 Task: Search one way flight ticket for 3 adults, 3 children in premium economy from Obyan,saipan Island: Saipan International Airport (francisco C. Ada) to Jackson: Jackson Hole Airport on 5-2-2023. Choice of flights is Frontier. Number of bags: 1 carry on bag. Price is upto 42000. Outbound departure time preference is 14:45.
Action: Mouse moved to (419, 346)
Screenshot: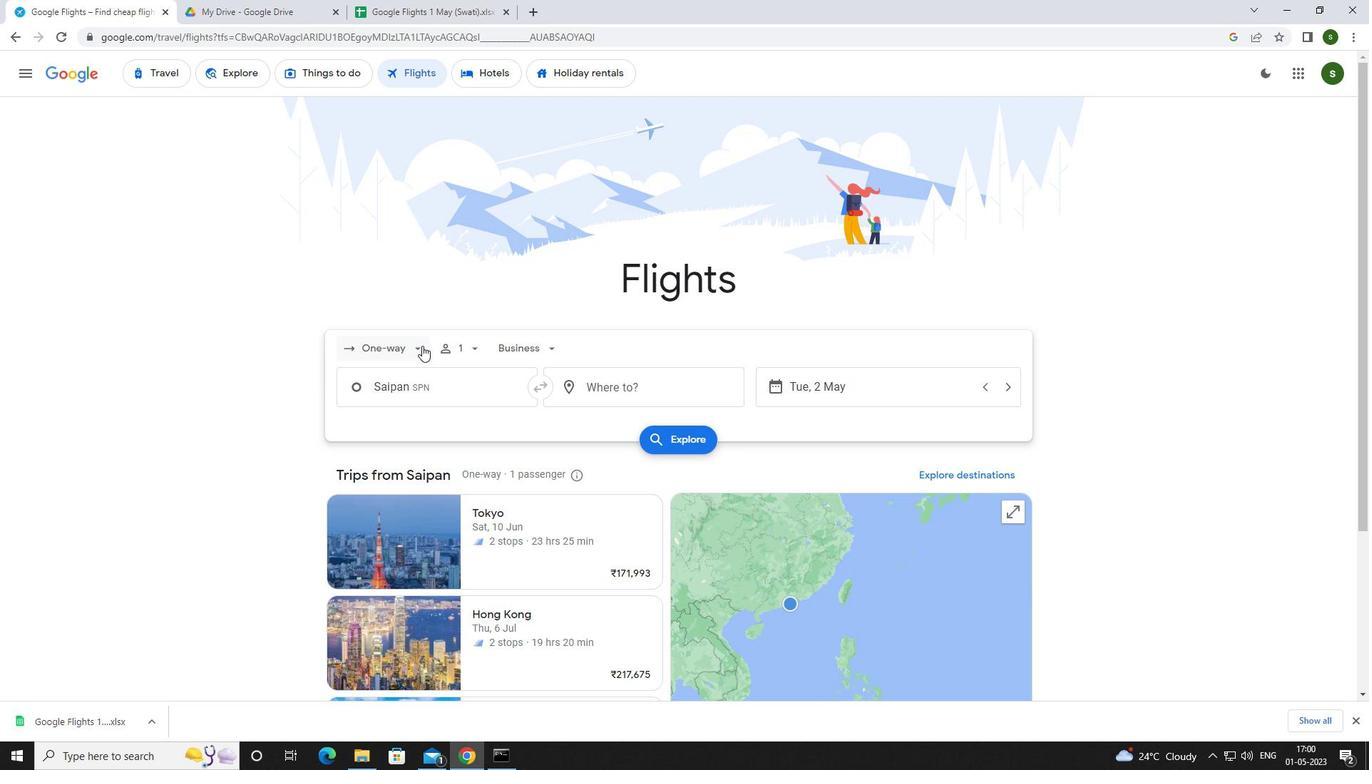 
Action: Mouse pressed left at (419, 346)
Screenshot: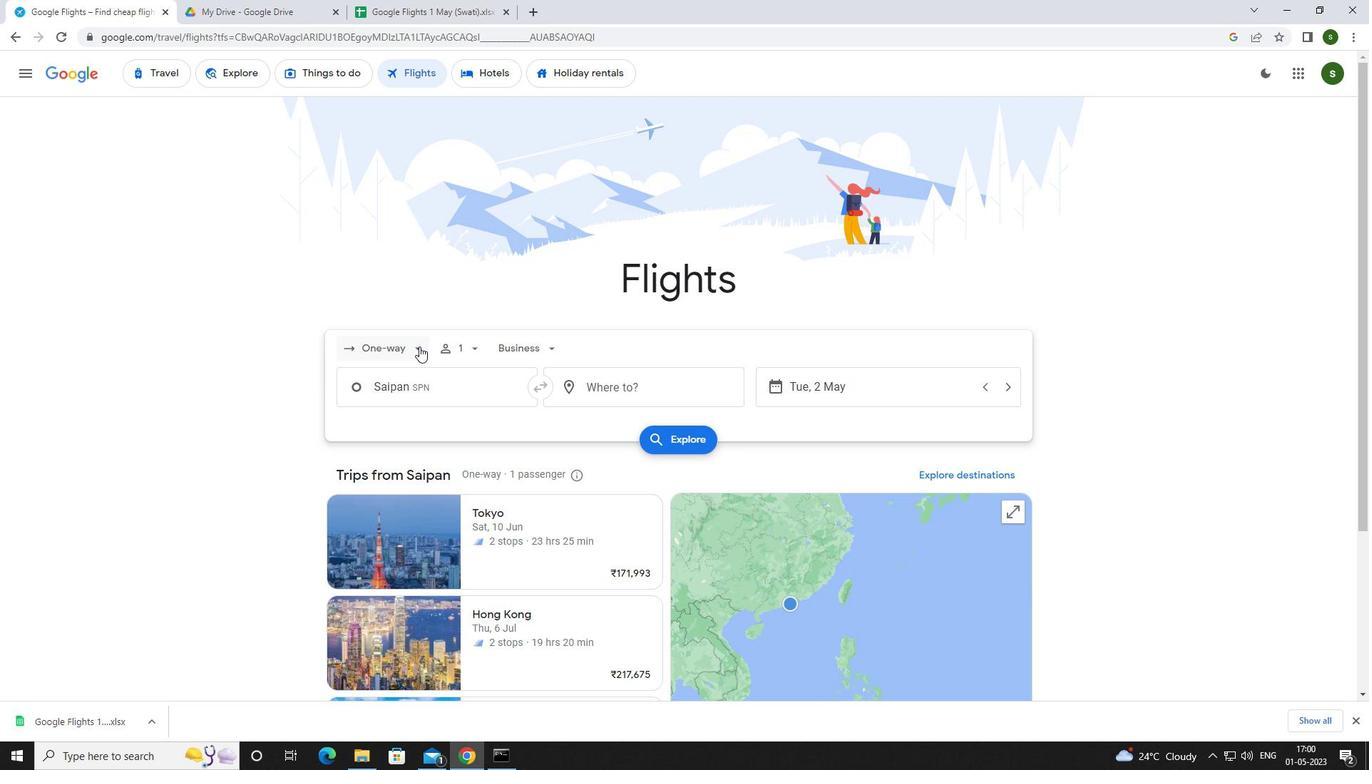 
Action: Mouse moved to (397, 415)
Screenshot: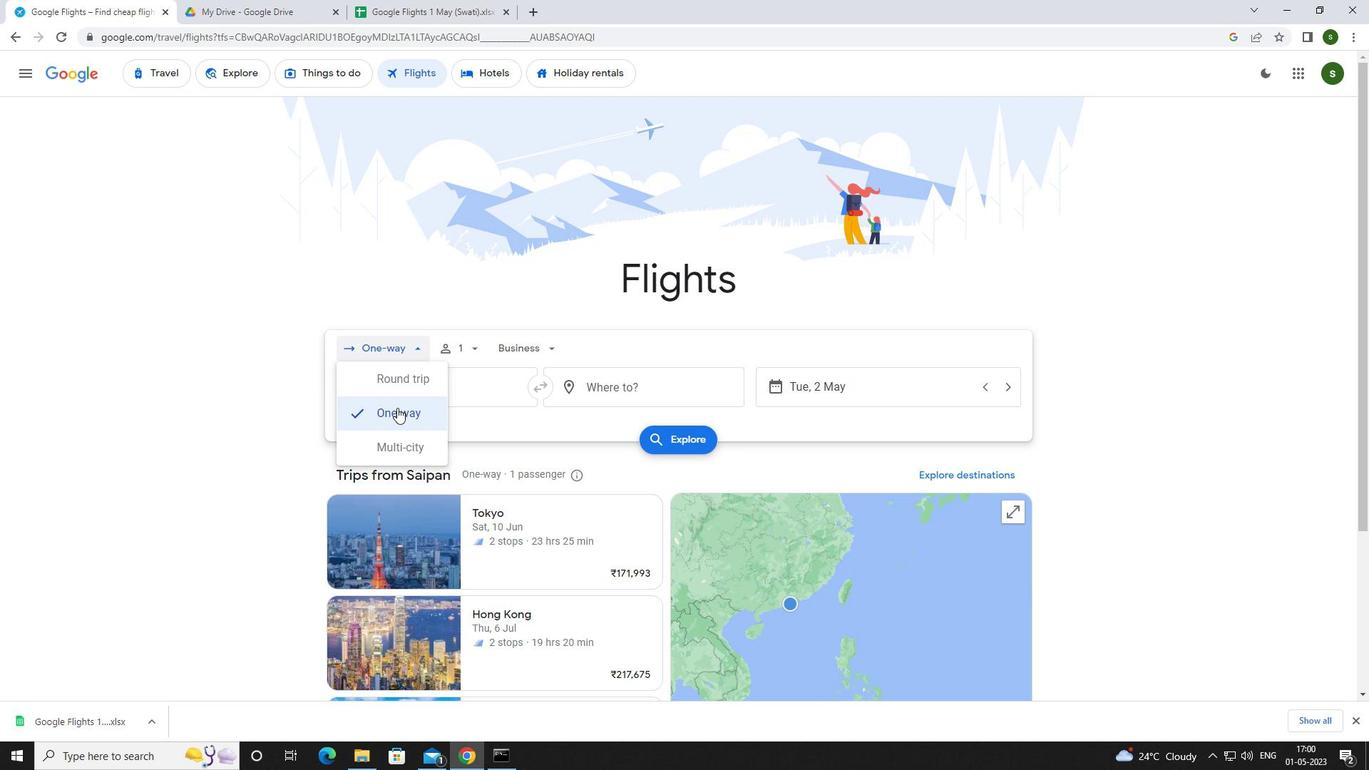 
Action: Mouse pressed left at (397, 415)
Screenshot: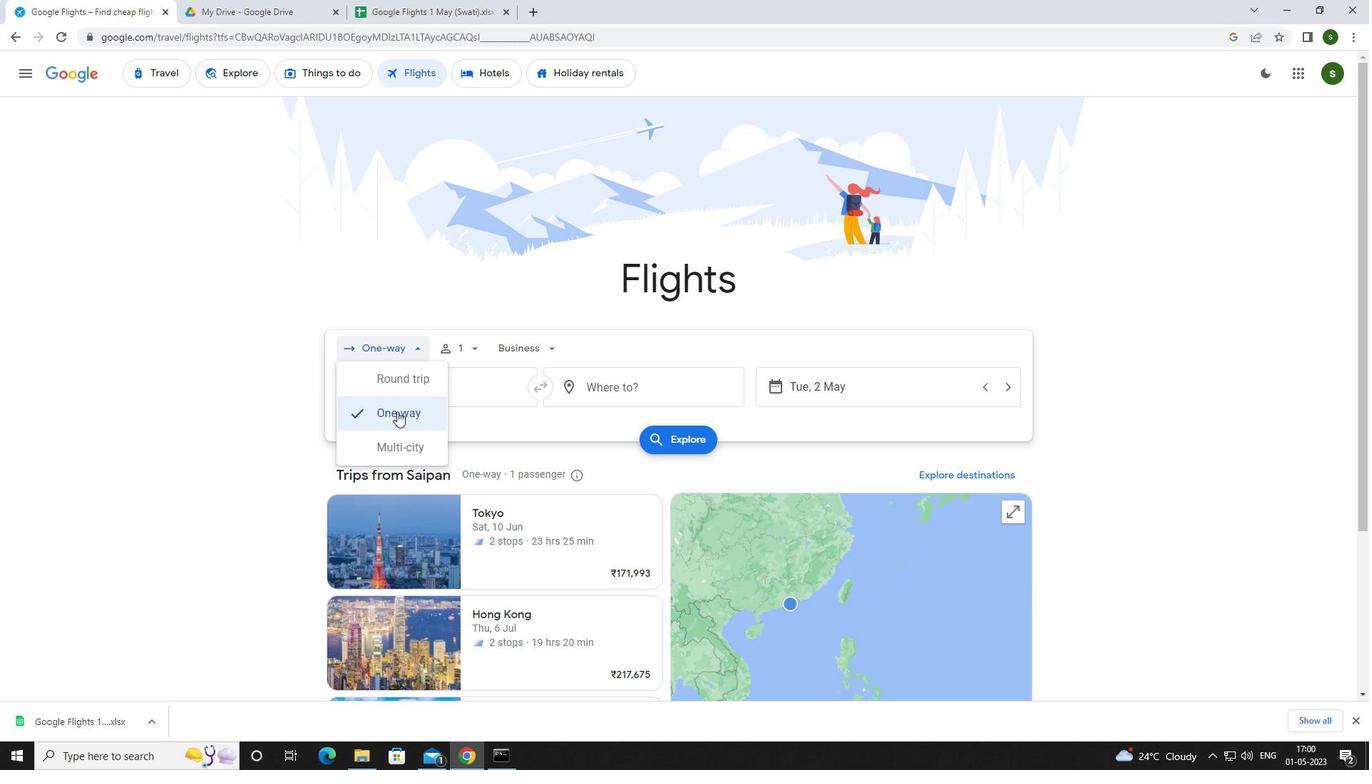 
Action: Mouse moved to (470, 349)
Screenshot: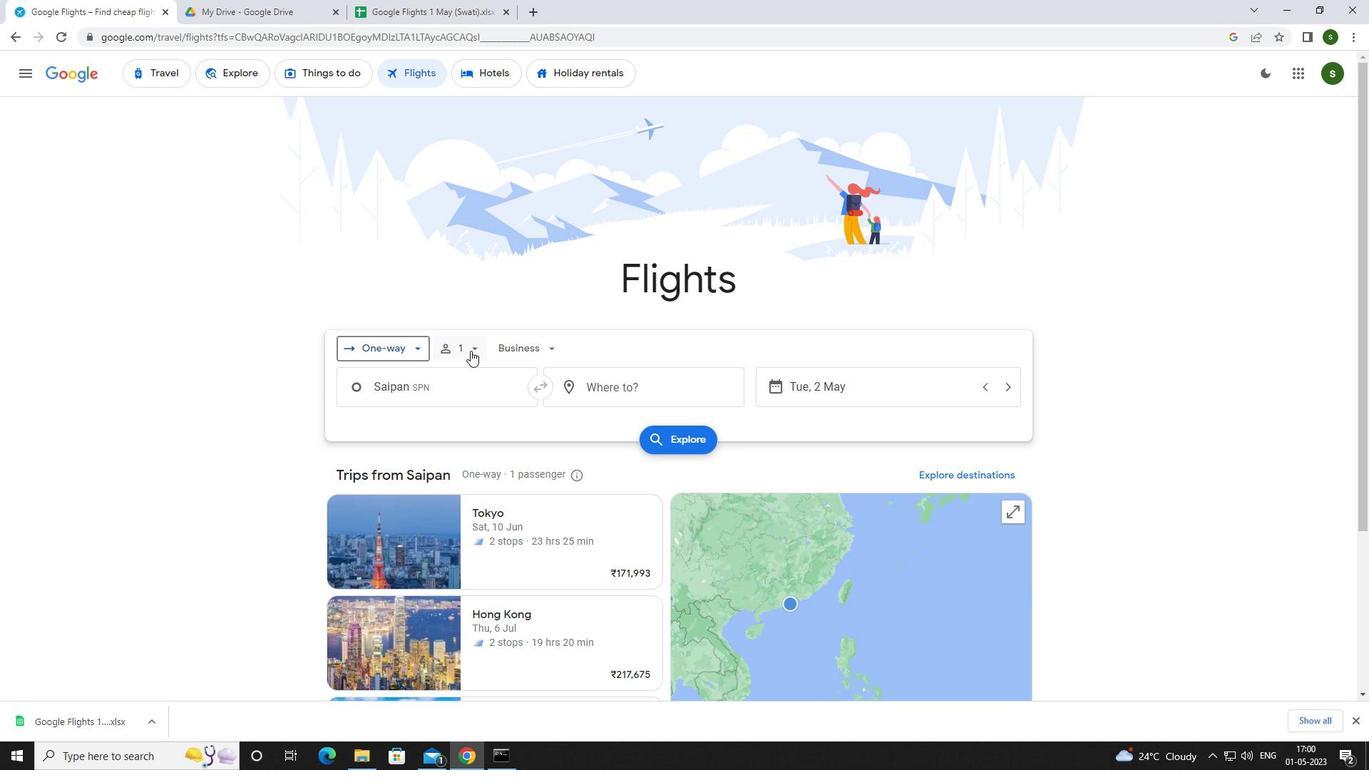 
Action: Mouse pressed left at (470, 349)
Screenshot: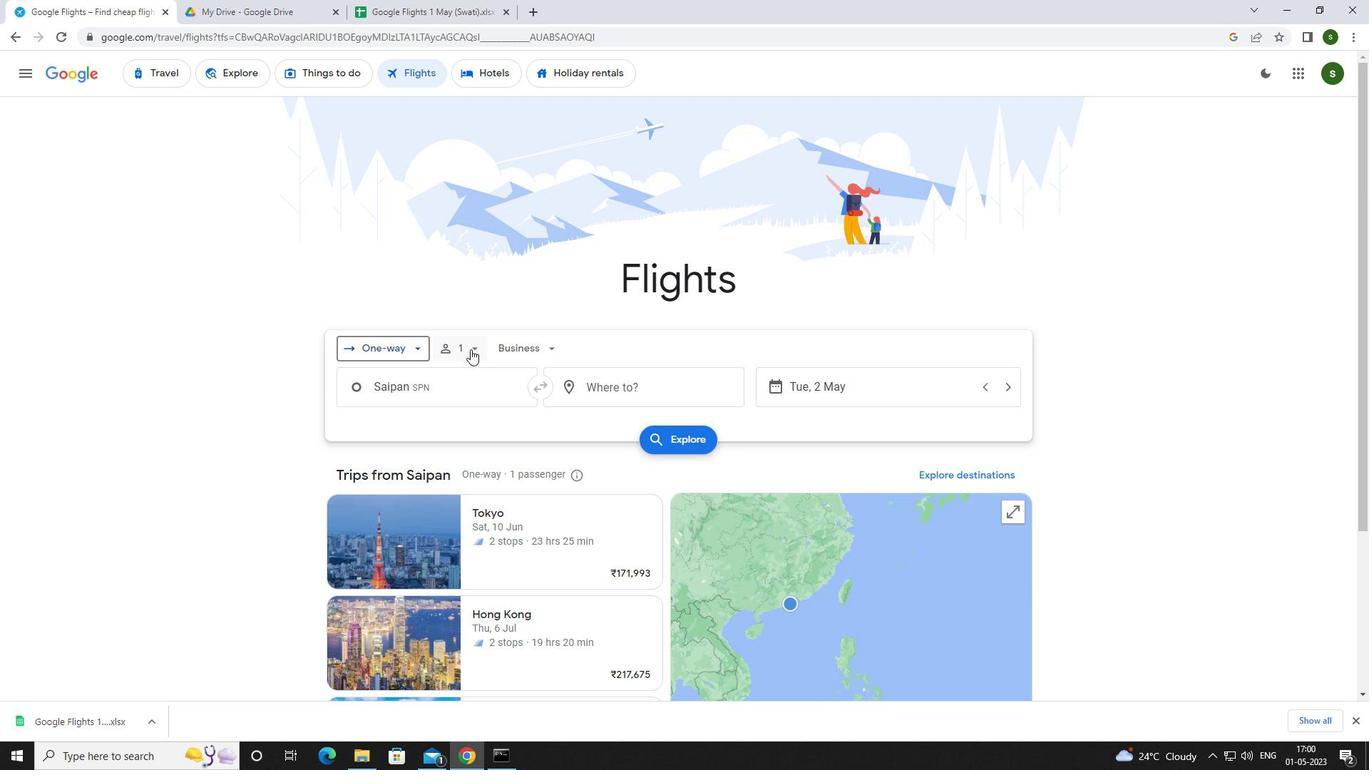 
Action: Mouse moved to (576, 383)
Screenshot: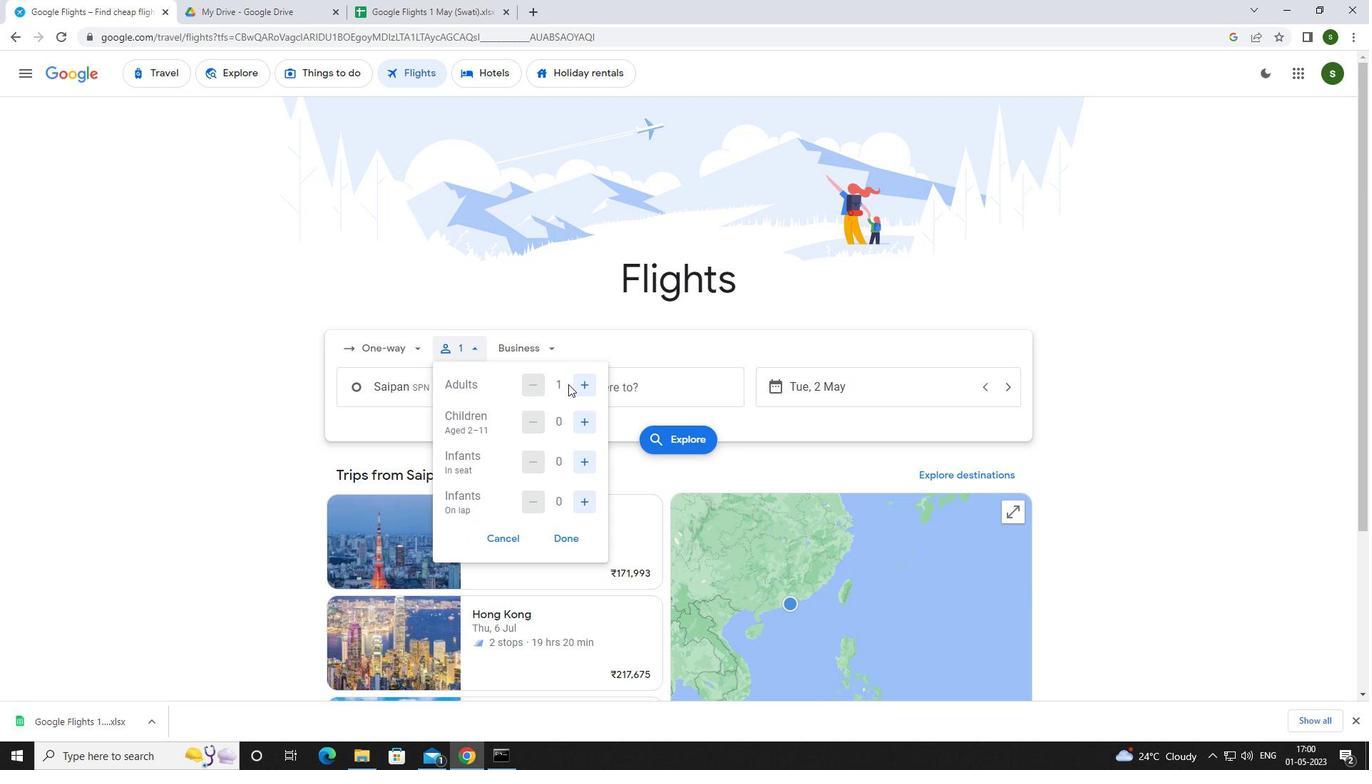 
Action: Mouse pressed left at (576, 383)
Screenshot: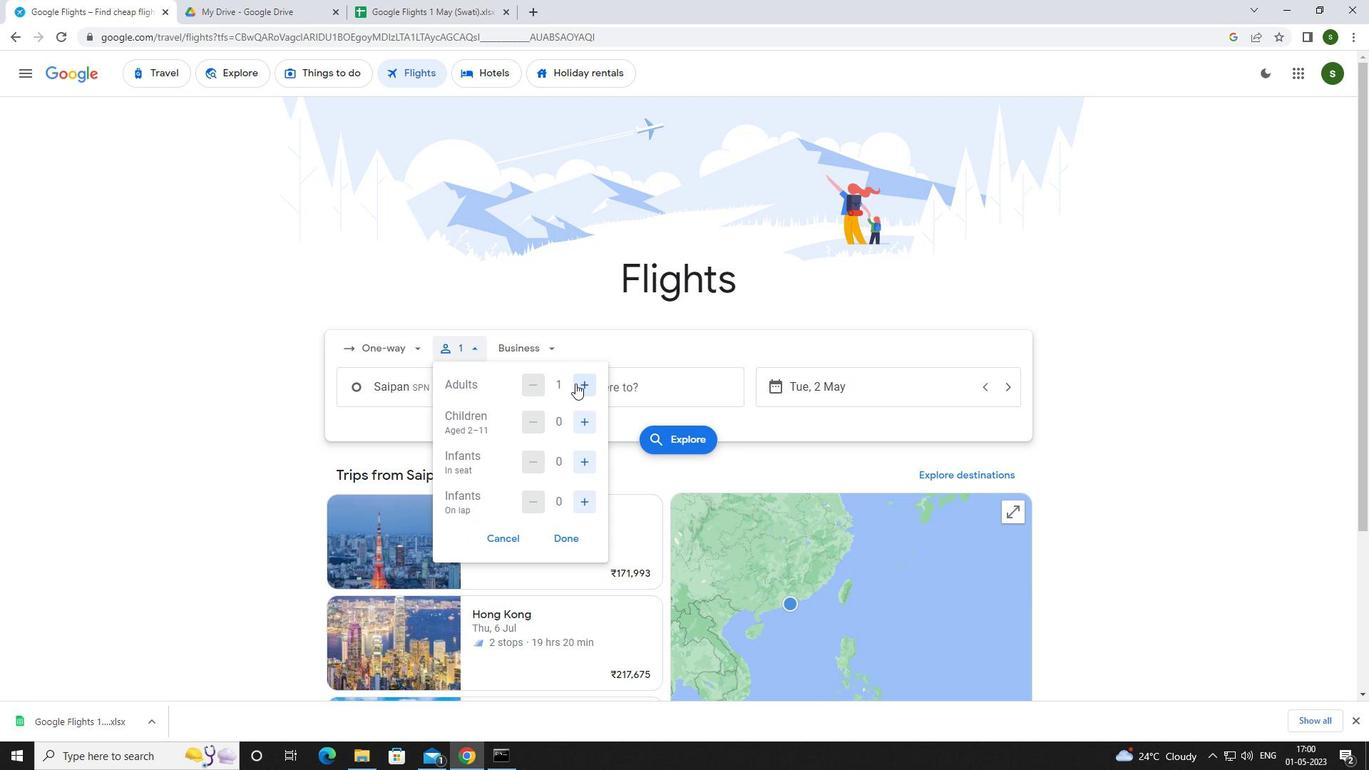 
Action: Mouse pressed left at (576, 383)
Screenshot: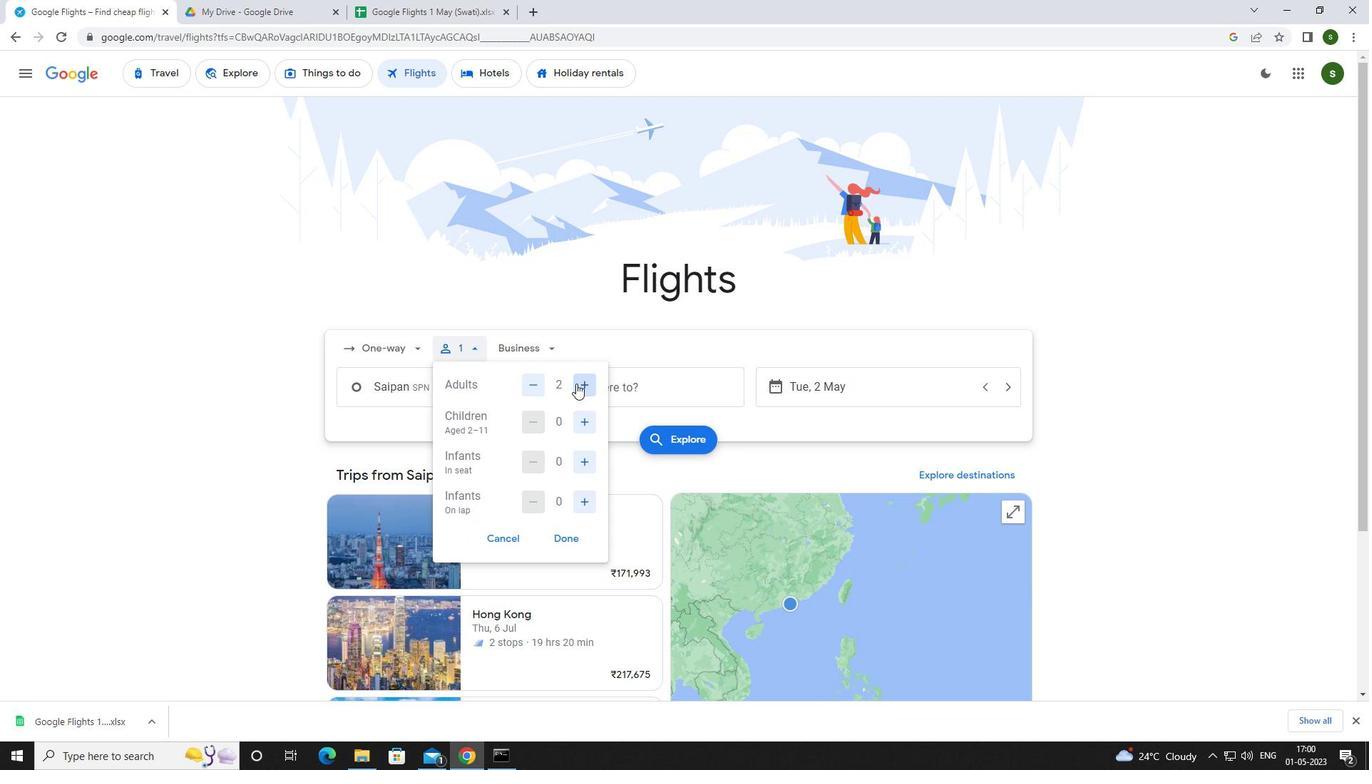 
Action: Mouse moved to (584, 420)
Screenshot: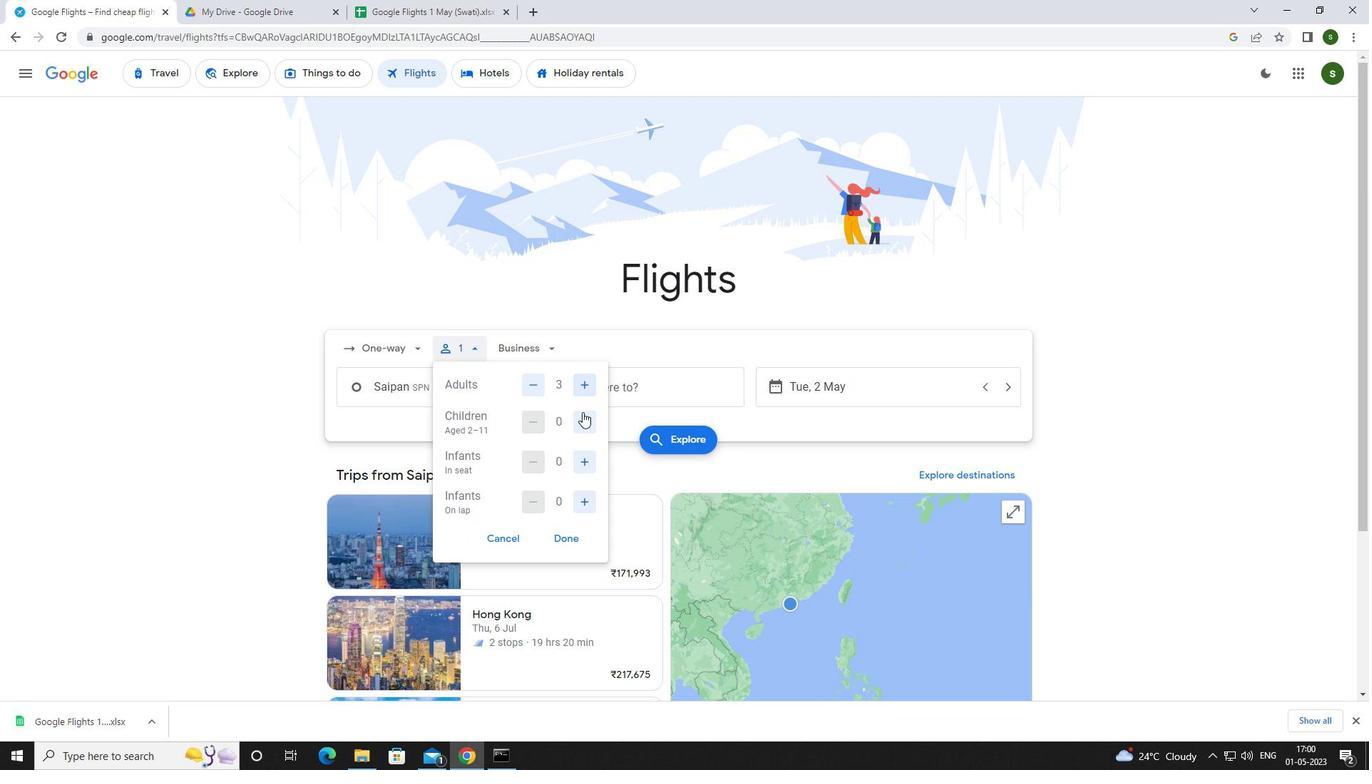 
Action: Mouse pressed left at (584, 420)
Screenshot: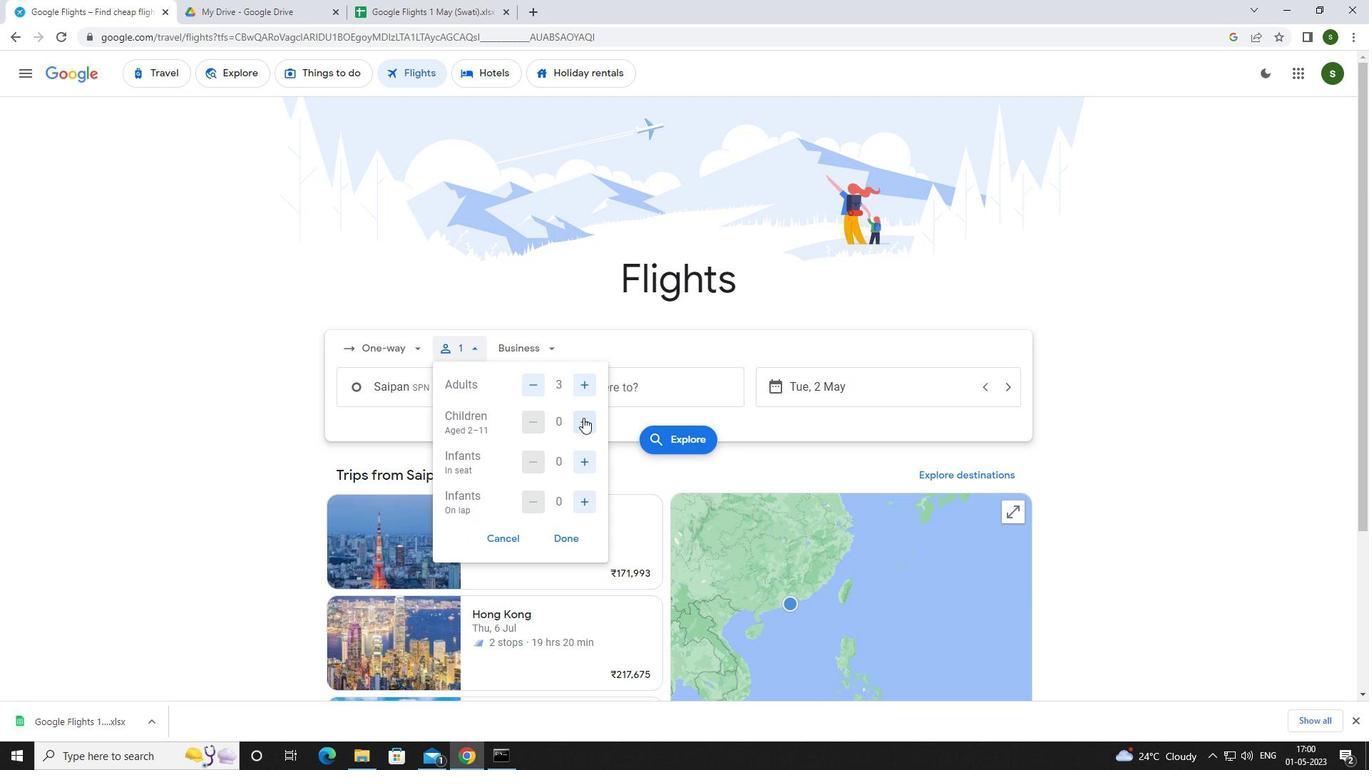 
Action: Mouse pressed left at (584, 420)
Screenshot: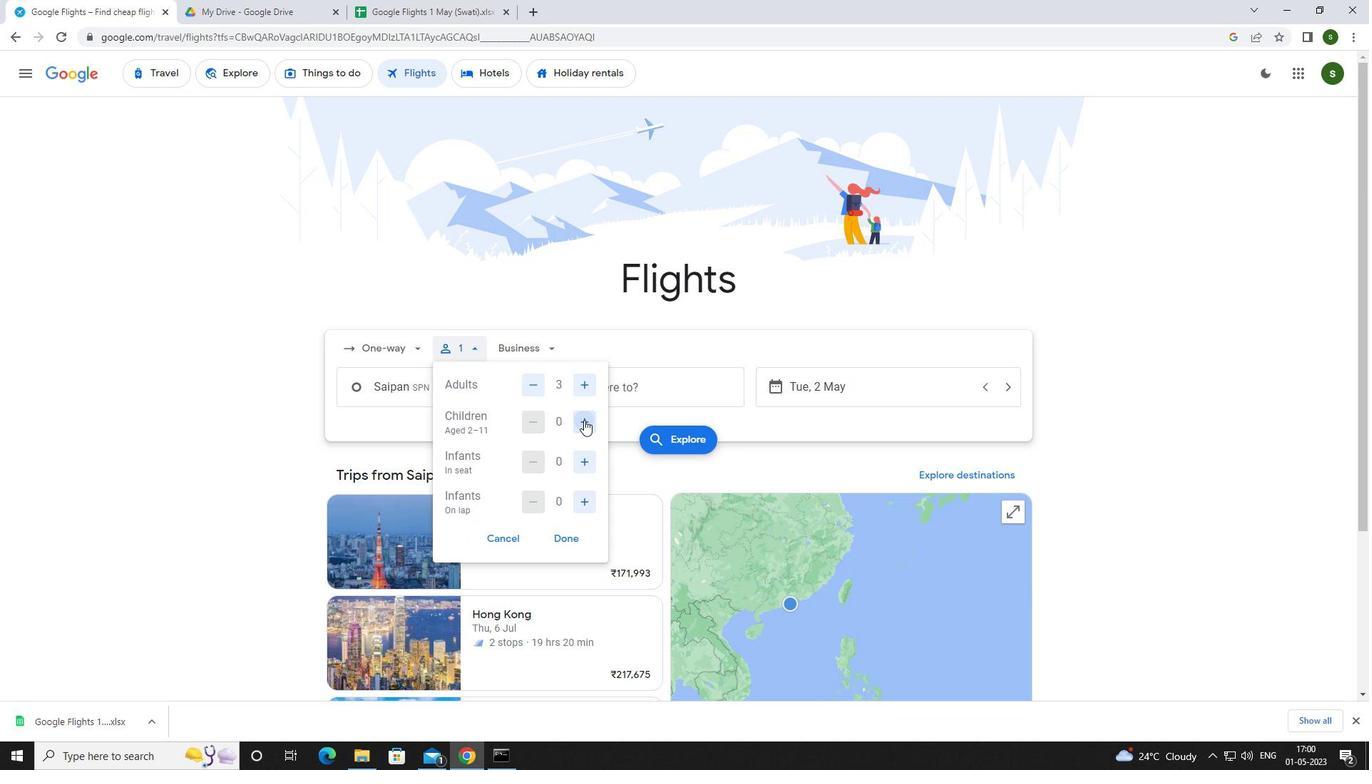 
Action: Mouse pressed left at (584, 420)
Screenshot: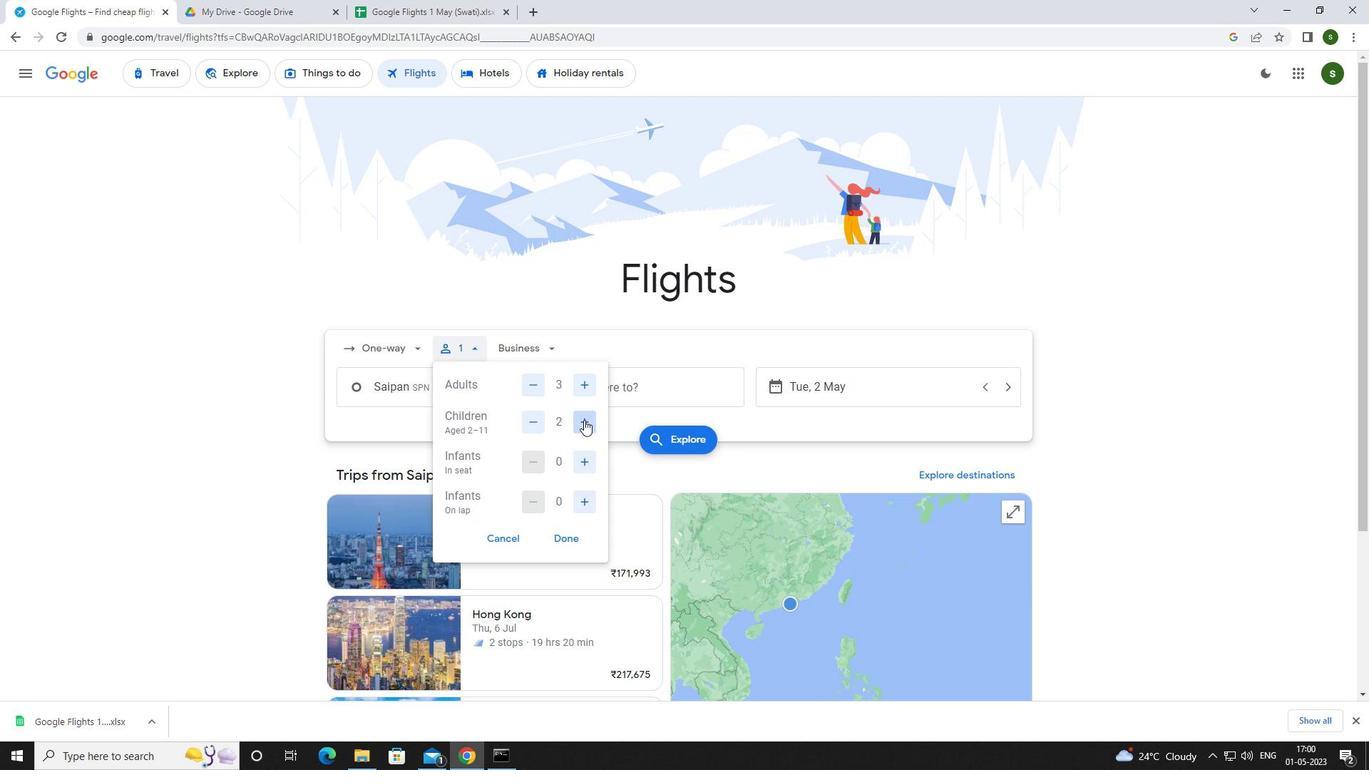 
Action: Mouse moved to (537, 347)
Screenshot: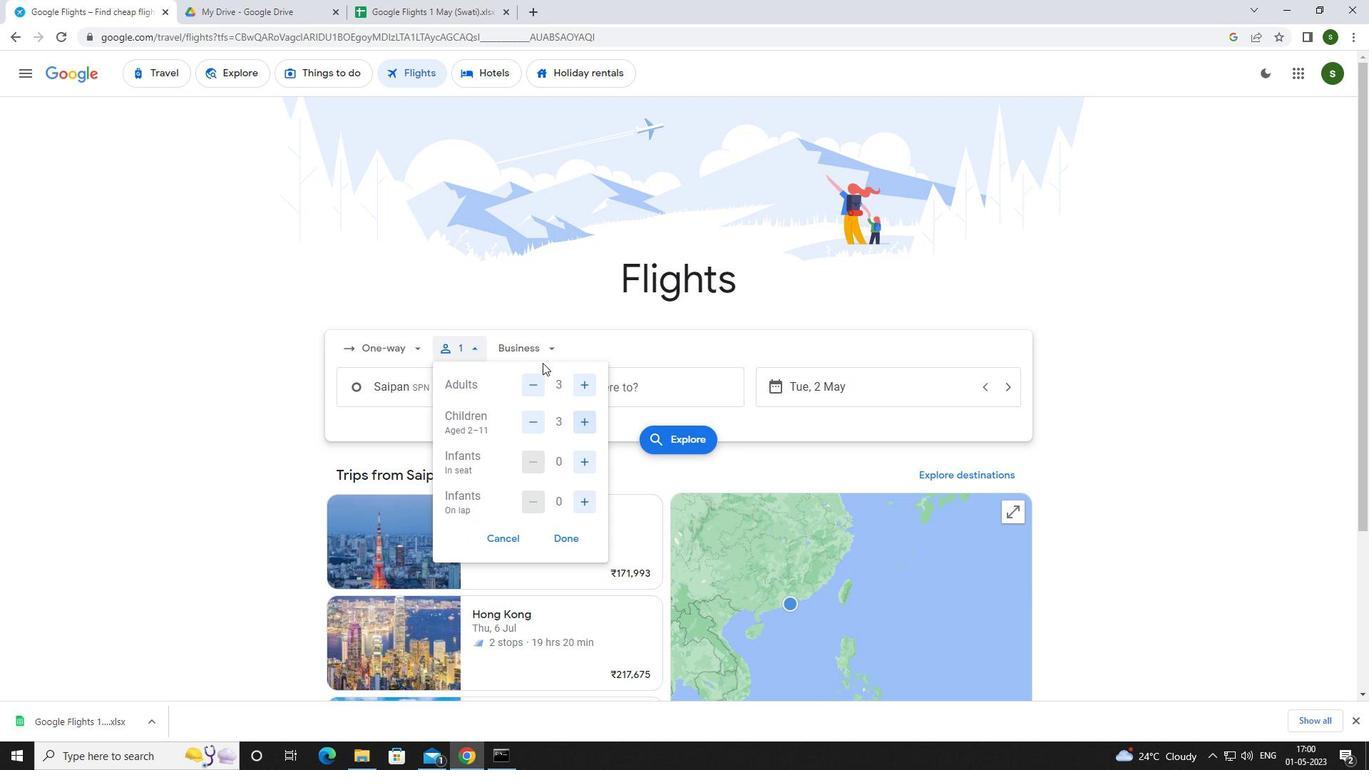 
Action: Mouse pressed left at (537, 347)
Screenshot: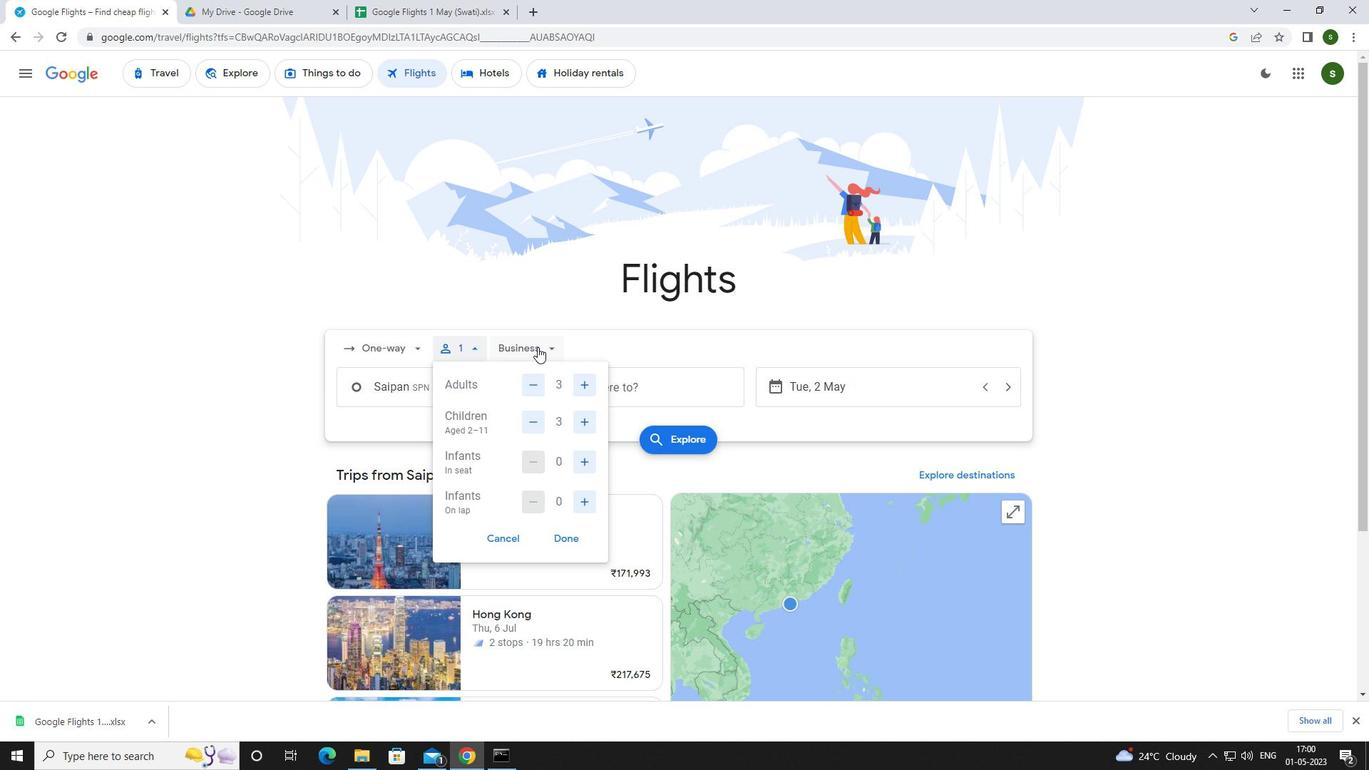 
Action: Mouse moved to (564, 411)
Screenshot: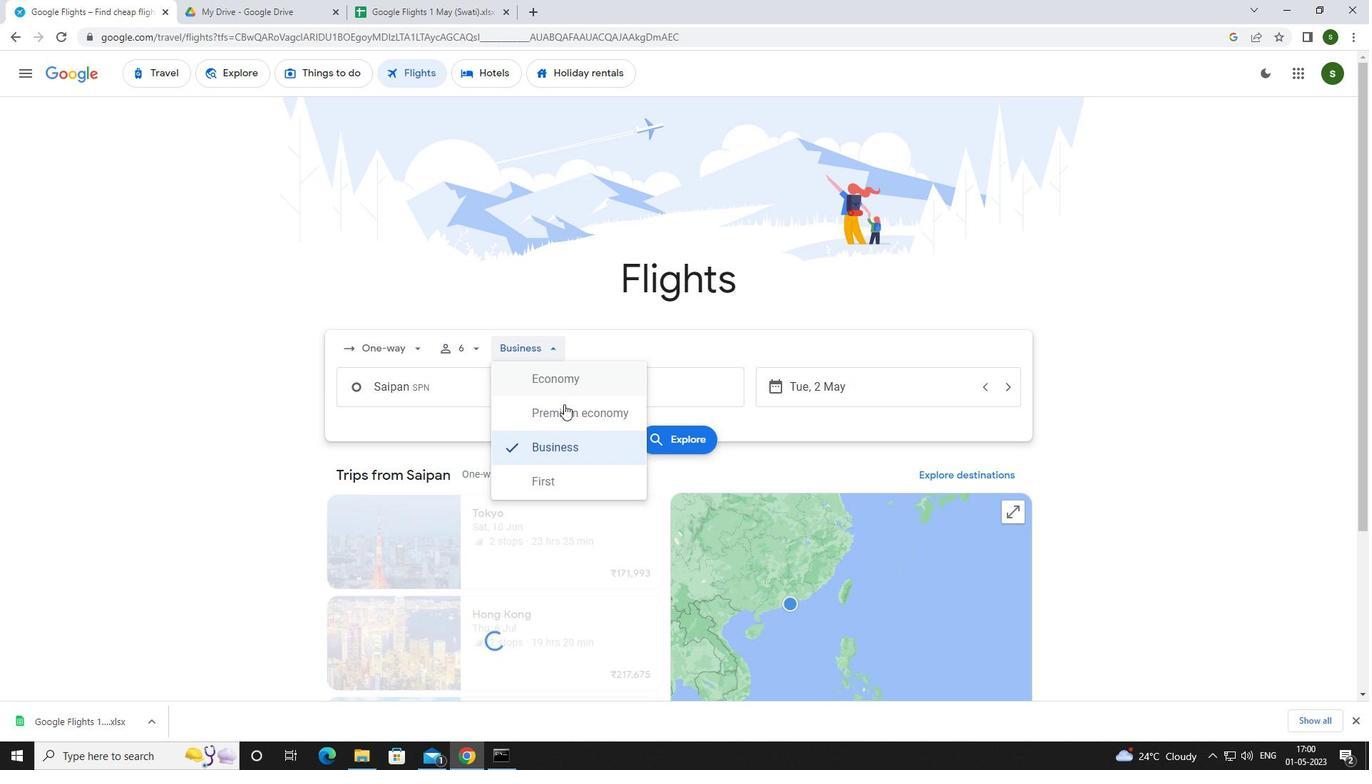 
Action: Mouse pressed left at (564, 411)
Screenshot: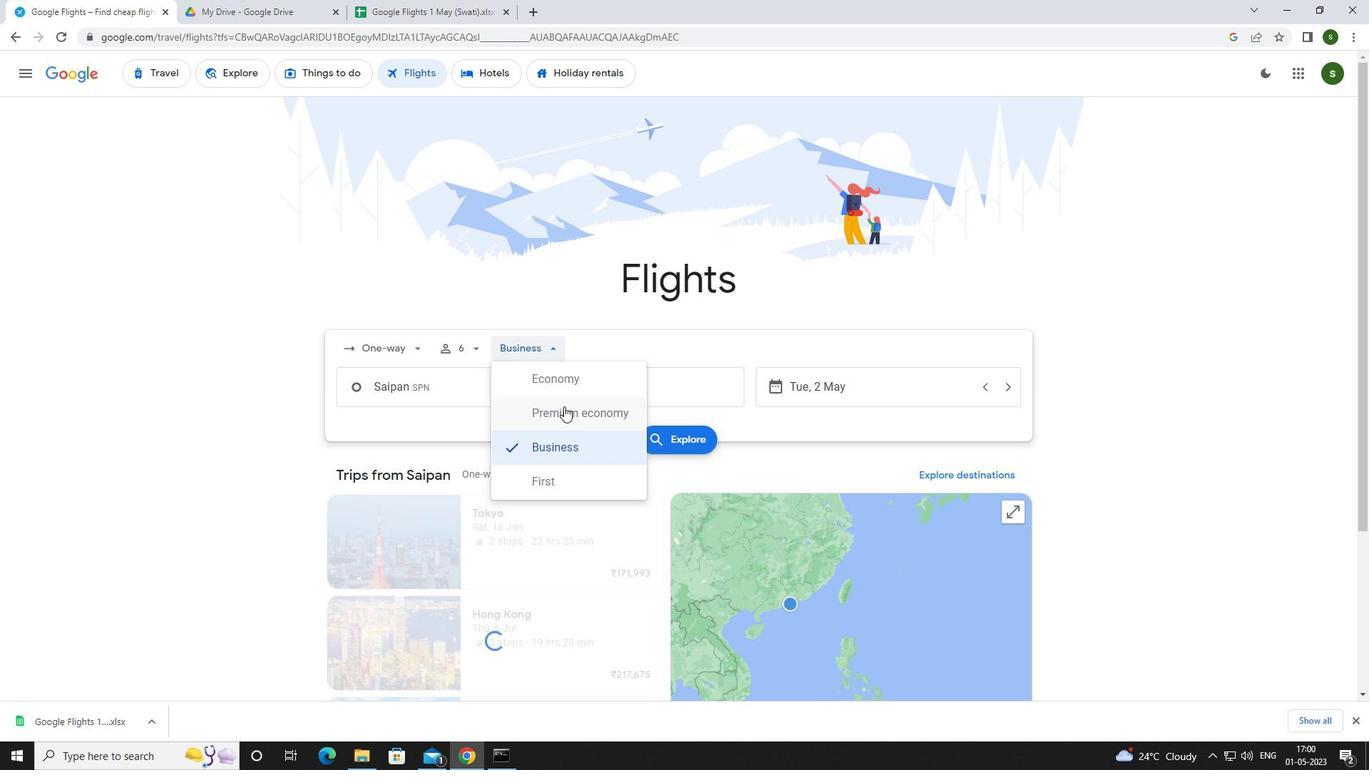 
Action: Mouse moved to (446, 388)
Screenshot: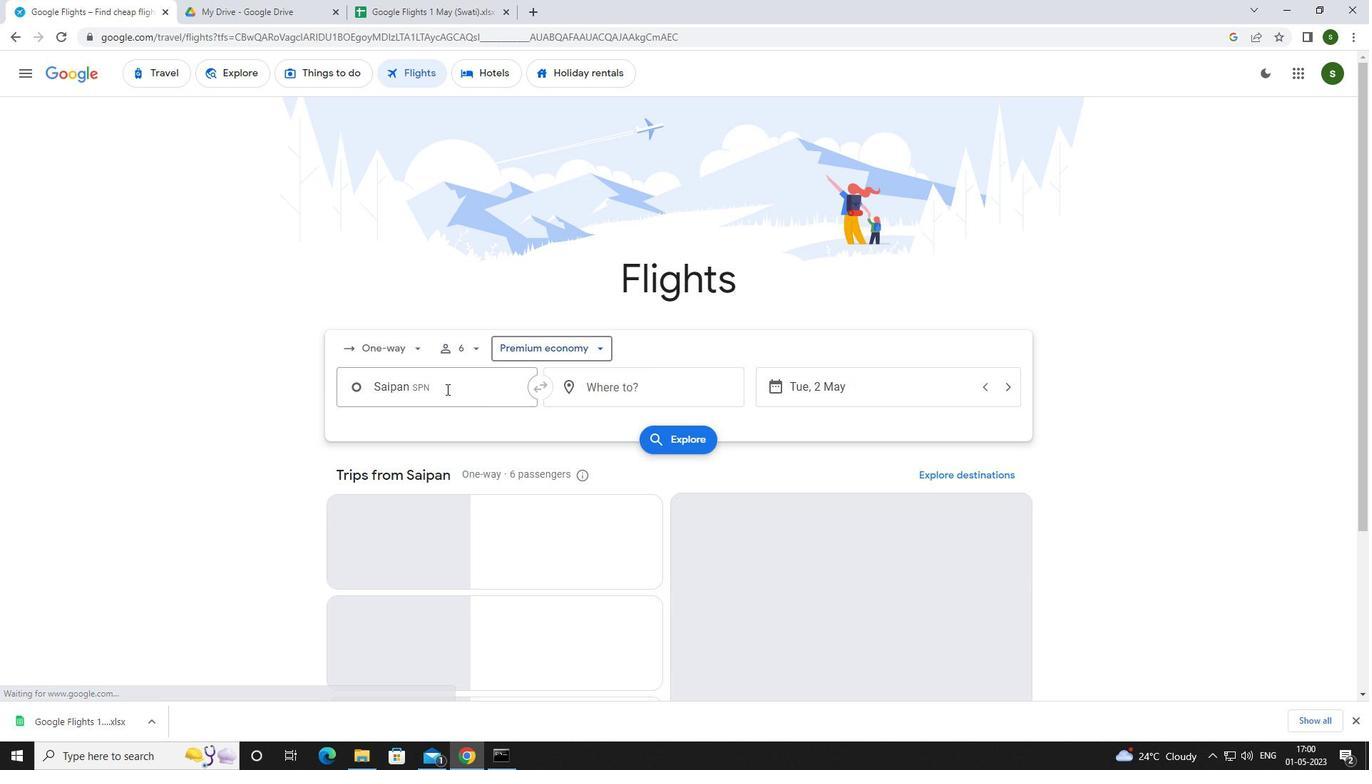 
Action: Mouse pressed left at (446, 388)
Screenshot: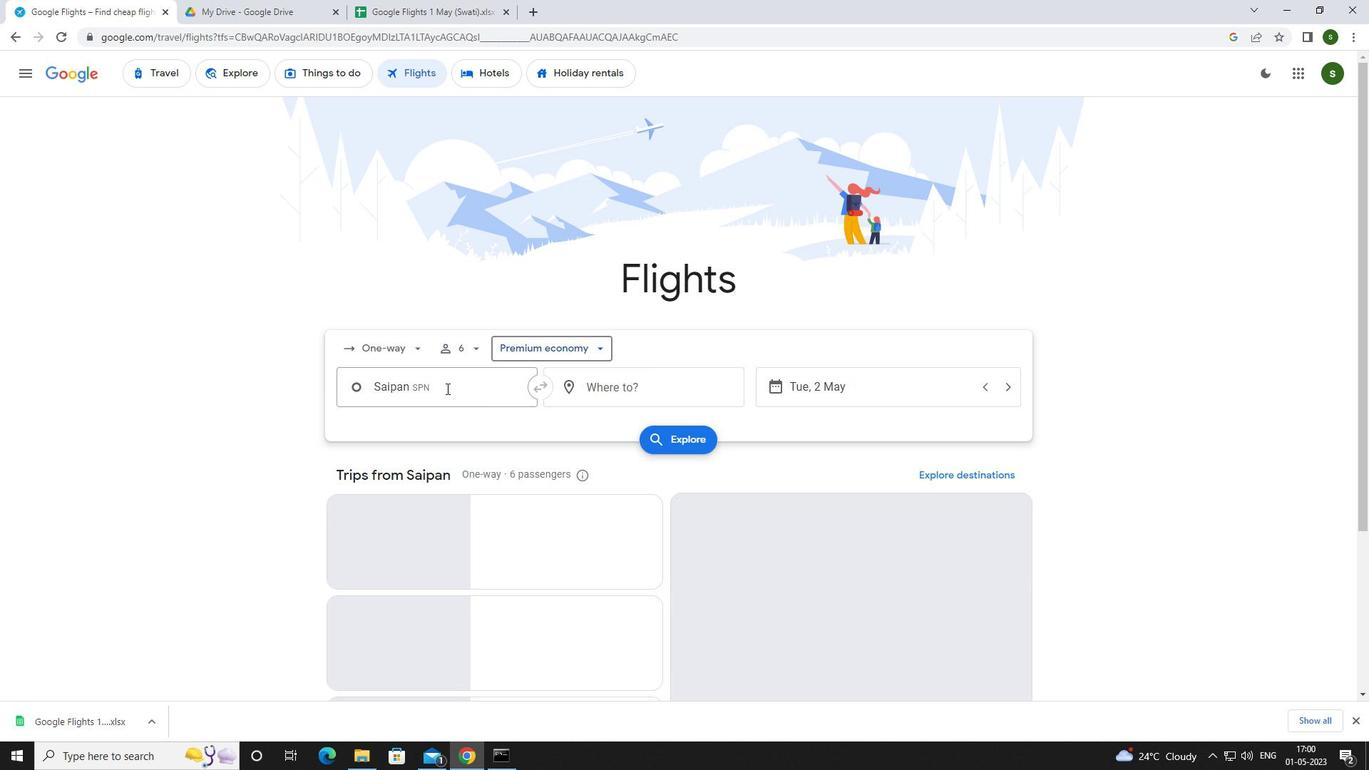 
Action: Mouse moved to (385, 407)
Screenshot: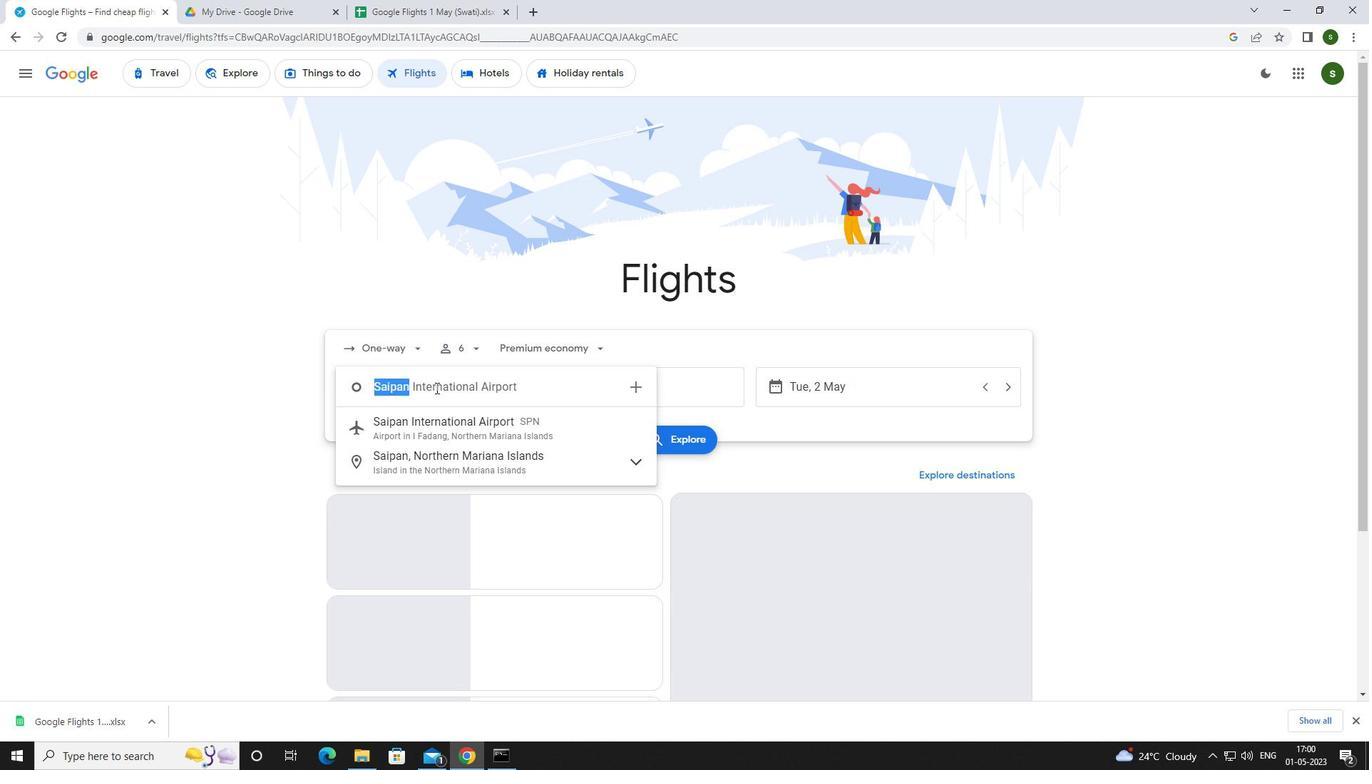
Action: Key pressed <Key.caps_lock>o<Key.caps_lock>byan
Screenshot: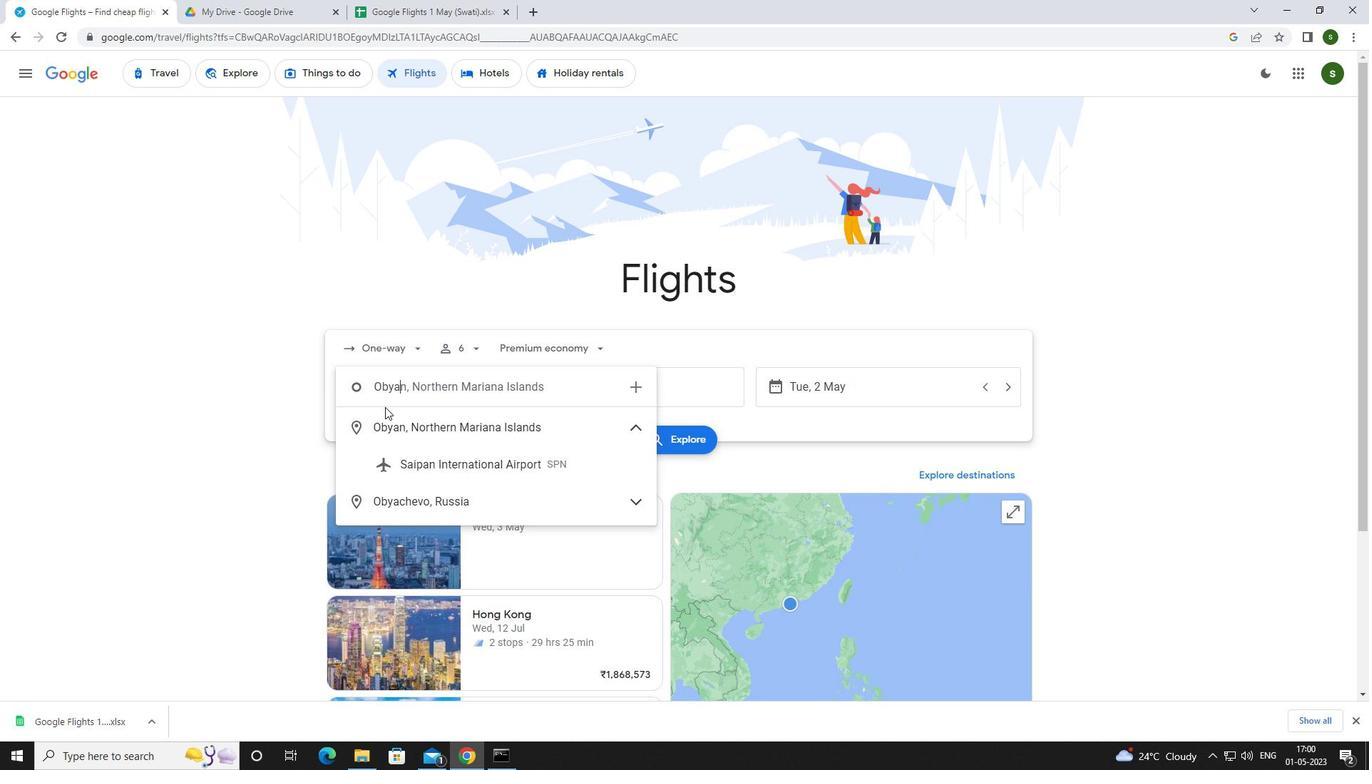 
Action: Mouse moved to (430, 465)
Screenshot: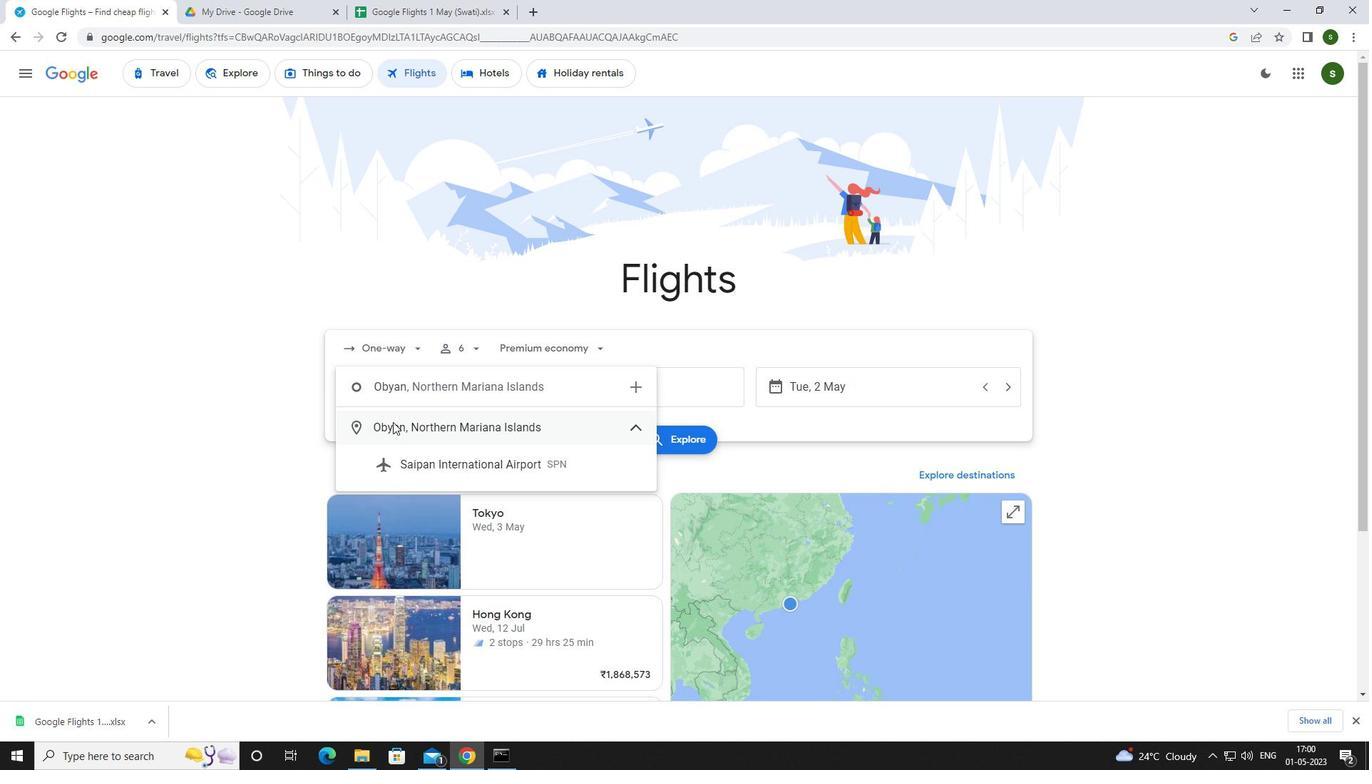 
Action: Mouse pressed left at (430, 465)
Screenshot: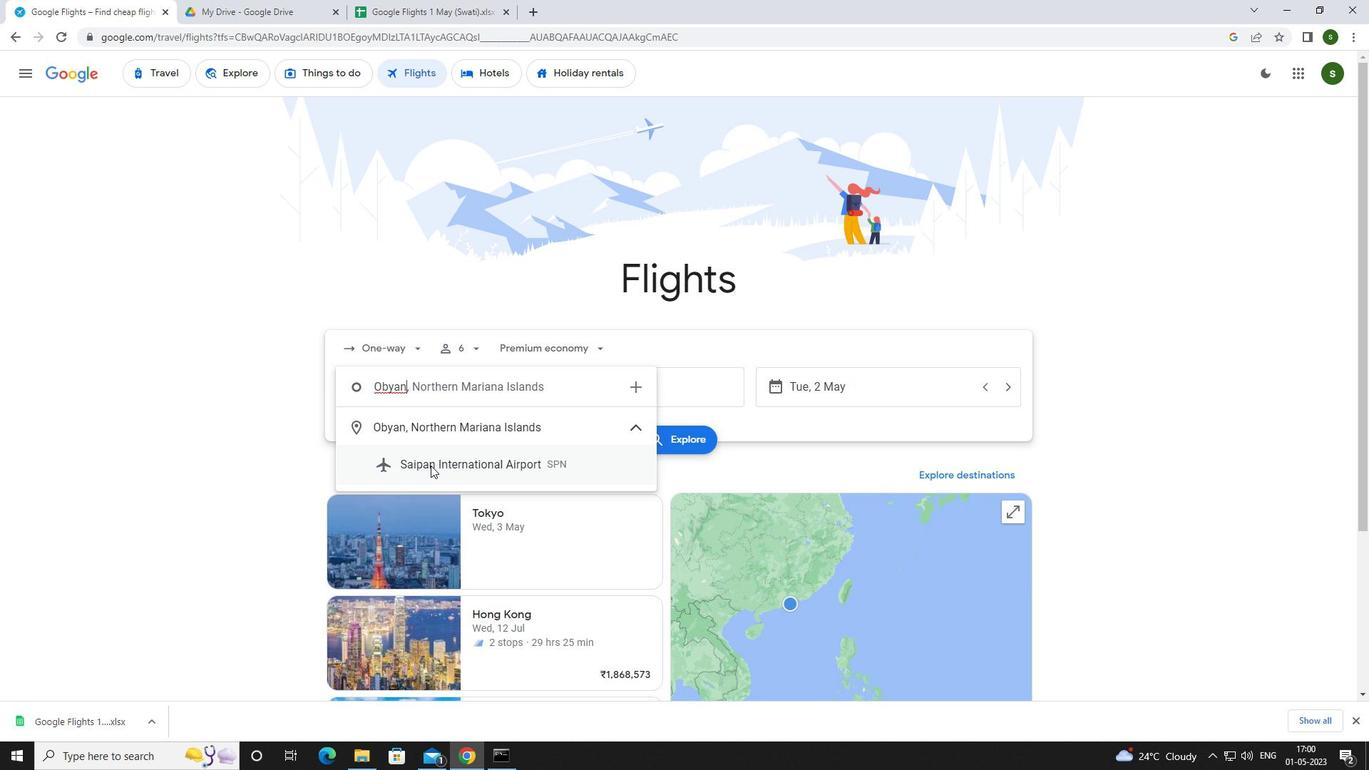 
Action: Mouse moved to (642, 391)
Screenshot: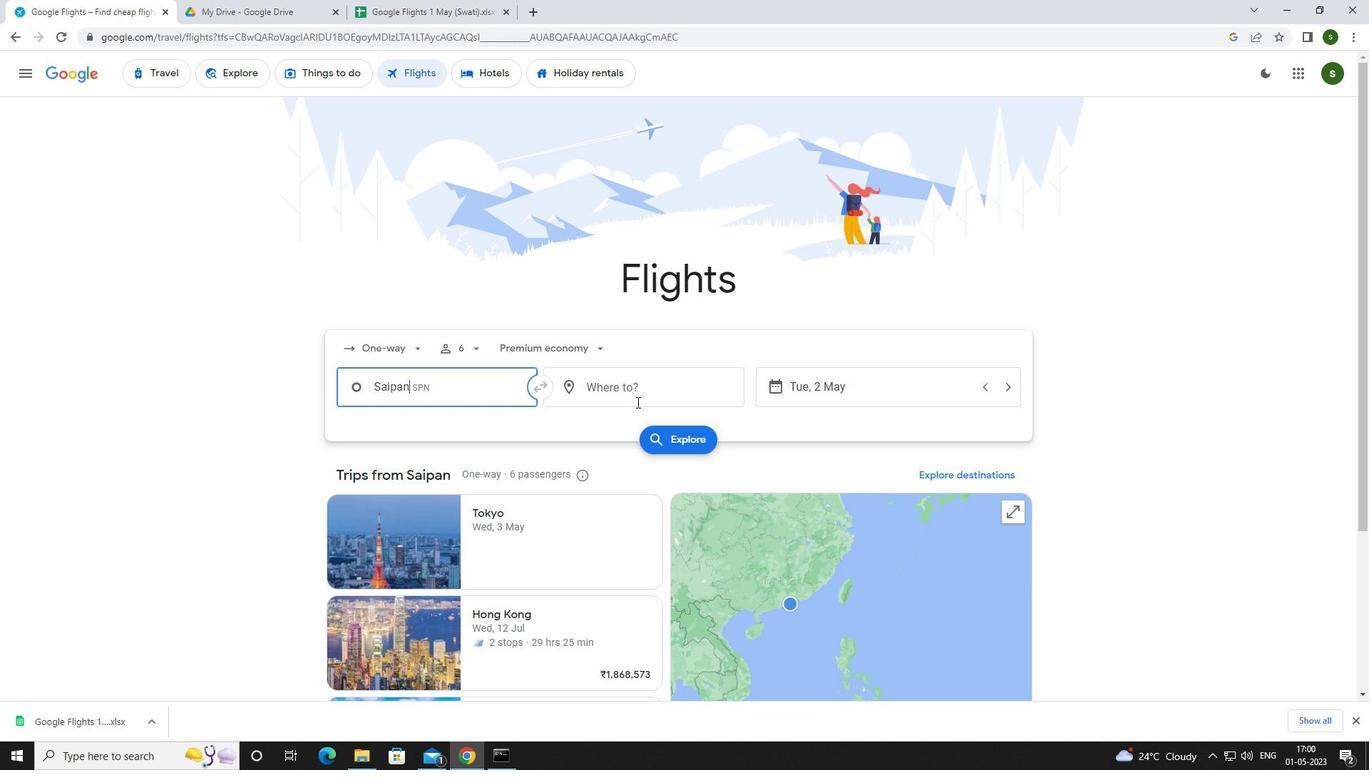 
Action: Mouse pressed left at (642, 391)
Screenshot: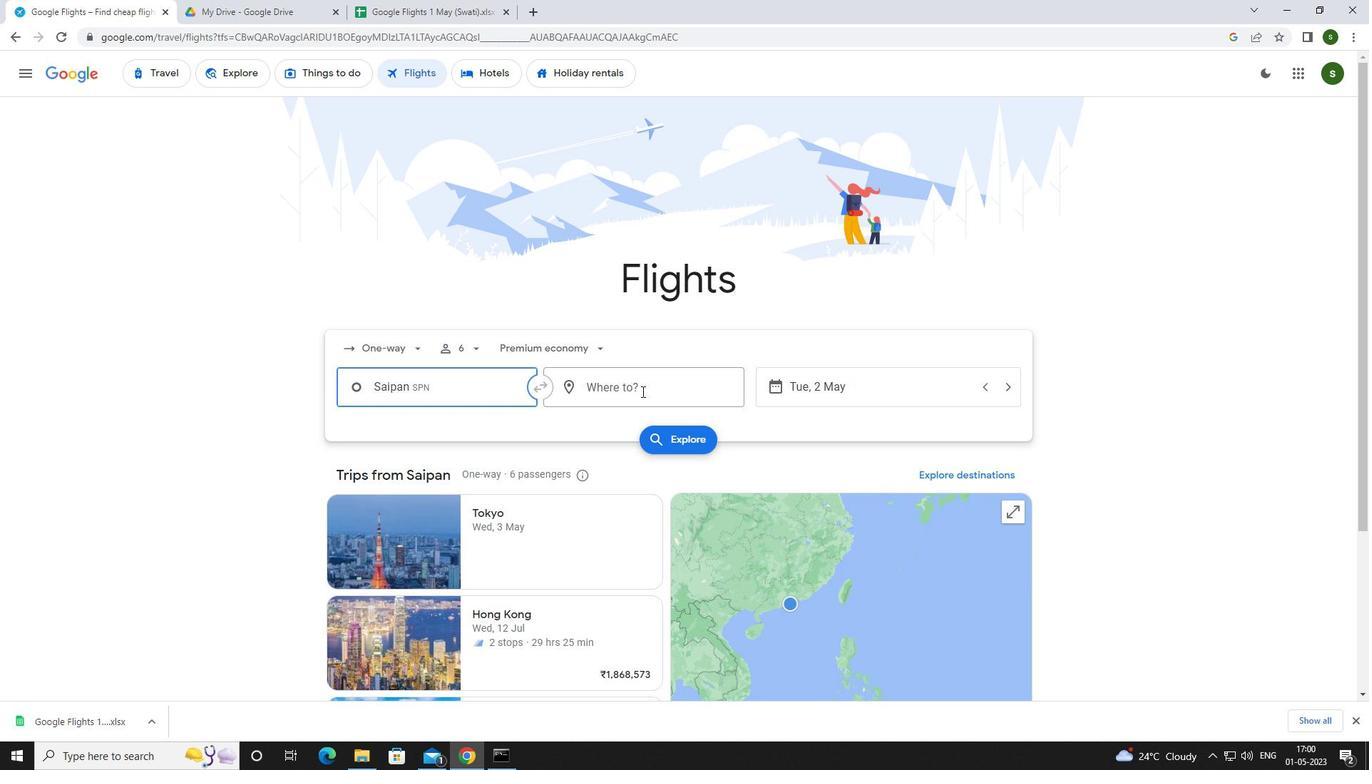 
Action: Mouse moved to (472, 437)
Screenshot: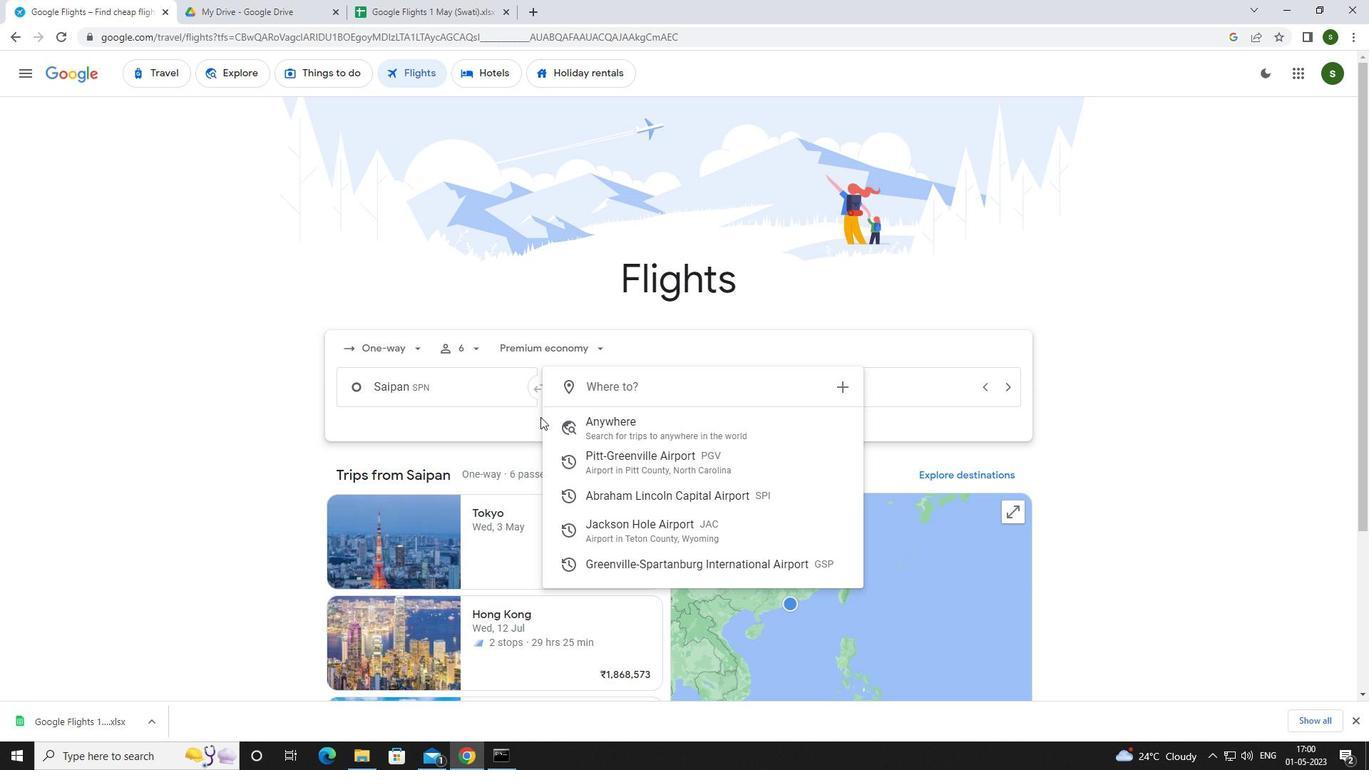 
Action: Key pressed <Key.caps_lock>j<Key.caps_lock>ackson<Key.space><Key.caps_lock>h<Key.caps_lock>
Screenshot: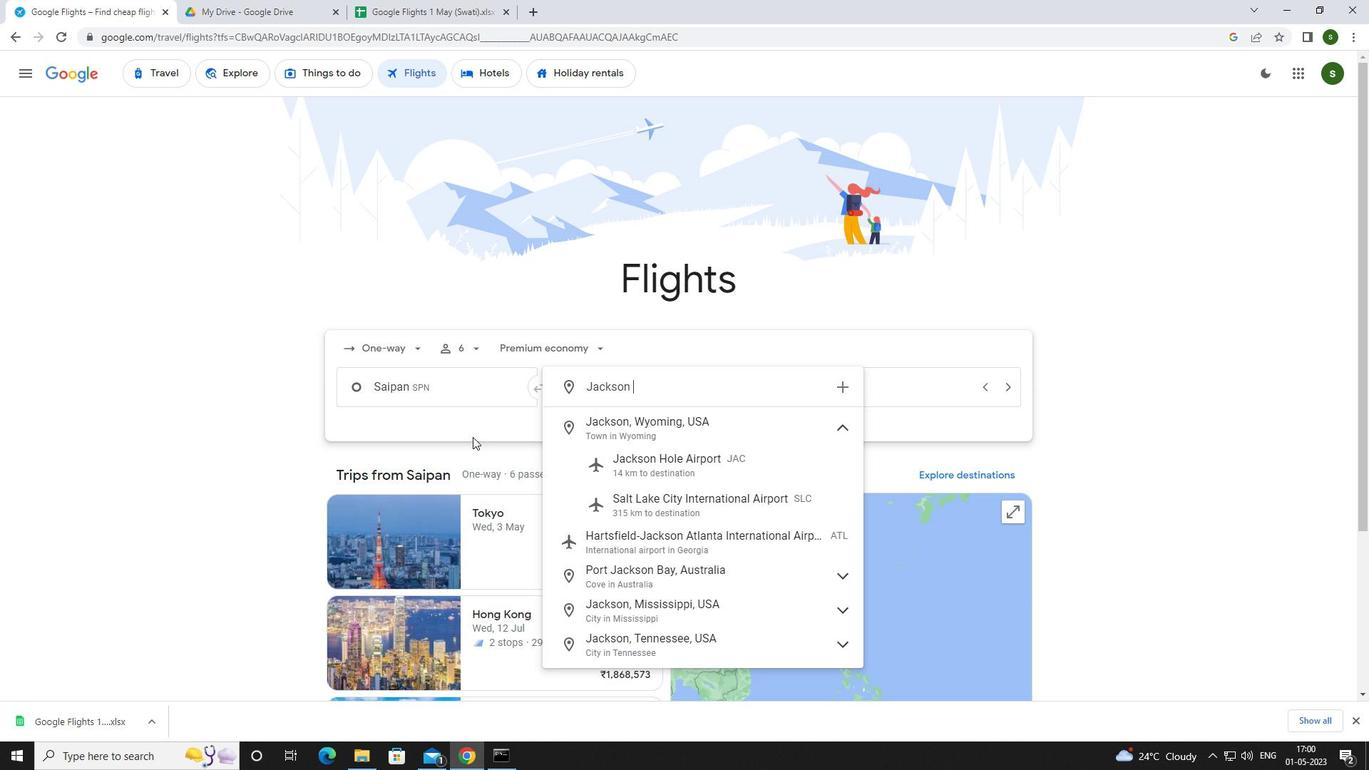 
Action: Mouse moved to (618, 457)
Screenshot: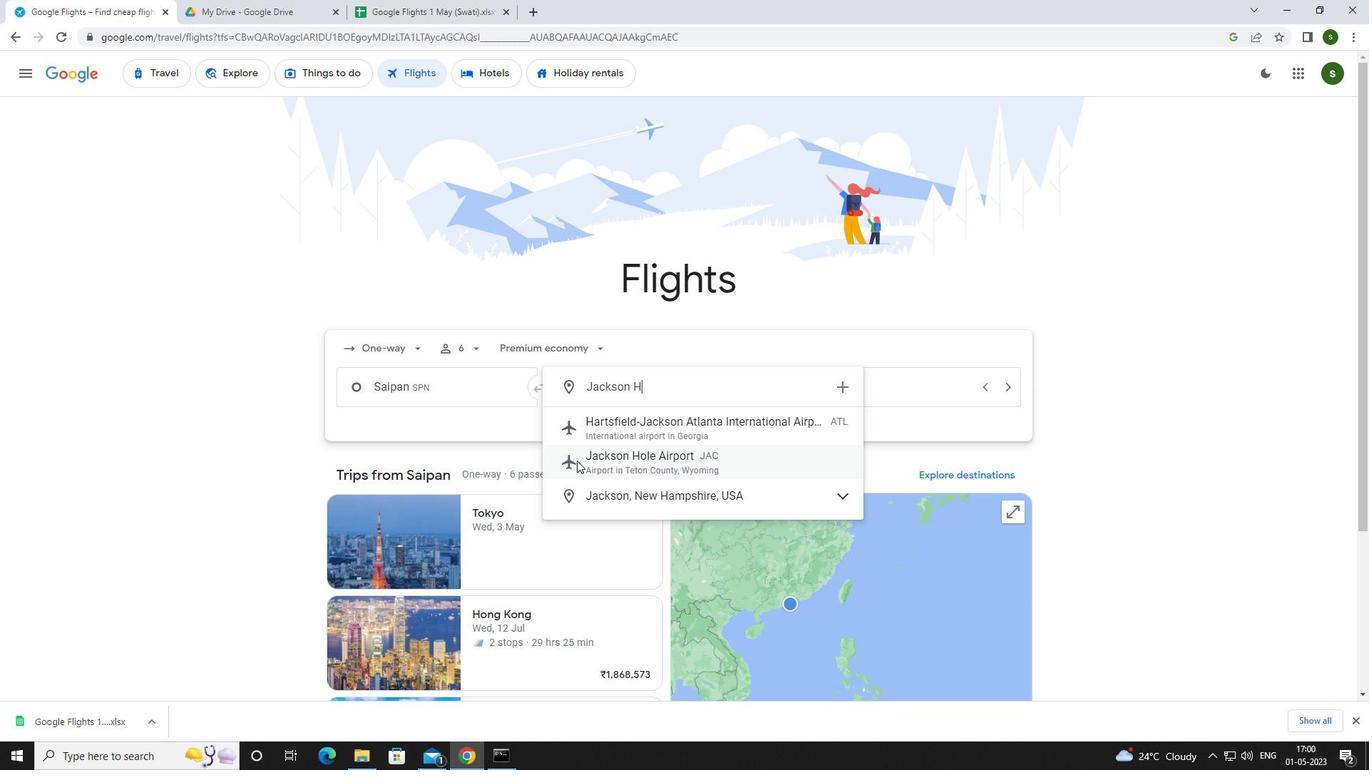 
Action: Mouse pressed left at (618, 457)
Screenshot: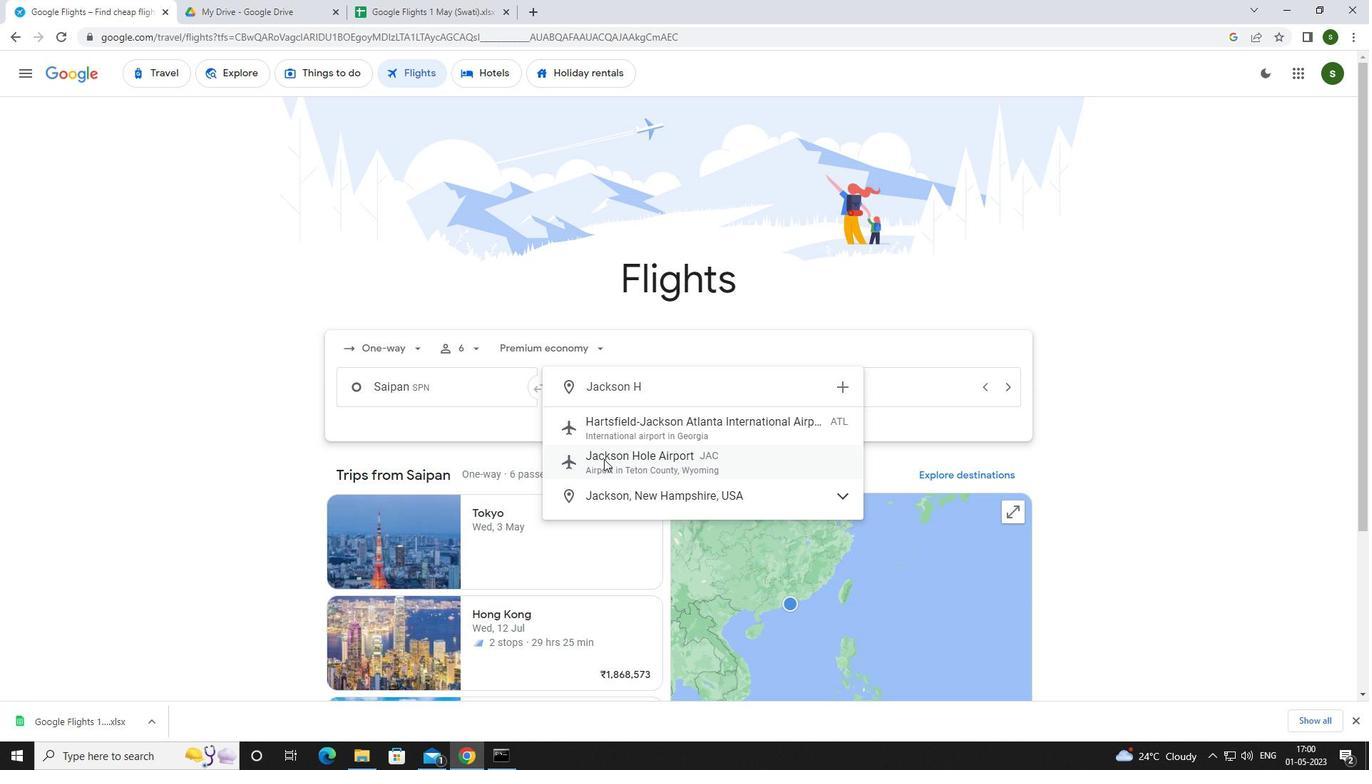 
Action: Mouse moved to (852, 391)
Screenshot: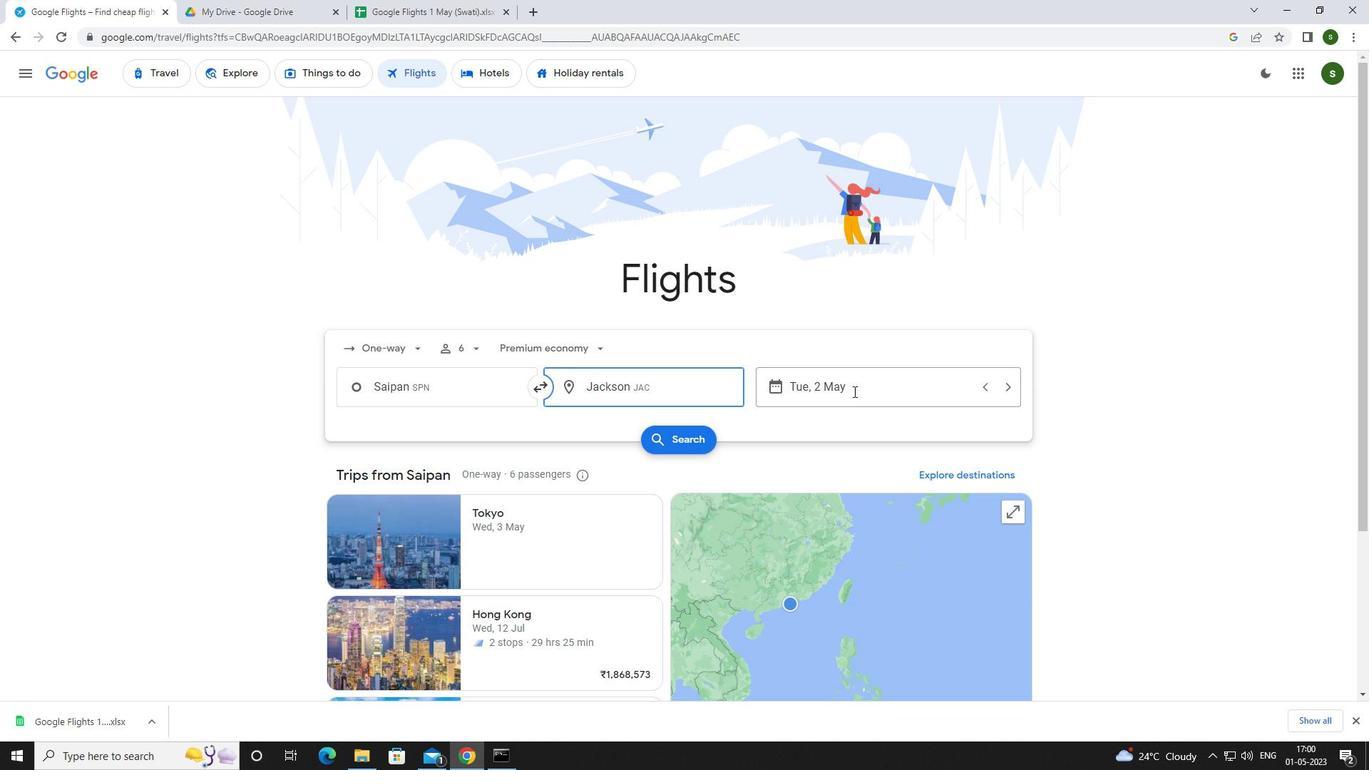 
Action: Mouse pressed left at (852, 391)
Screenshot: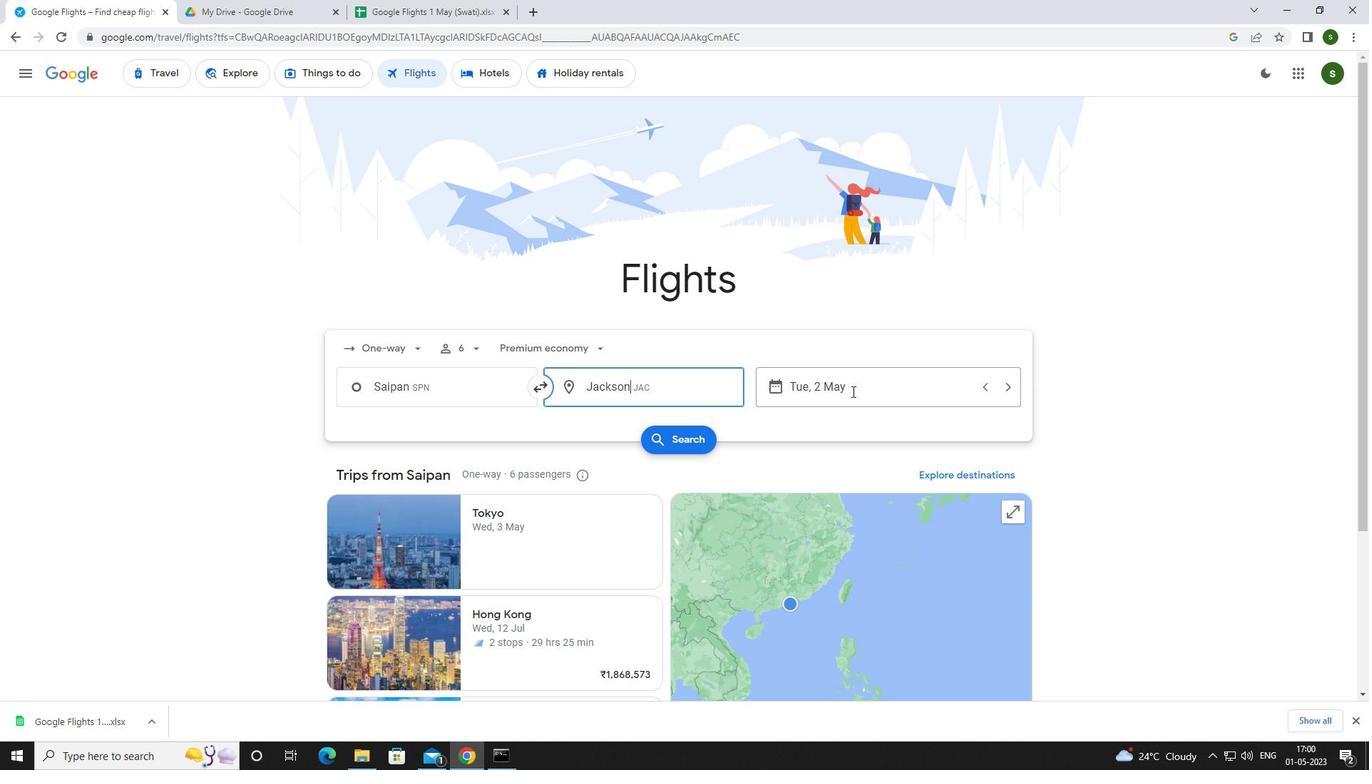 
Action: Mouse moved to (589, 448)
Screenshot: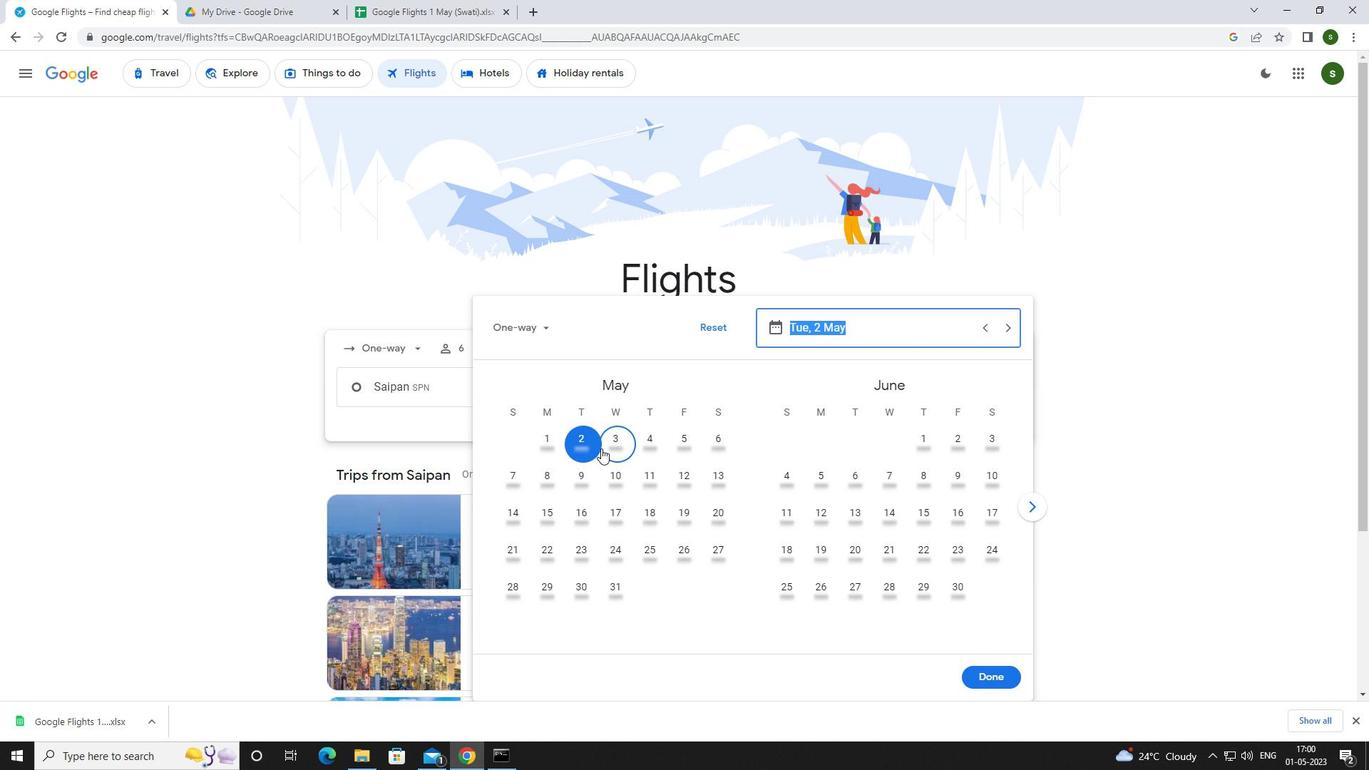 
Action: Mouse pressed left at (589, 448)
Screenshot: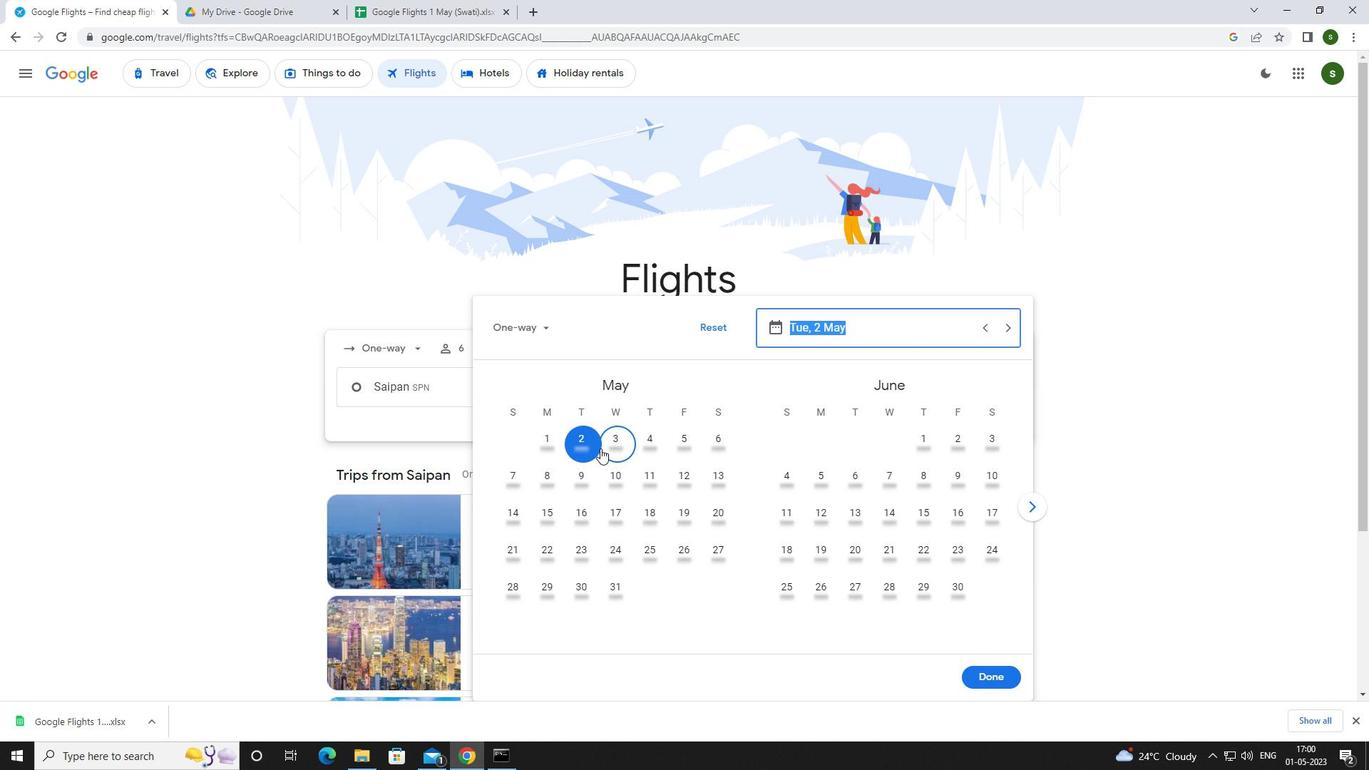 
Action: Mouse moved to (979, 675)
Screenshot: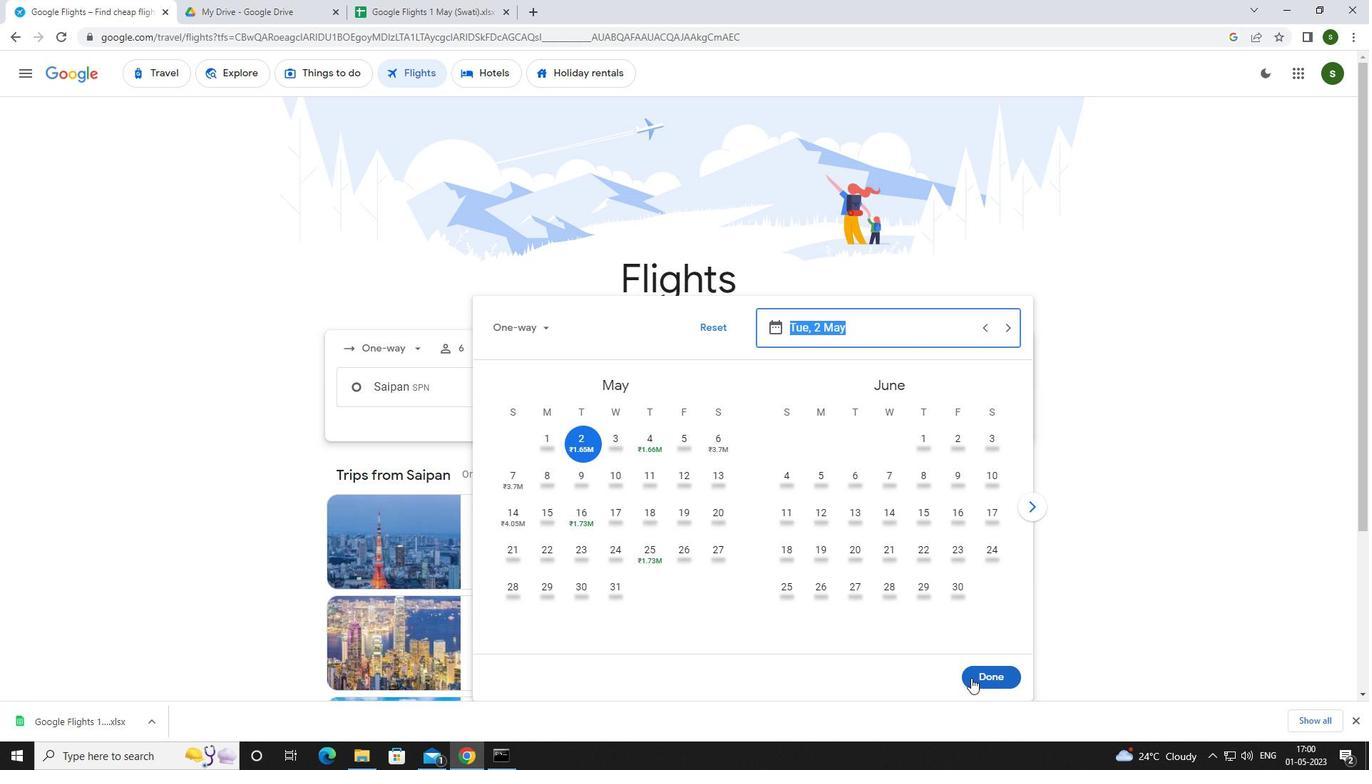 
Action: Mouse pressed left at (979, 675)
Screenshot: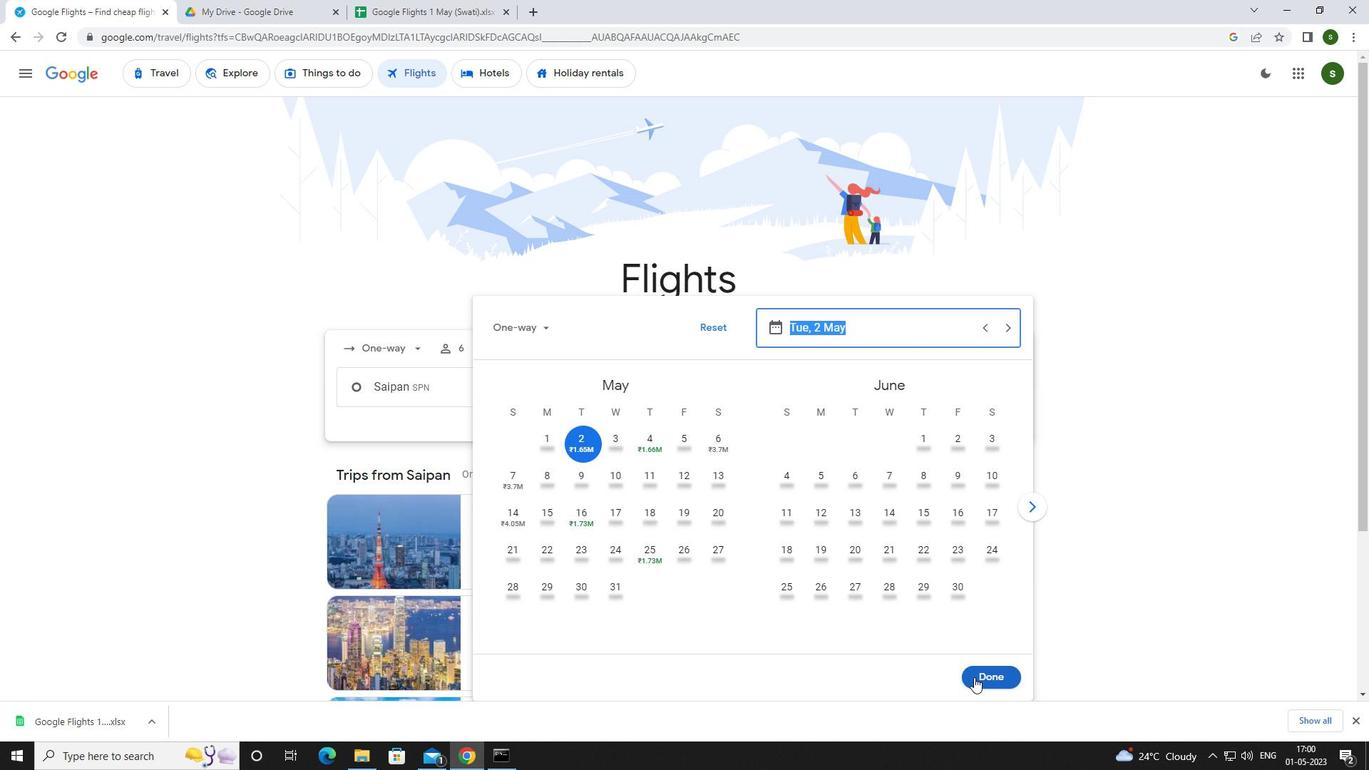 
Action: Mouse moved to (675, 440)
Screenshot: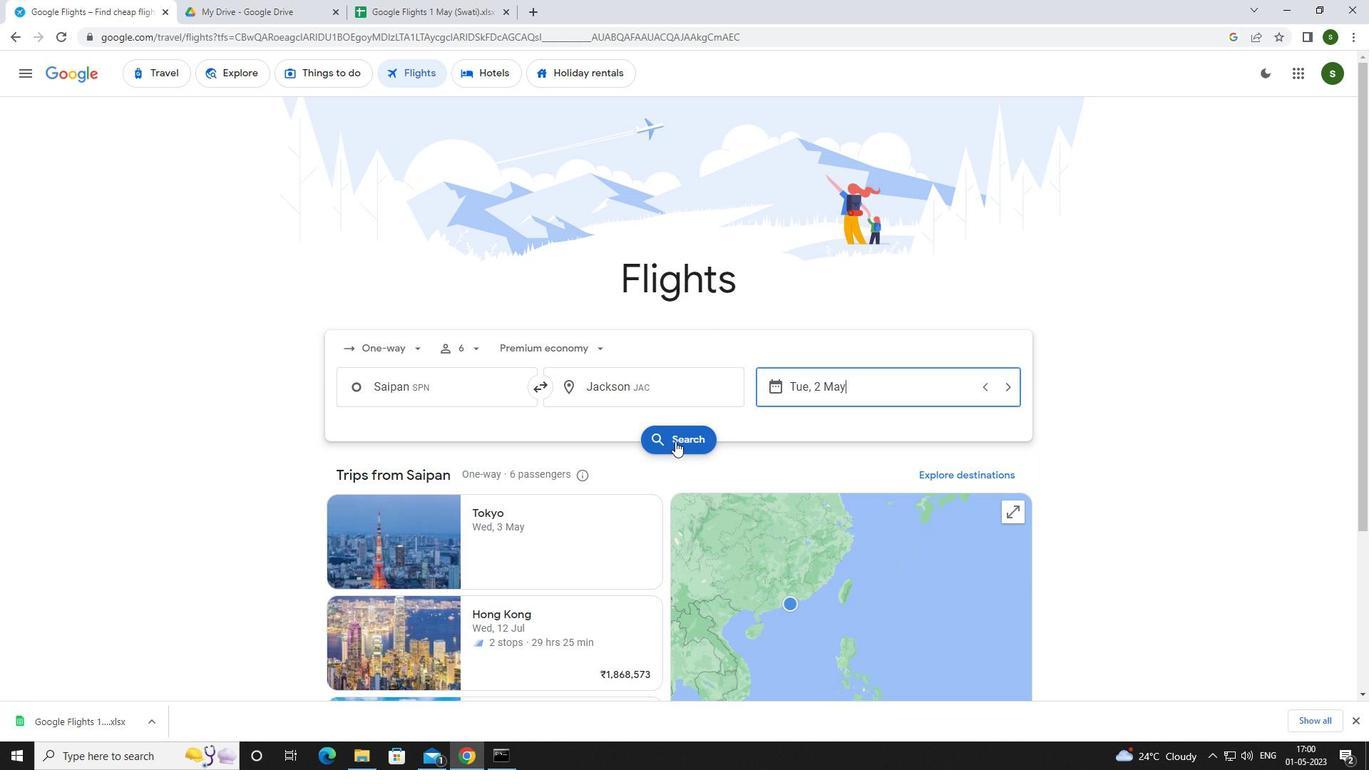 
Action: Mouse pressed left at (675, 440)
Screenshot: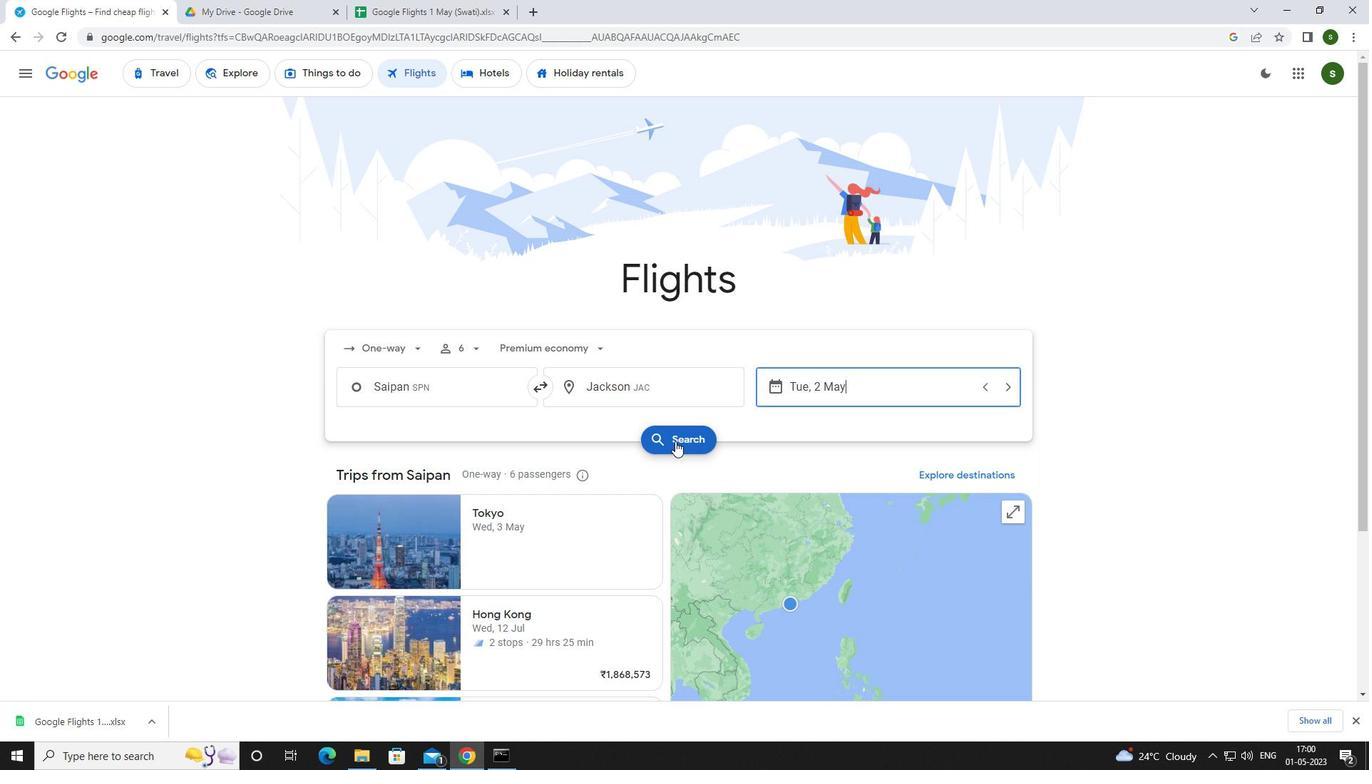 
Action: Mouse moved to (377, 199)
Screenshot: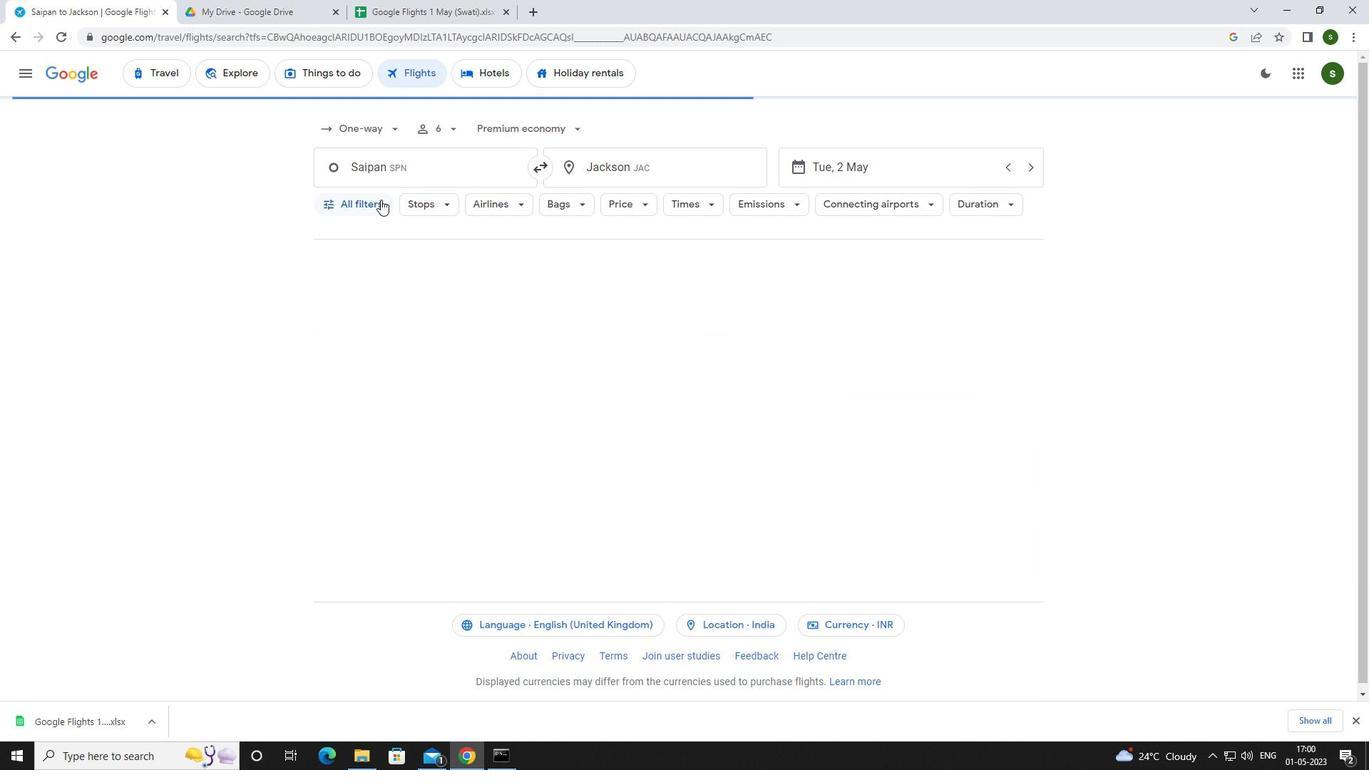 
Action: Mouse pressed left at (377, 199)
Screenshot: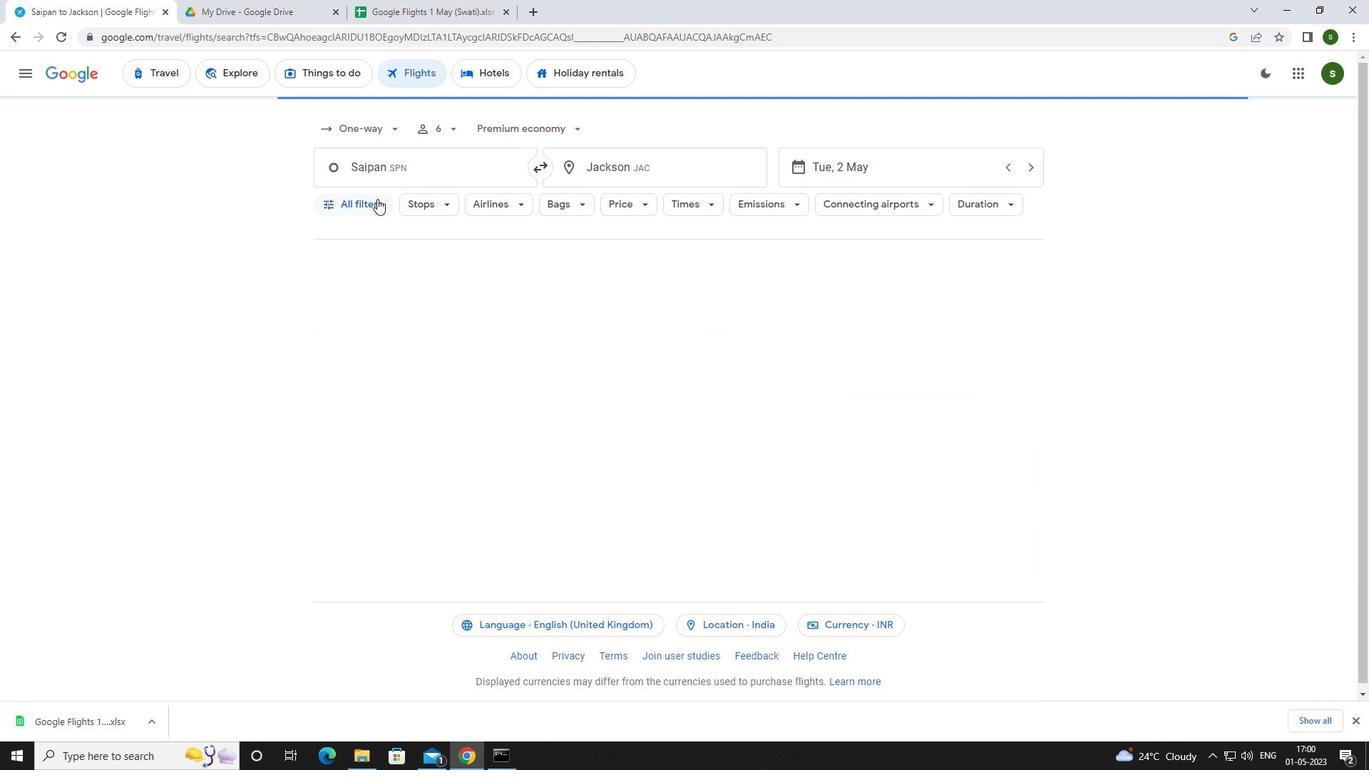 
Action: Mouse moved to (418, 299)
Screenshot: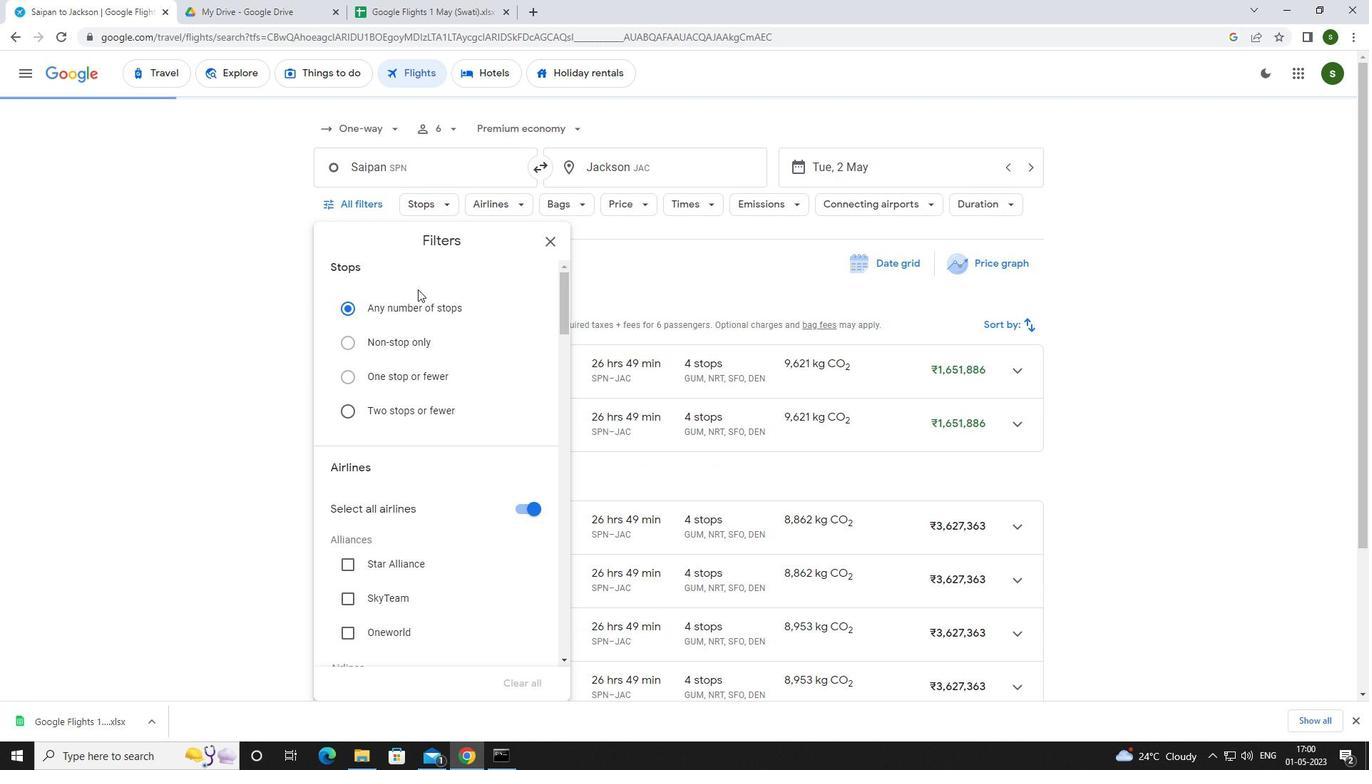
Action: Mouse scrolled (418, 298) with delta (0, 0)
Screenshot: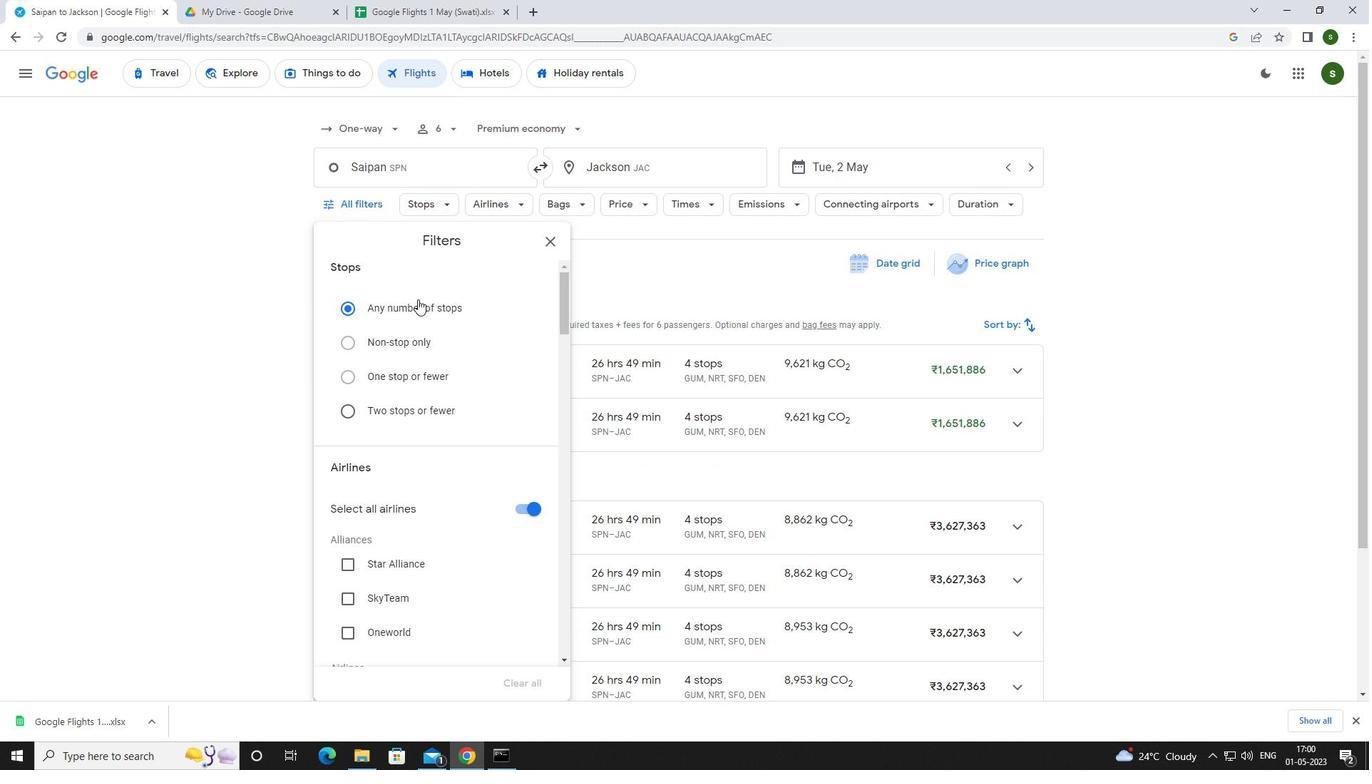 
Action: Mouse moved to (426, 311)
Screenshot: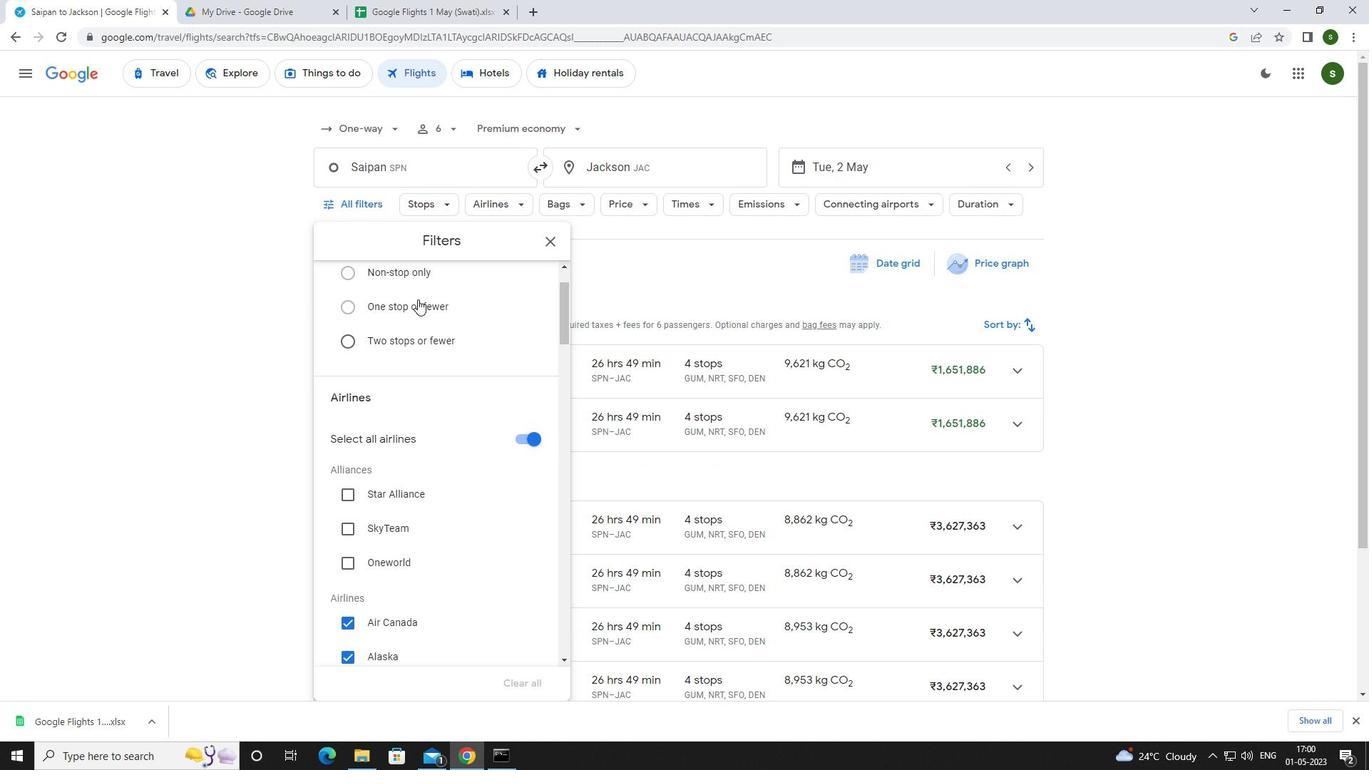 
Action: Mouse scrolled (426, 311) with delta (0, 0)
Screenshot: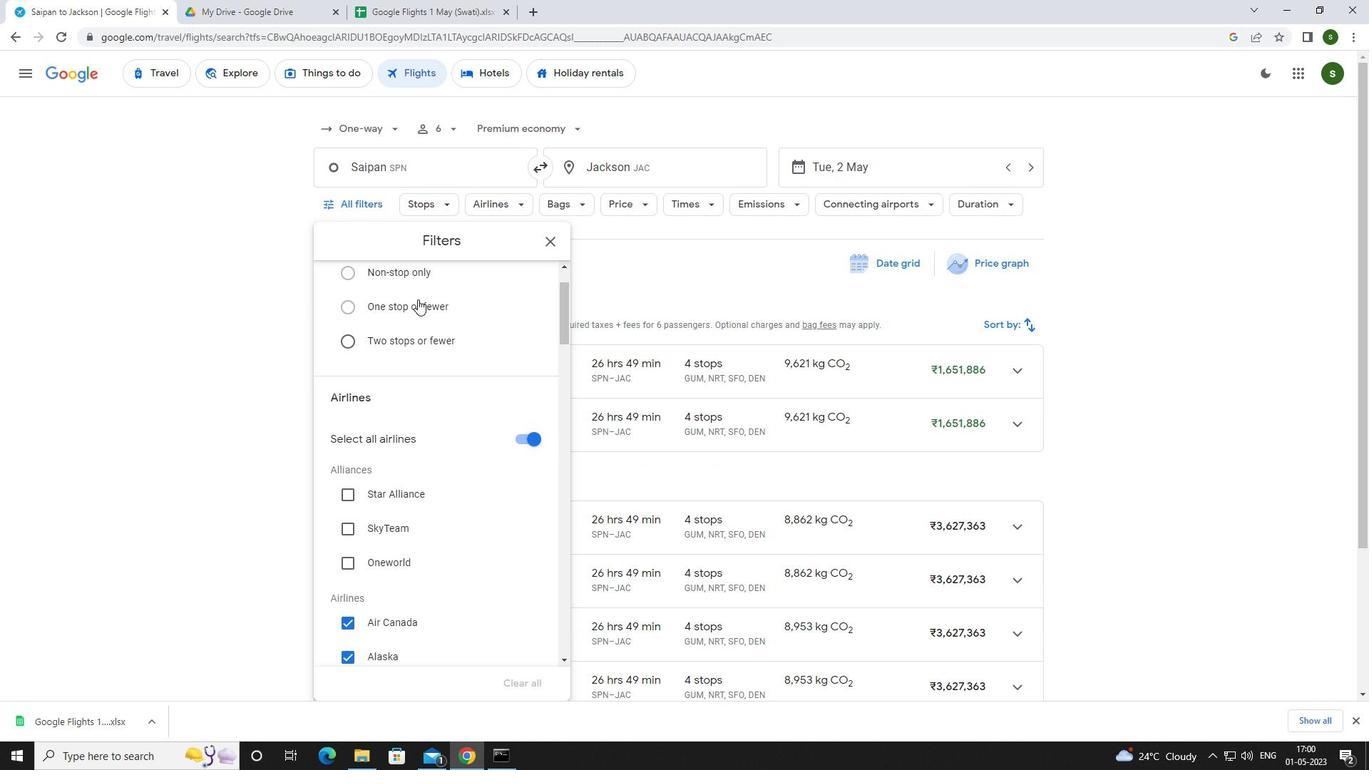 
Action: Mouse moved to (529, 368)
Screenshot: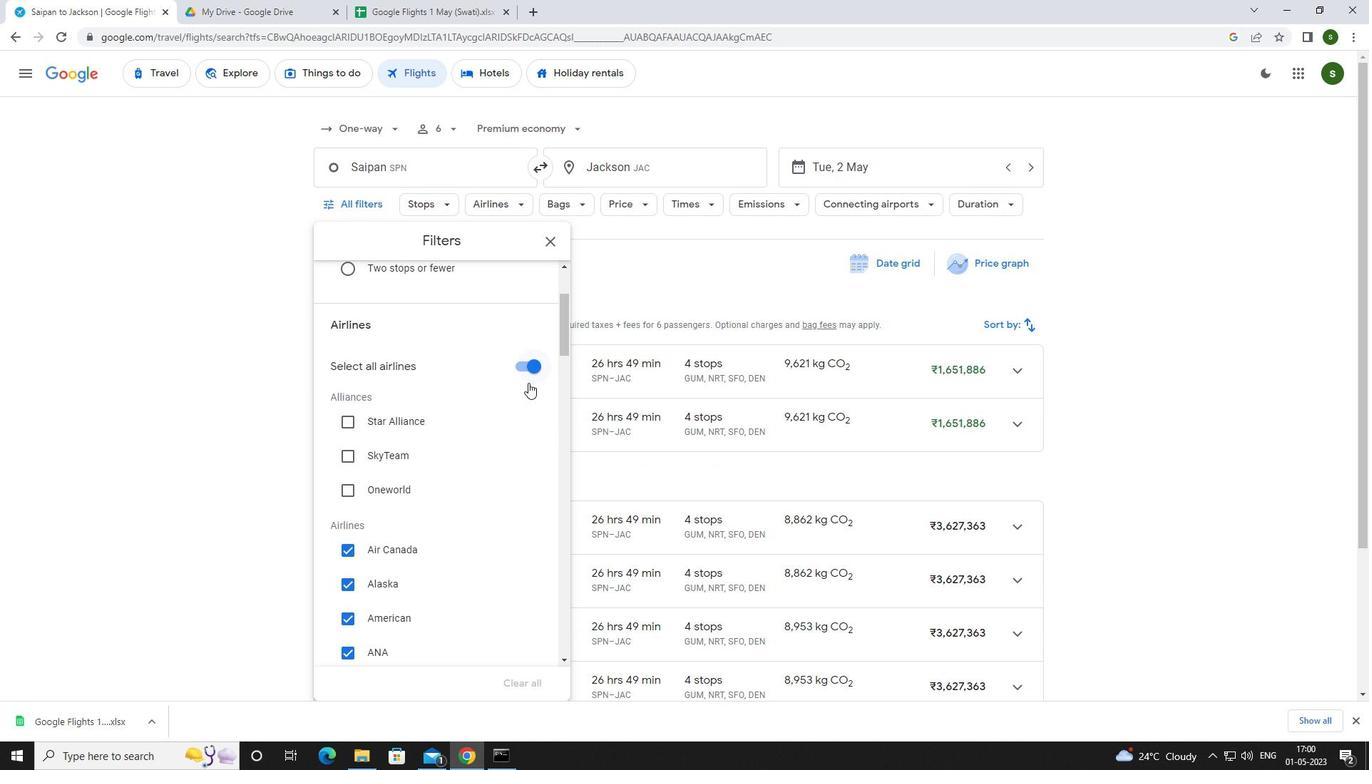 
Action: Mouse pressed left at (529, 368)
Screenshot: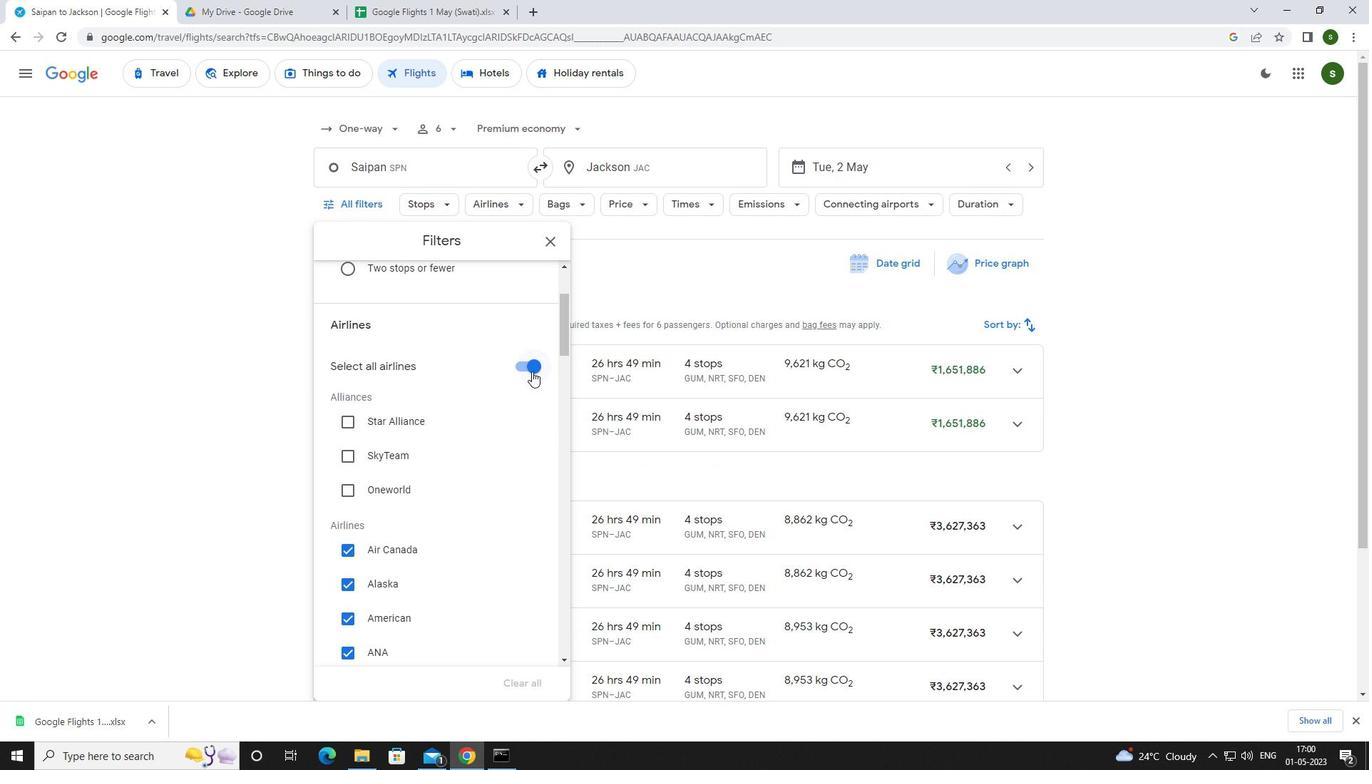 
Action: Mouse moved to (447, 372)
Screenshot: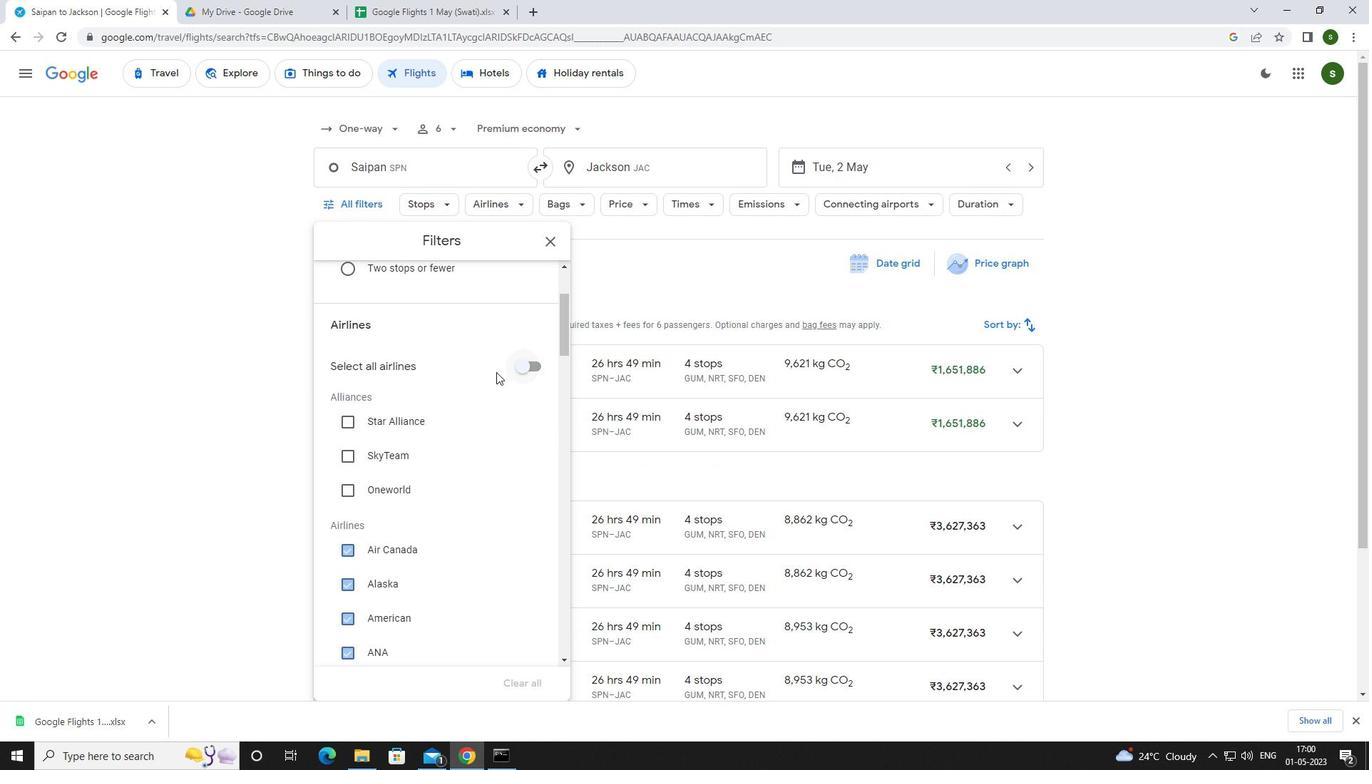 
Action: Mouse scrolled (447, 371) with delta (0, 0)
Screenshot: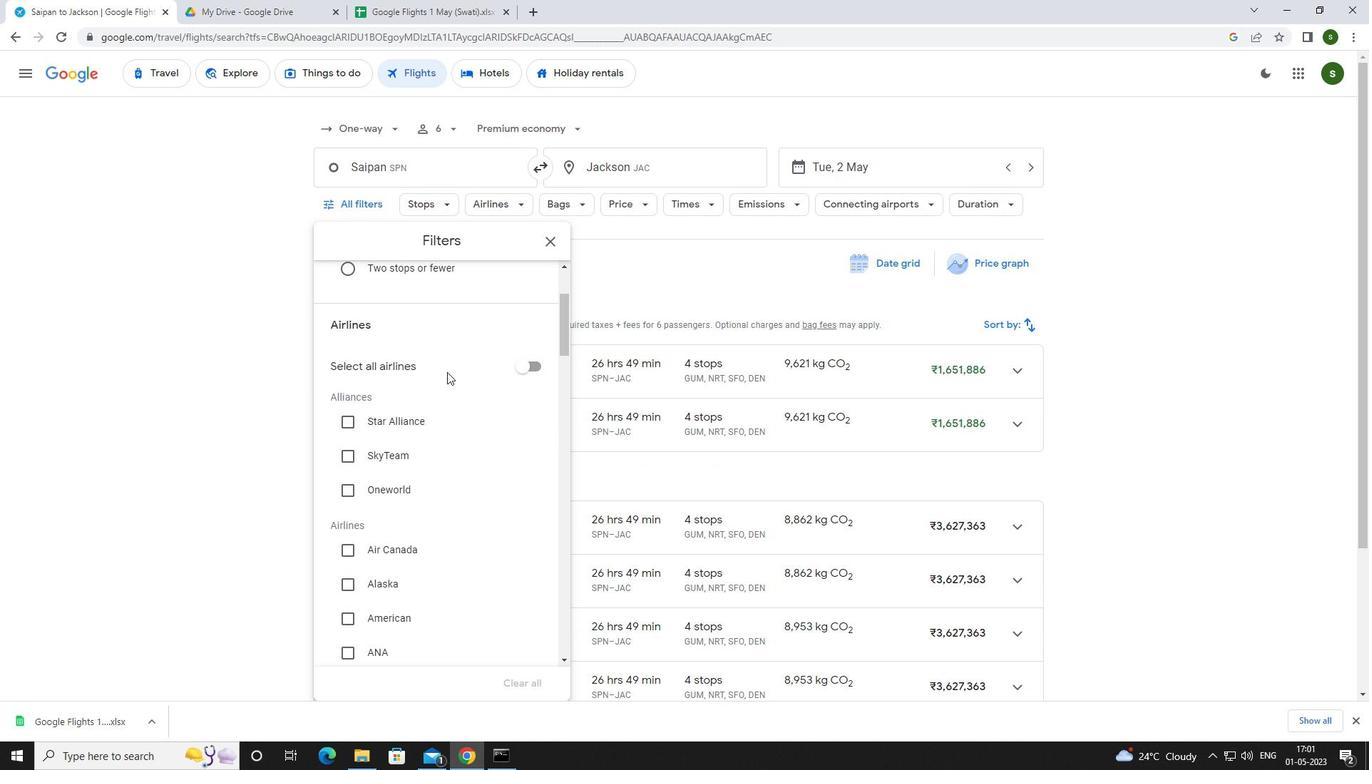 
Action: Mouse scrolled (447, 371) with delta (0, 0)
Screenshot: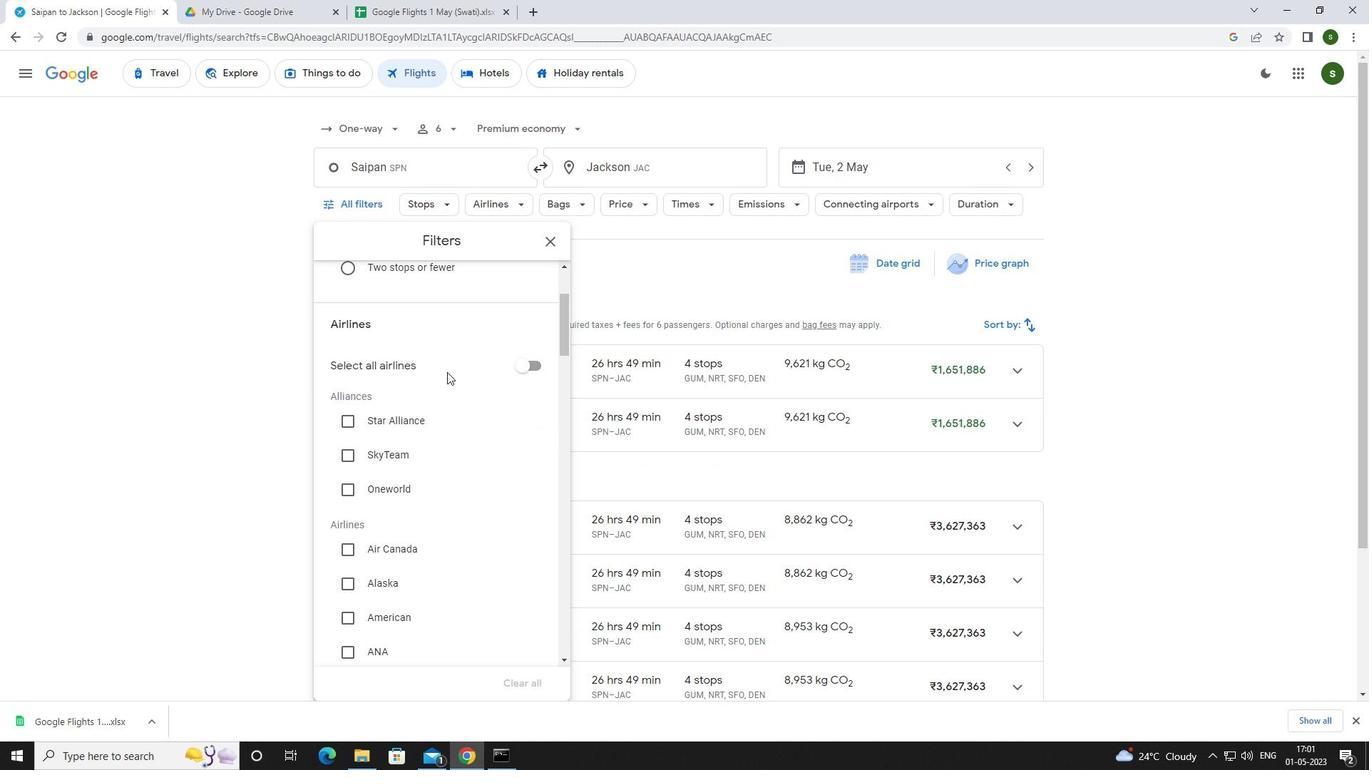 
Action: Mouse scrolled (447, 371) with delta (0, 0)
Screenshot: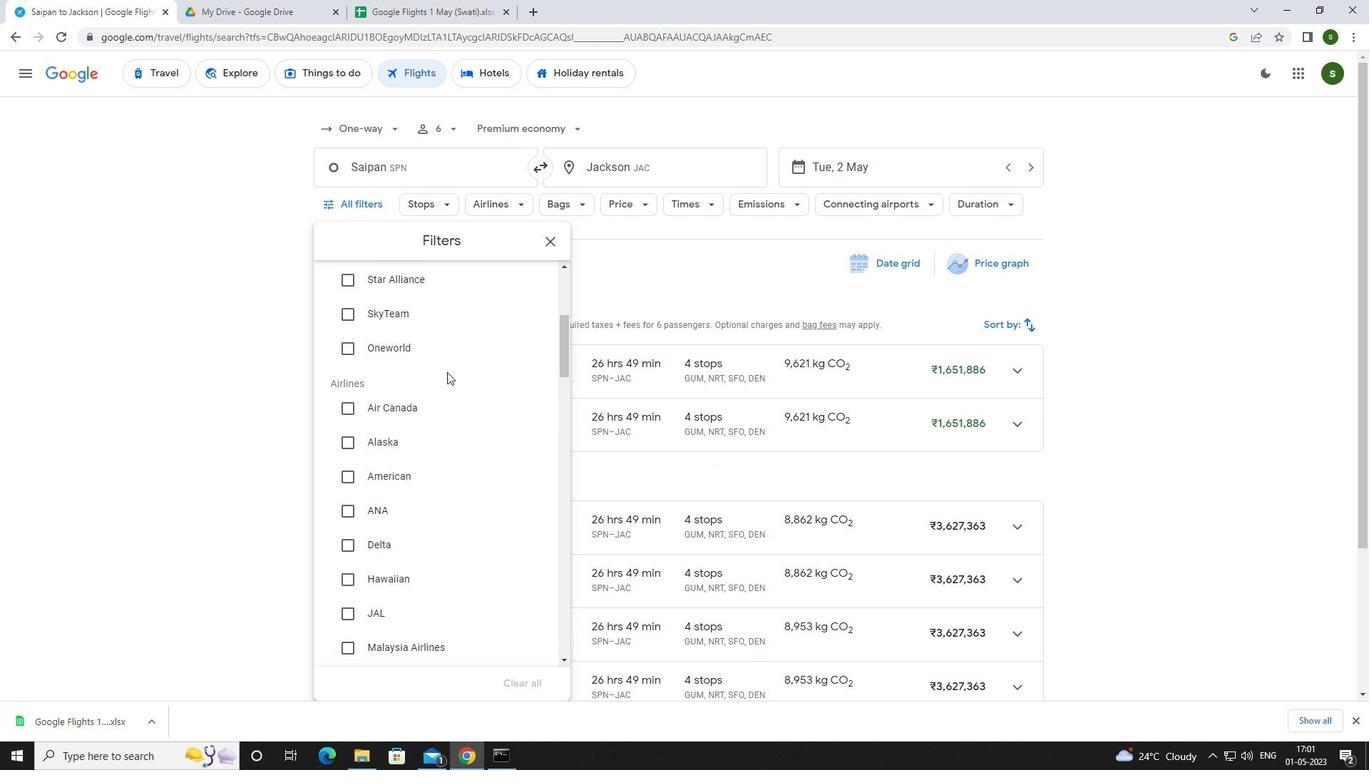 
Action: Mouse scrolled (447, 371) with delta (0, 0)
Screenshot: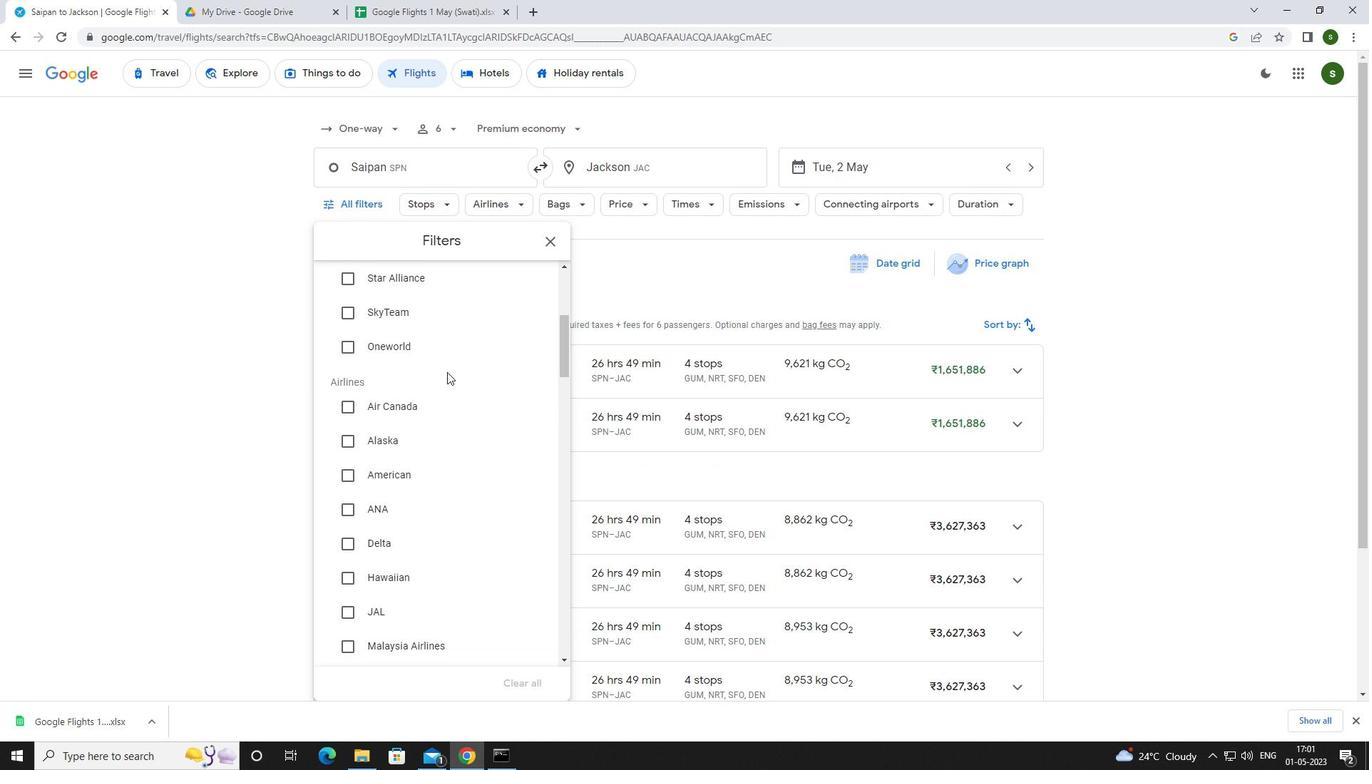 
Action: Mouse moved to (447, 372)
Screenshot: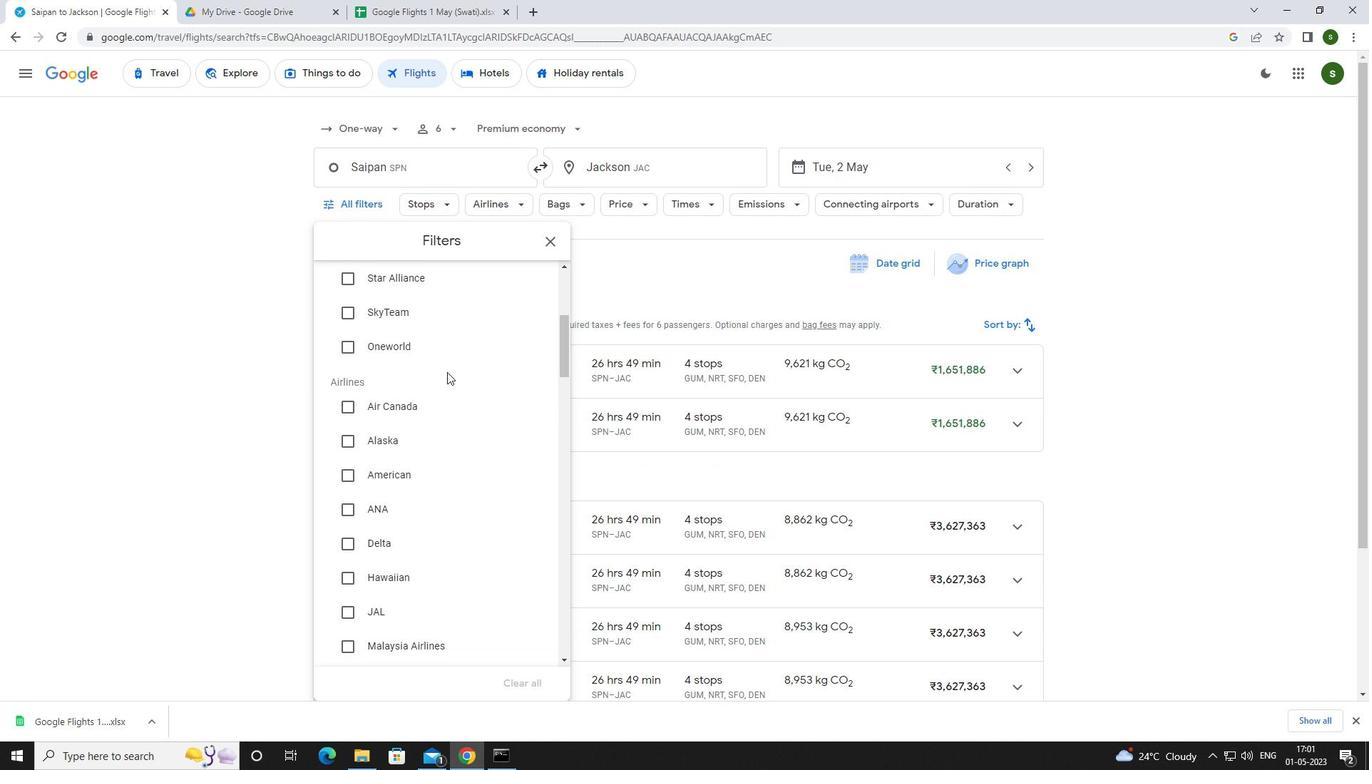 
Action: Mouse scrolled (447, 371) with delta (0, 0)
Screenshot: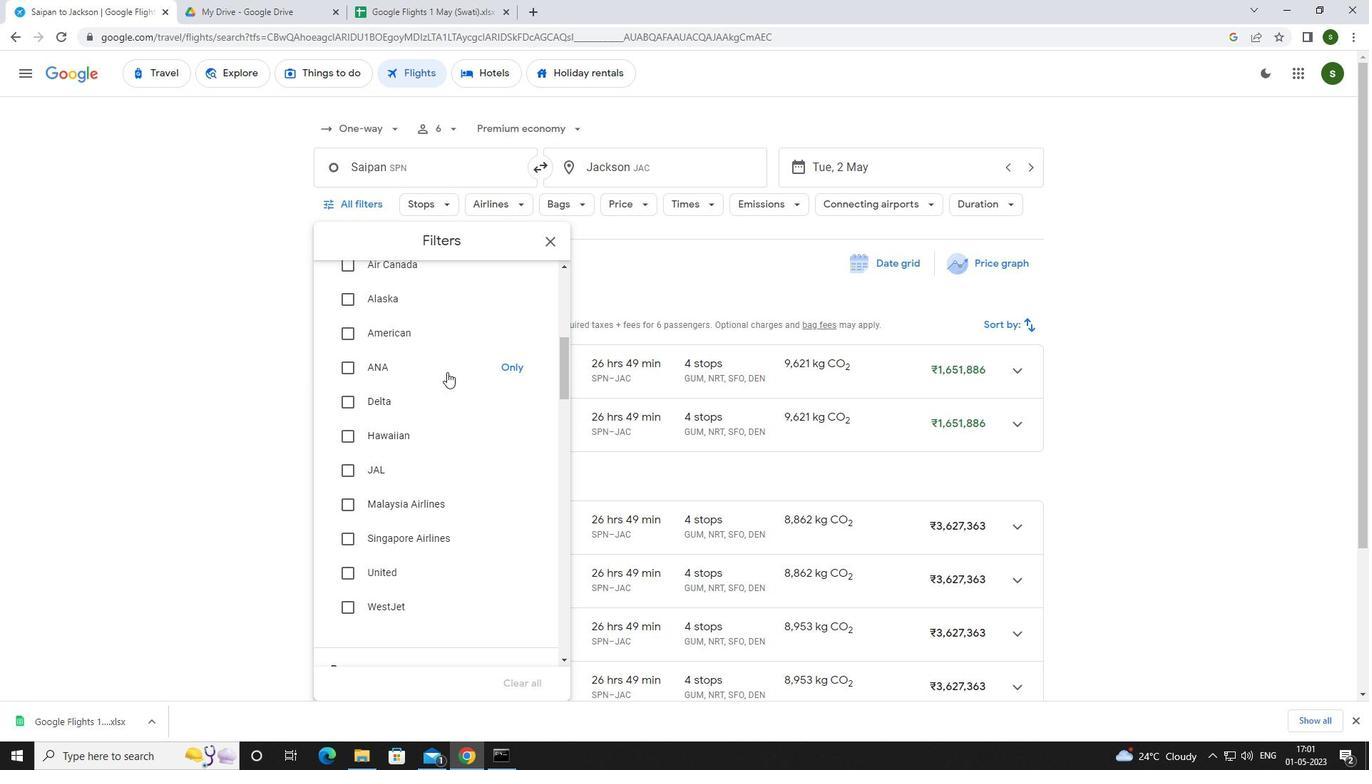 
Action: Mouse scrolled (447, 371) with delta (0, 0)
Screenshot: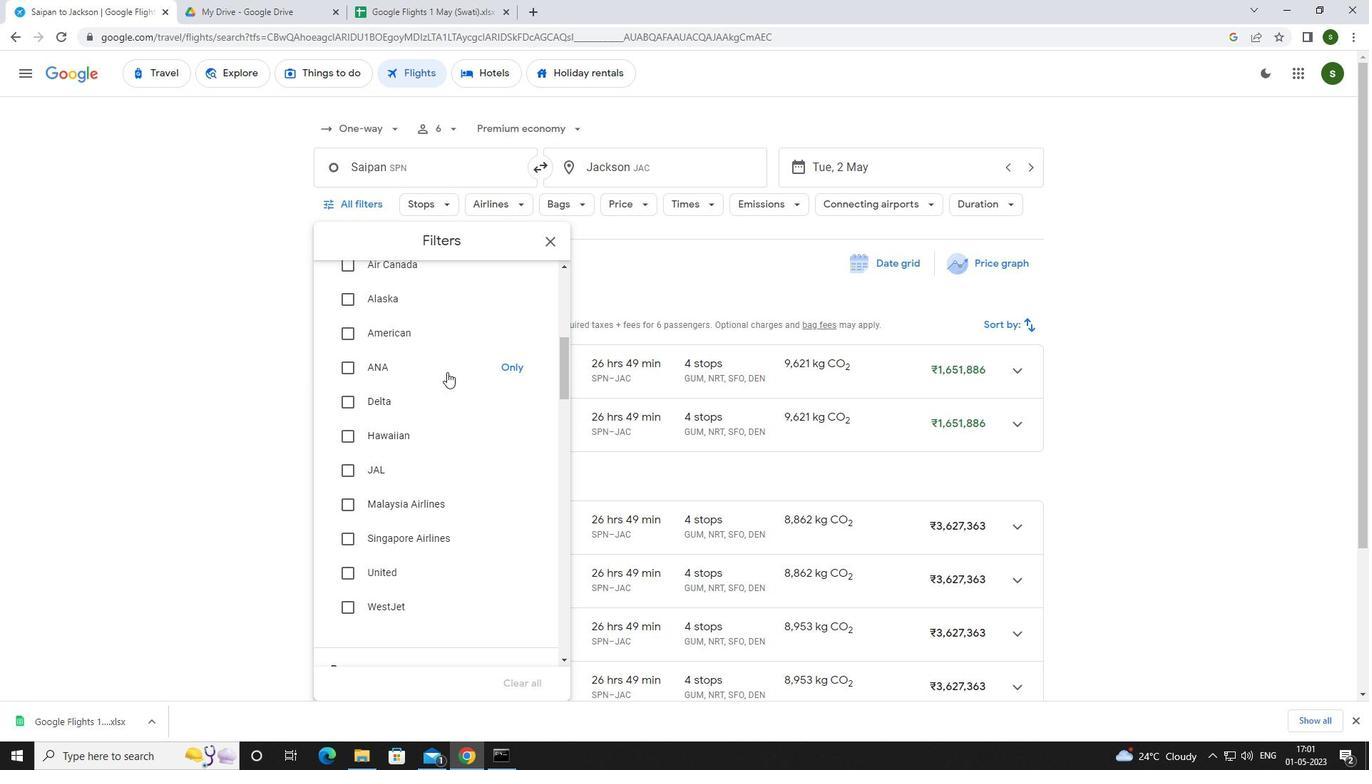 
Action: Mouse scrolled (447, 371) with delta (0, 0)
Screenshot: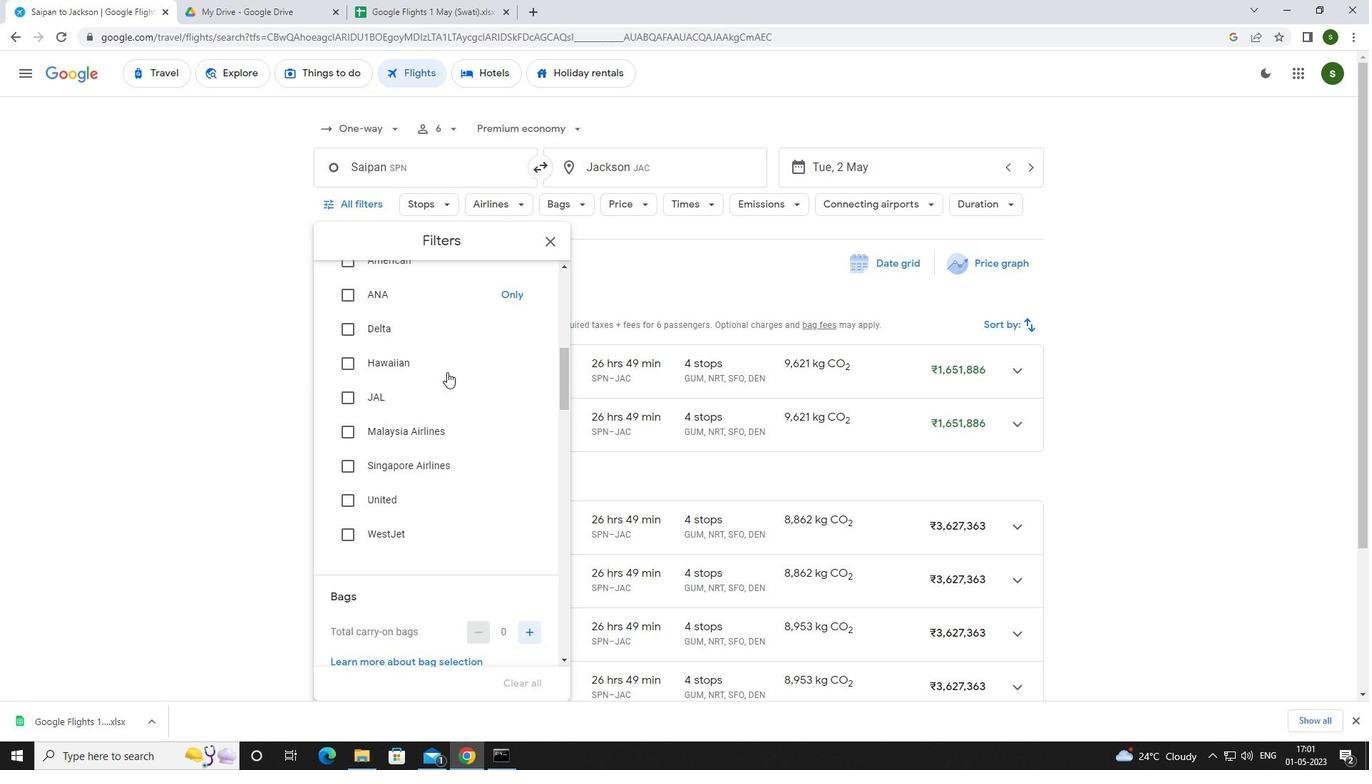
Action: Mouse scrolled (447, 371) with delta (0, 0)
Screenshot: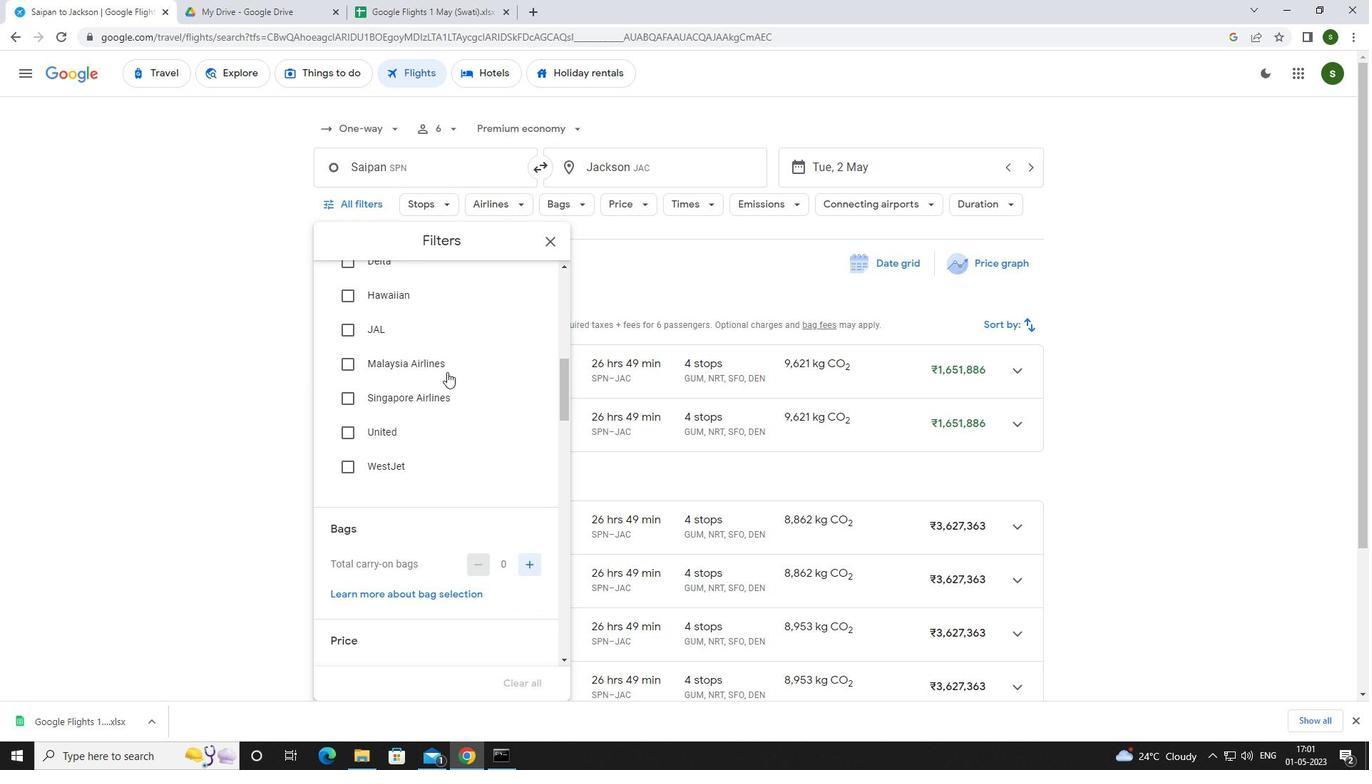 
Action: Mouse moved to (536, 418)
Screenshot: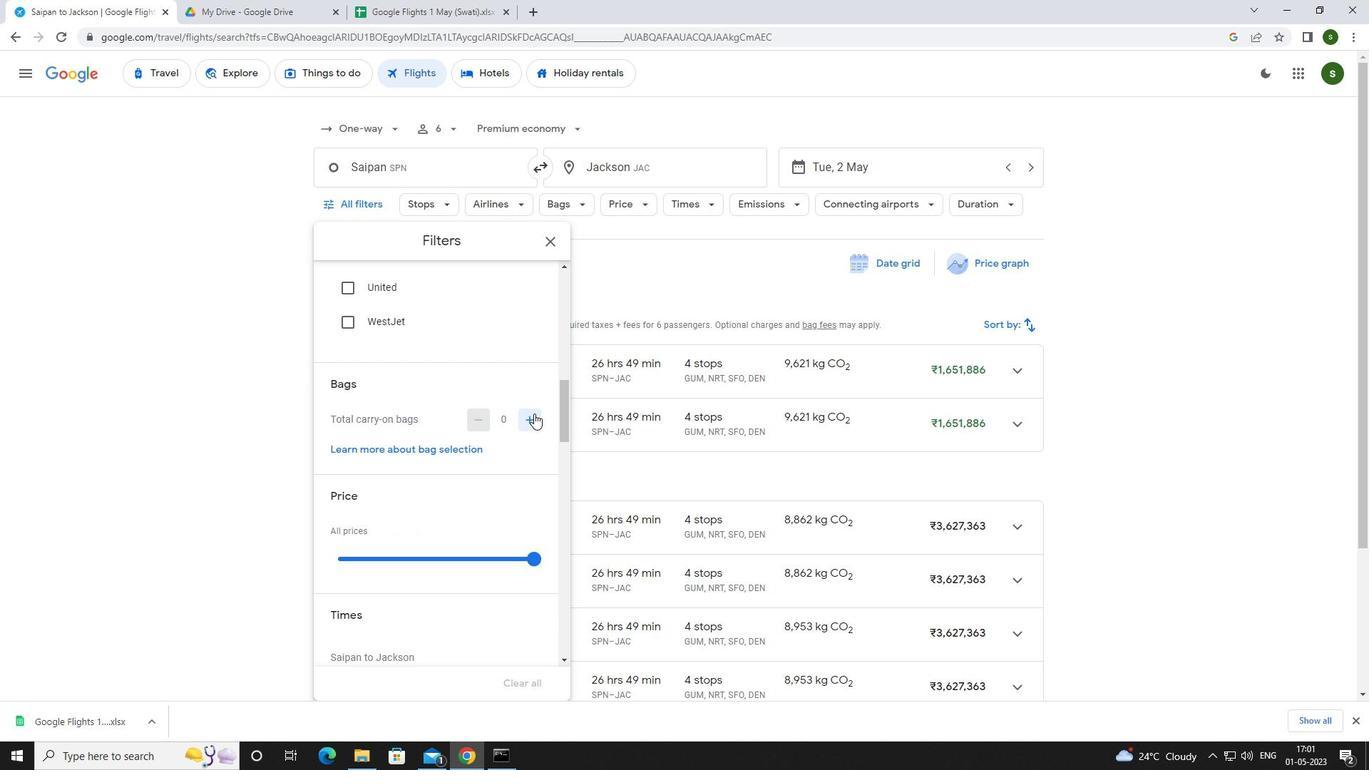 
Action: Mouse pressed left at (536, 418)
Screenshot: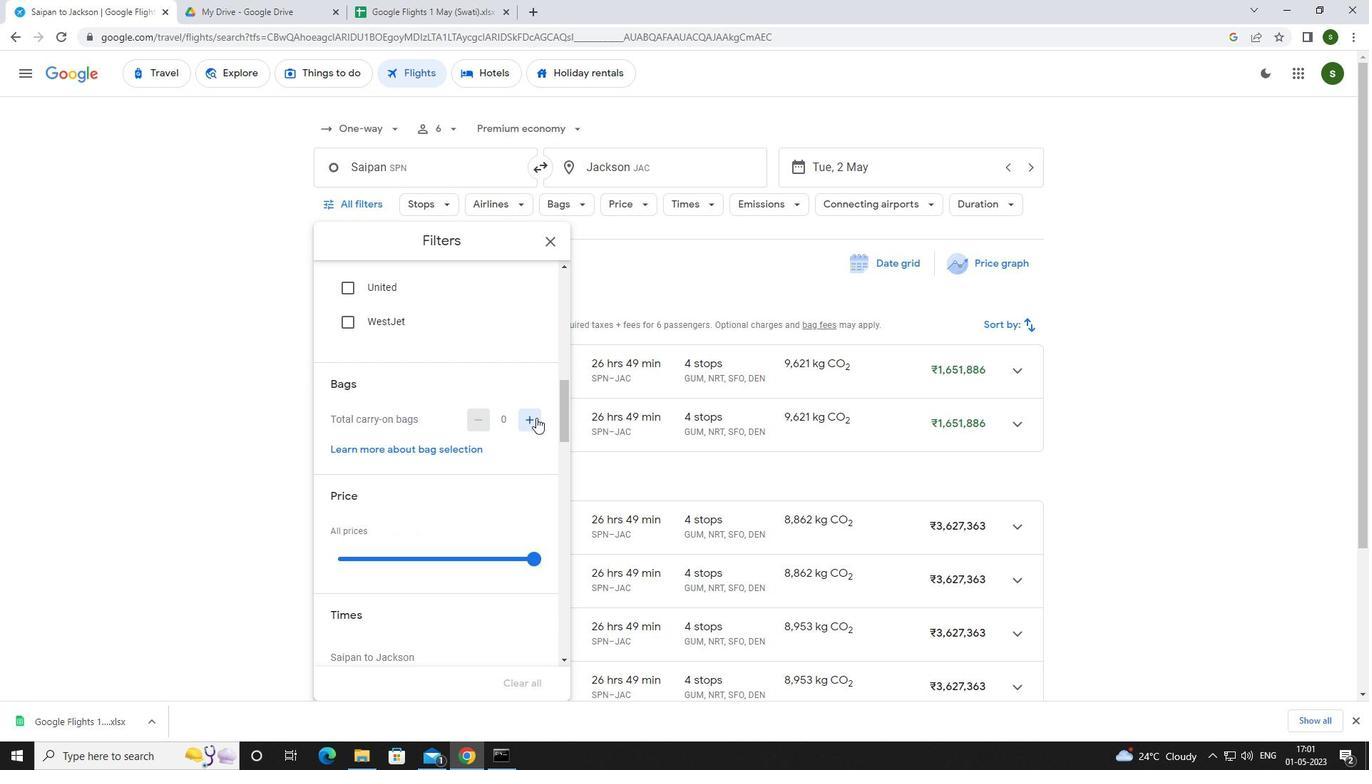
Action: Mouse moved to (535, 418)
Screenshot: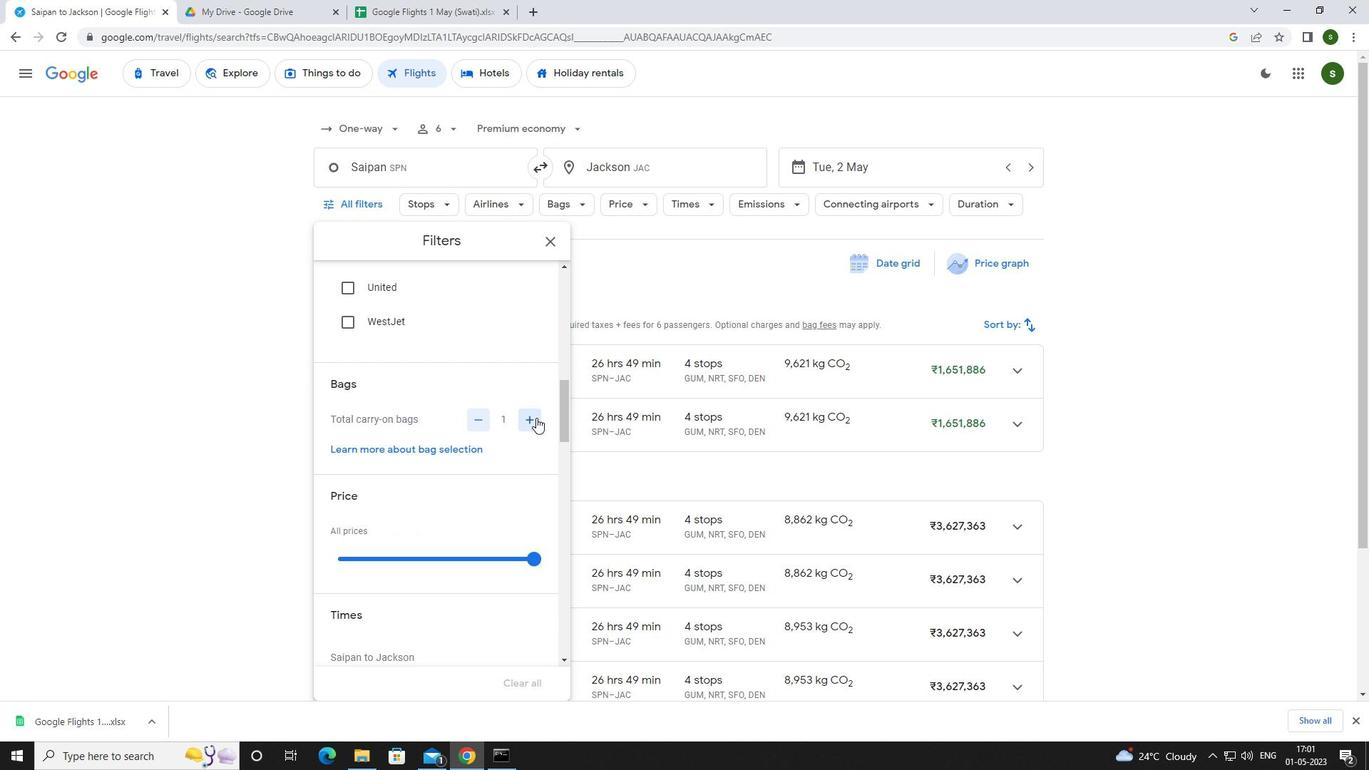 
Action: Mouse scrolled (535, 418) with delta (0, 0)
Screenshot: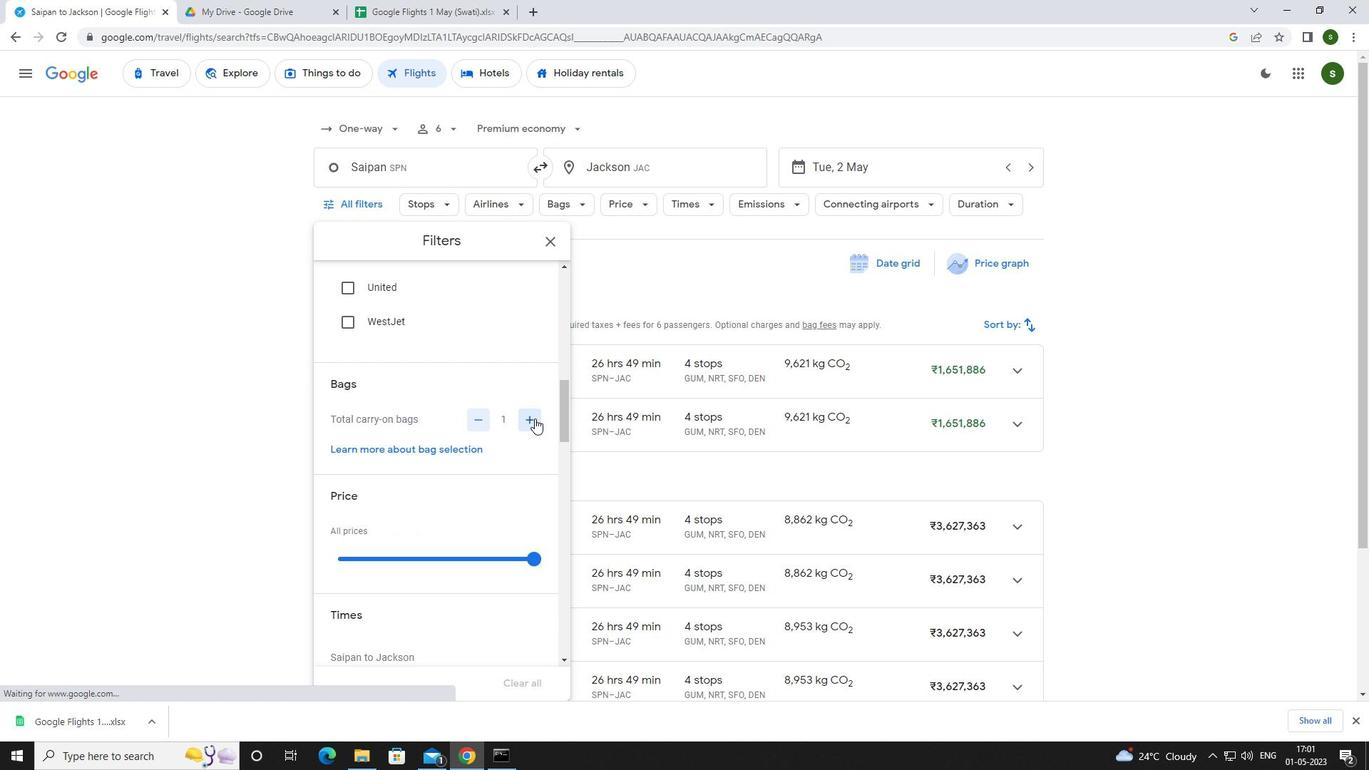 
Action: Mouse moved to (528, 480)
Screenshot: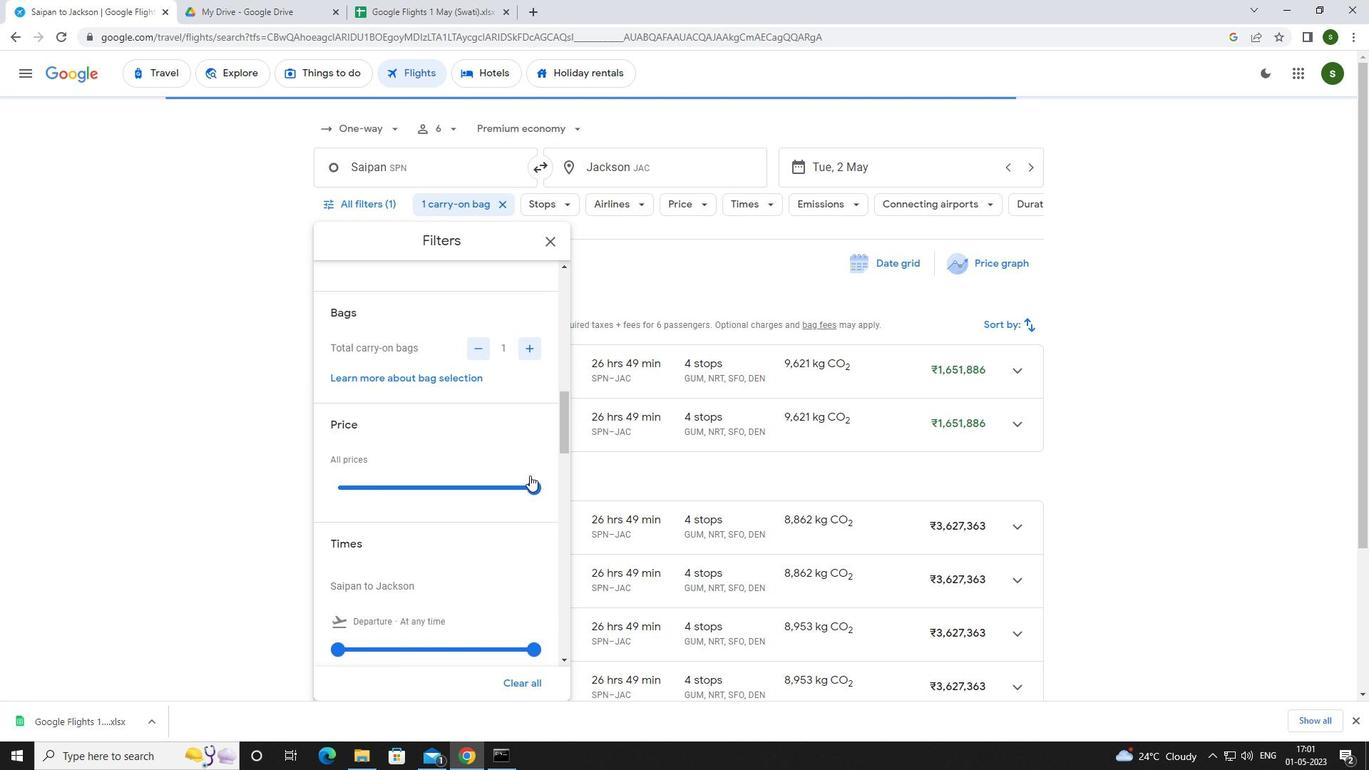 
Action: Mouse pressed left at (528, 480)
Screenshot: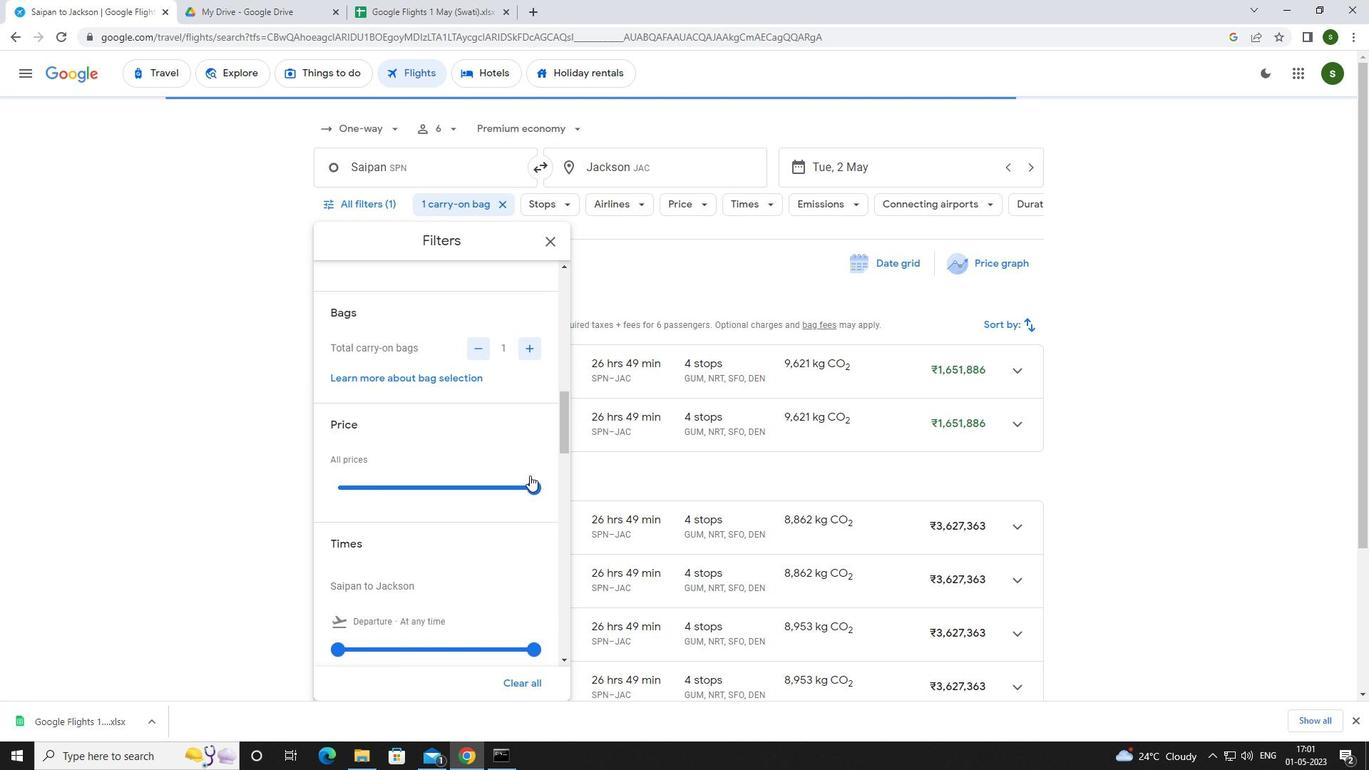 
Action: Mouse pressed left at (528, 480)
Screenshot: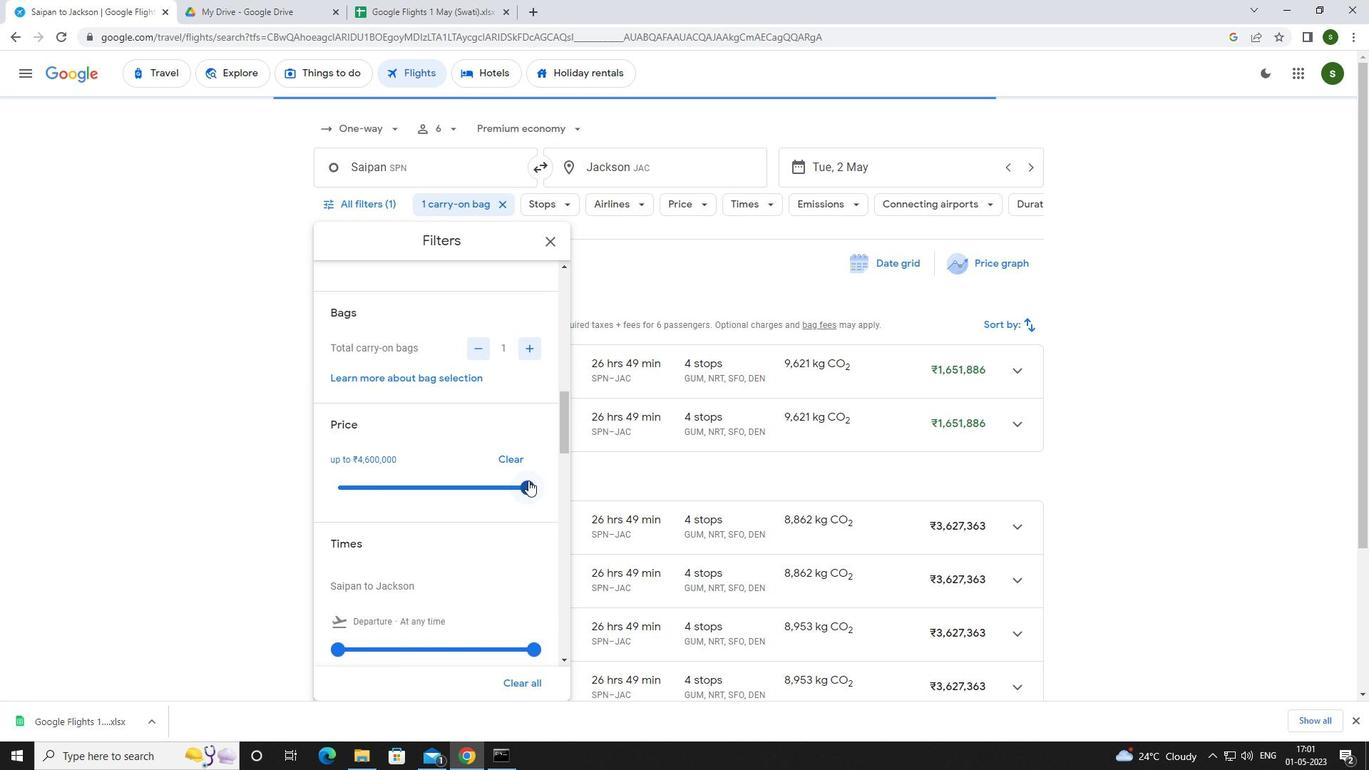 
Action: Mouse moved to (341, 487)
Screenshot: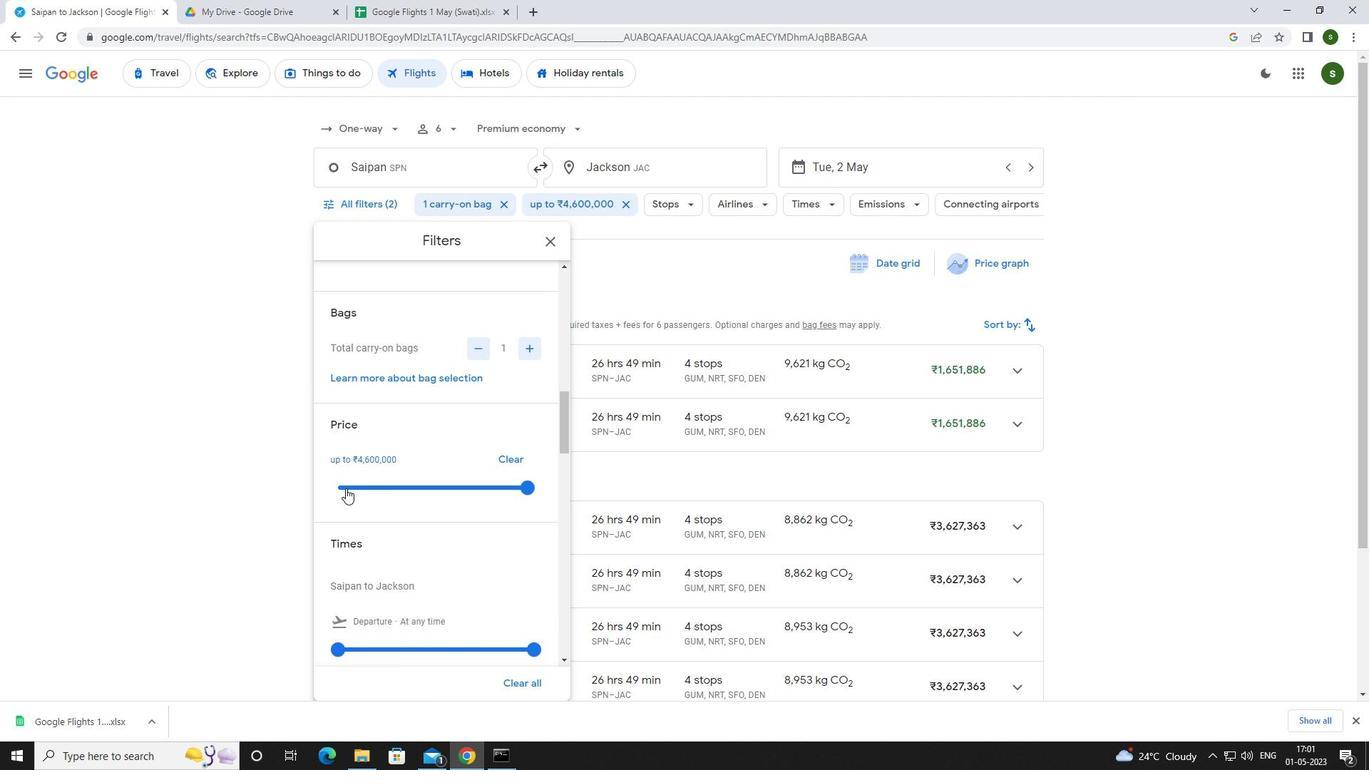 
Action: Mouse pressed left at (341, 487)
Screenshot: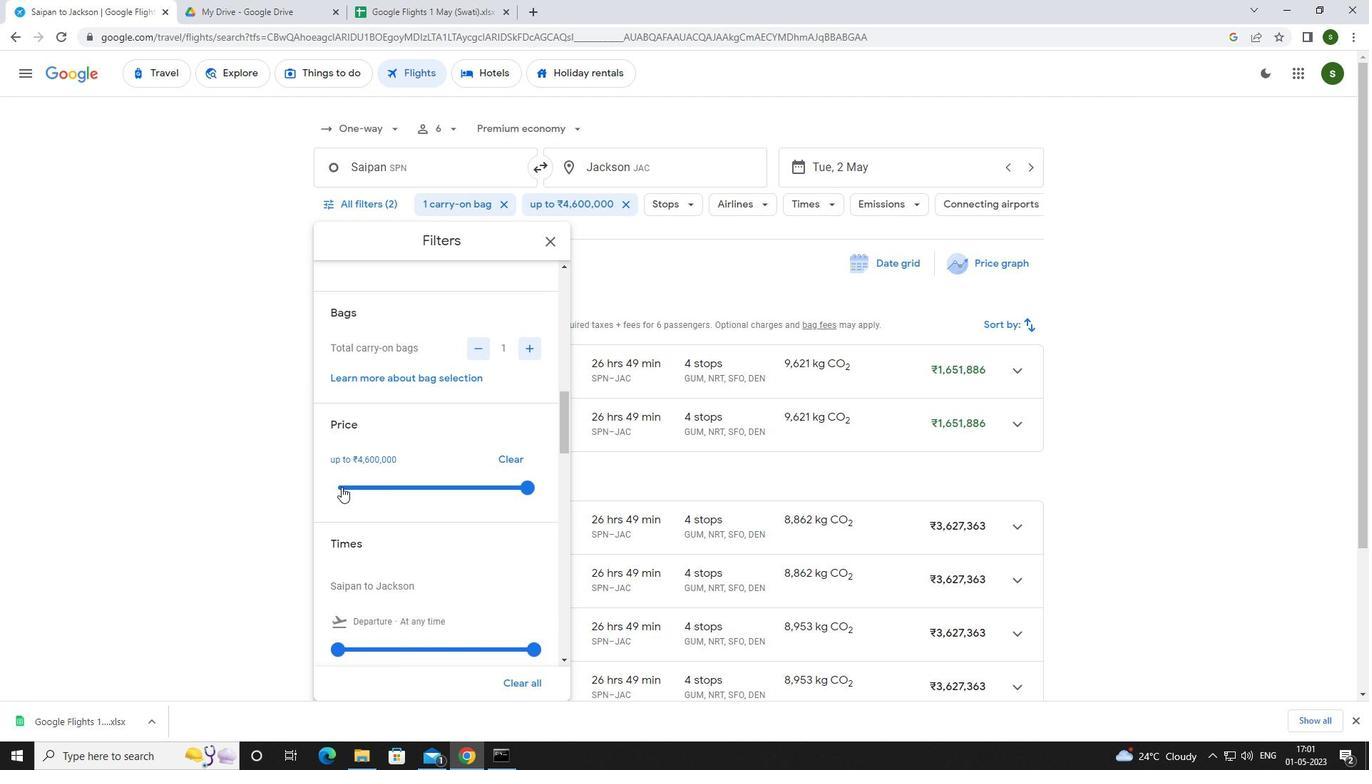 
Action: Mouse moved to (341, 487)
Screenshot: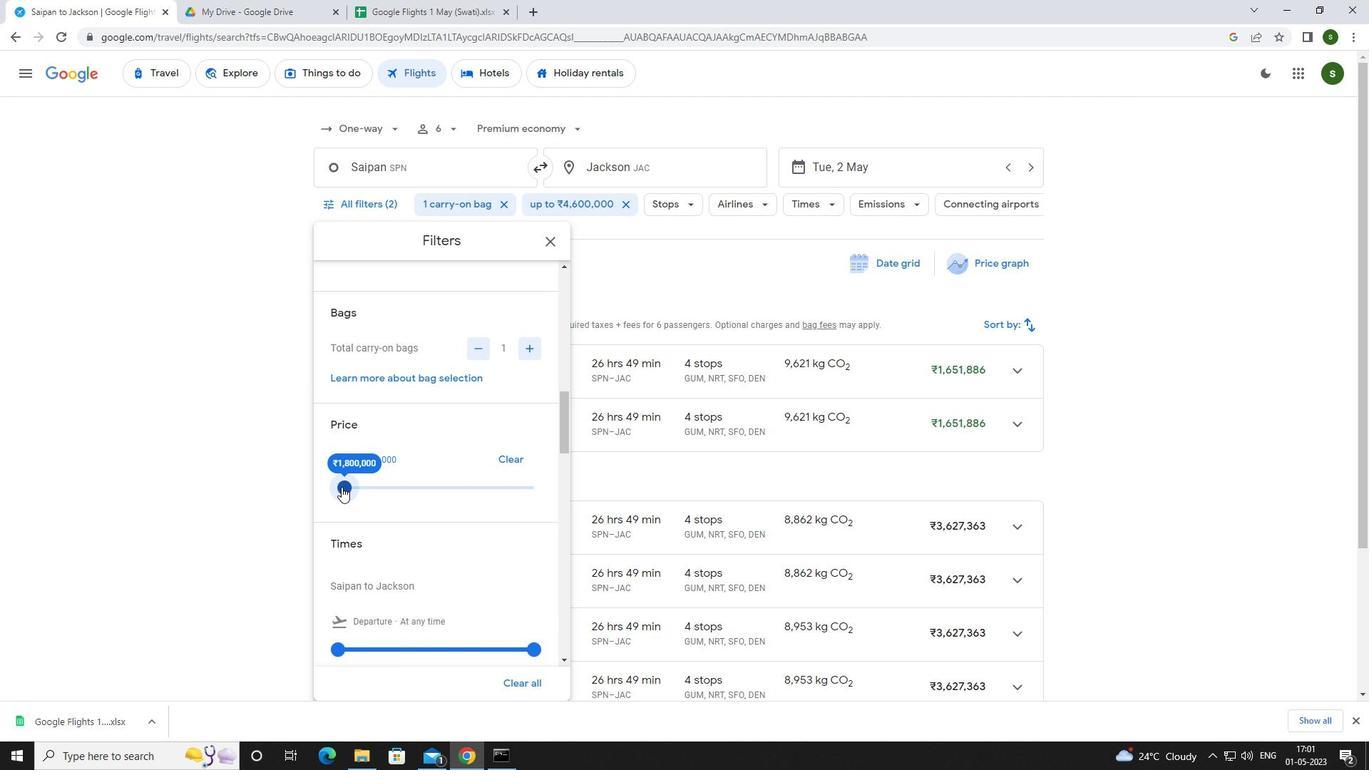
Action: Mouse pressed left at (341, 487)
Screenshot: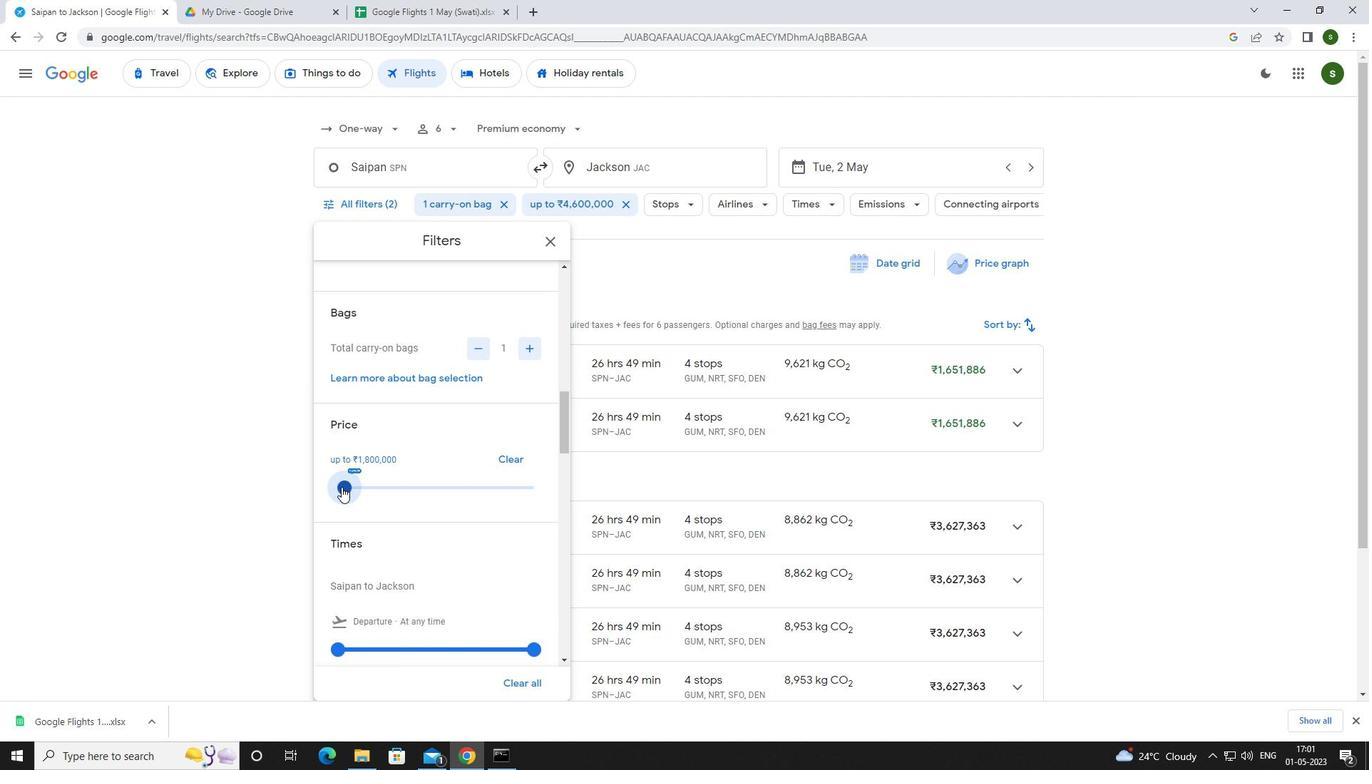 
Action: Mouse moved to (423, 507)
Screenshot: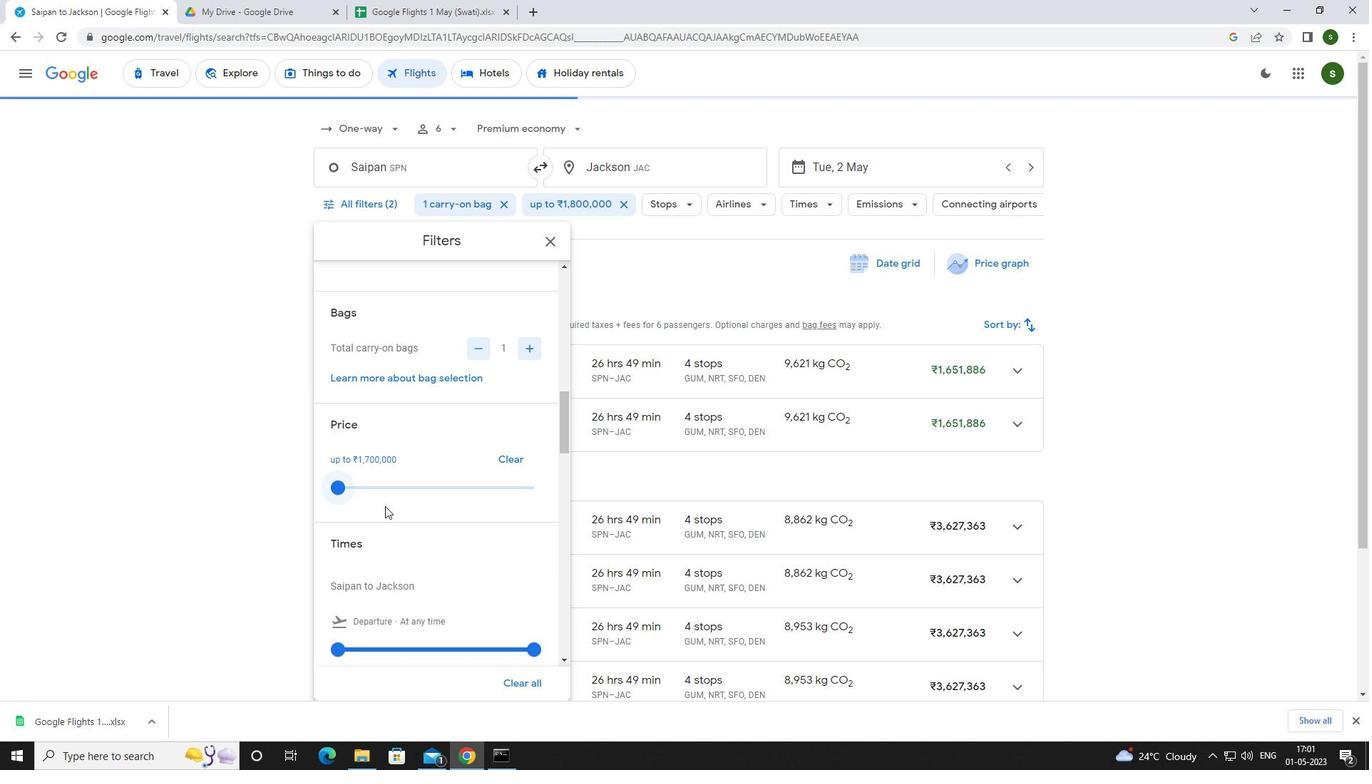 
Action: Mouse scrolled (423, 506) with delta (0, 0)
Screenshot: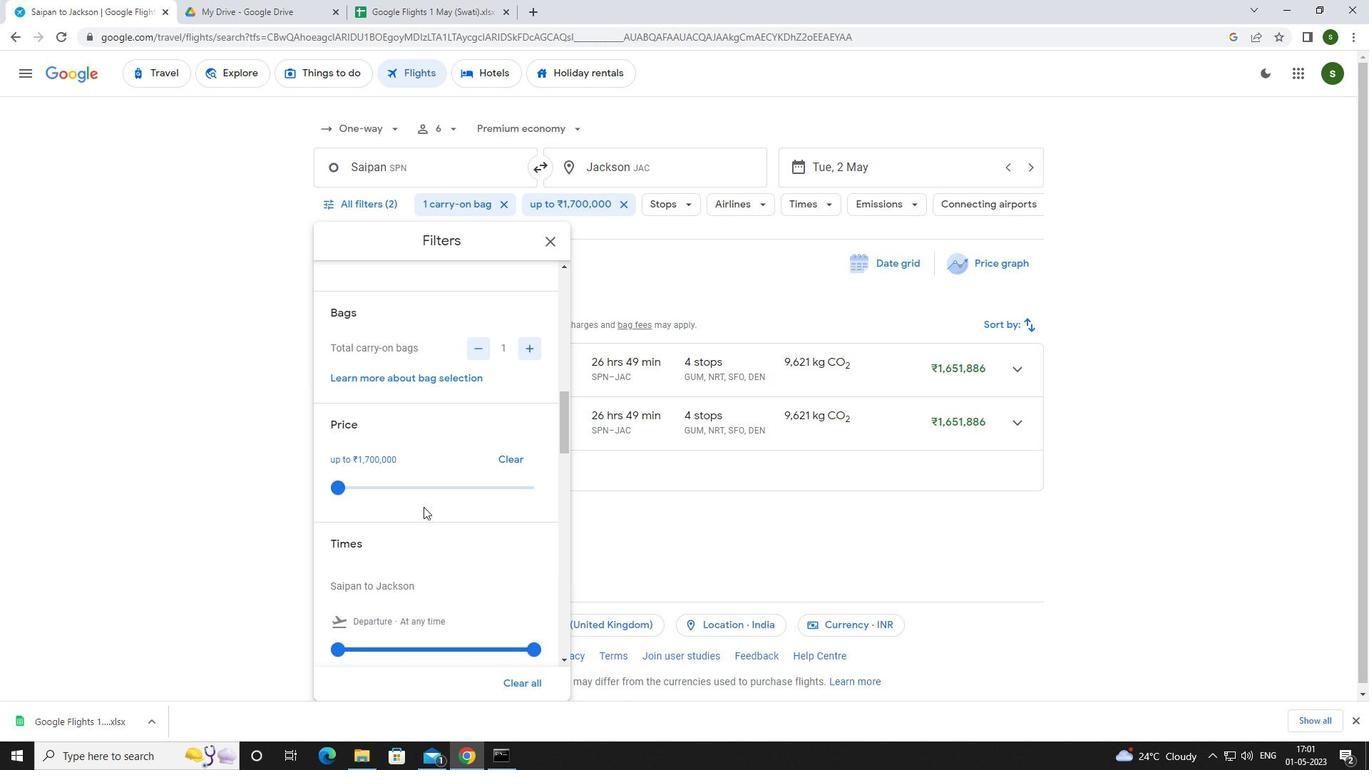 
Action: Mouse scrolled (423, 506) with delta (0, 0)
Screenshot: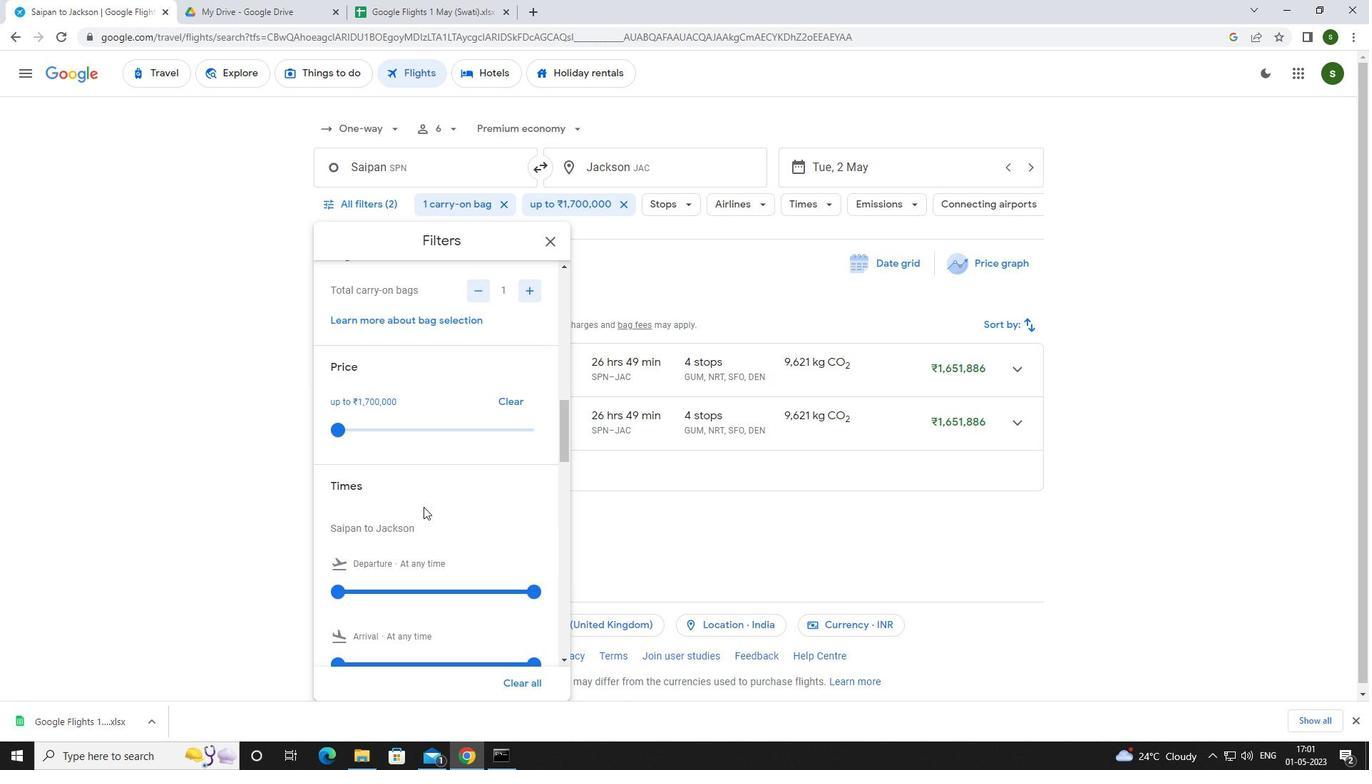 
Action: Mouse moved to (335, 508)
Screenshot: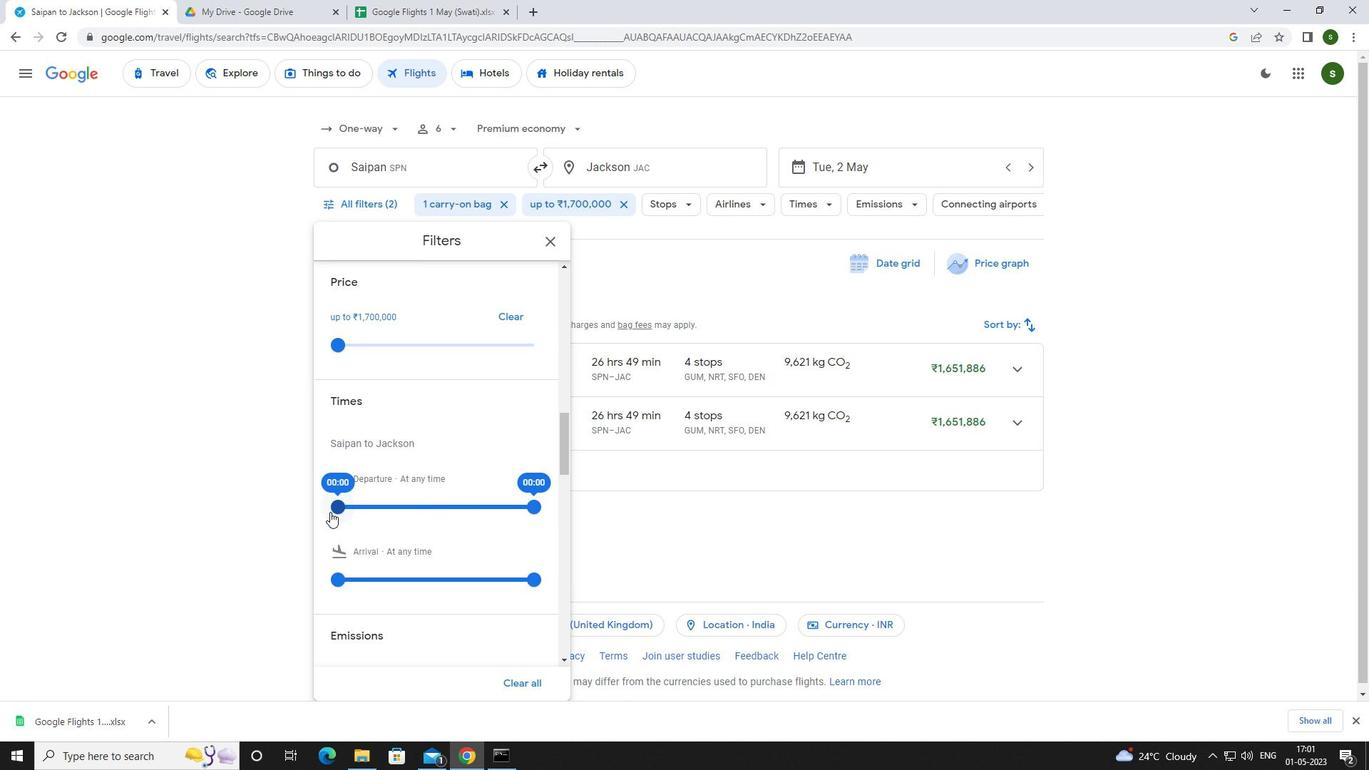 
Action: Mouse pressed left at (335, 508)
Screenshot: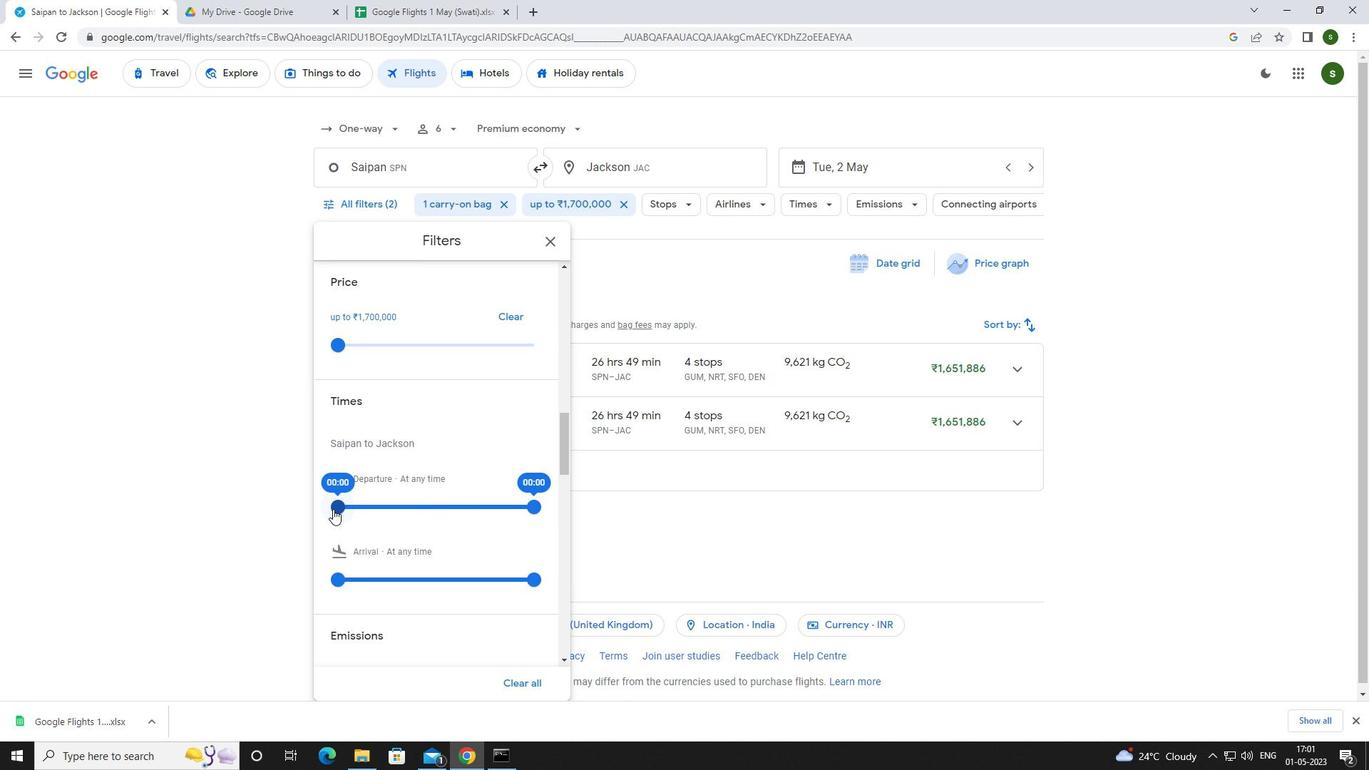 
Action: Mouse moved to (671, 543)
Screenshot: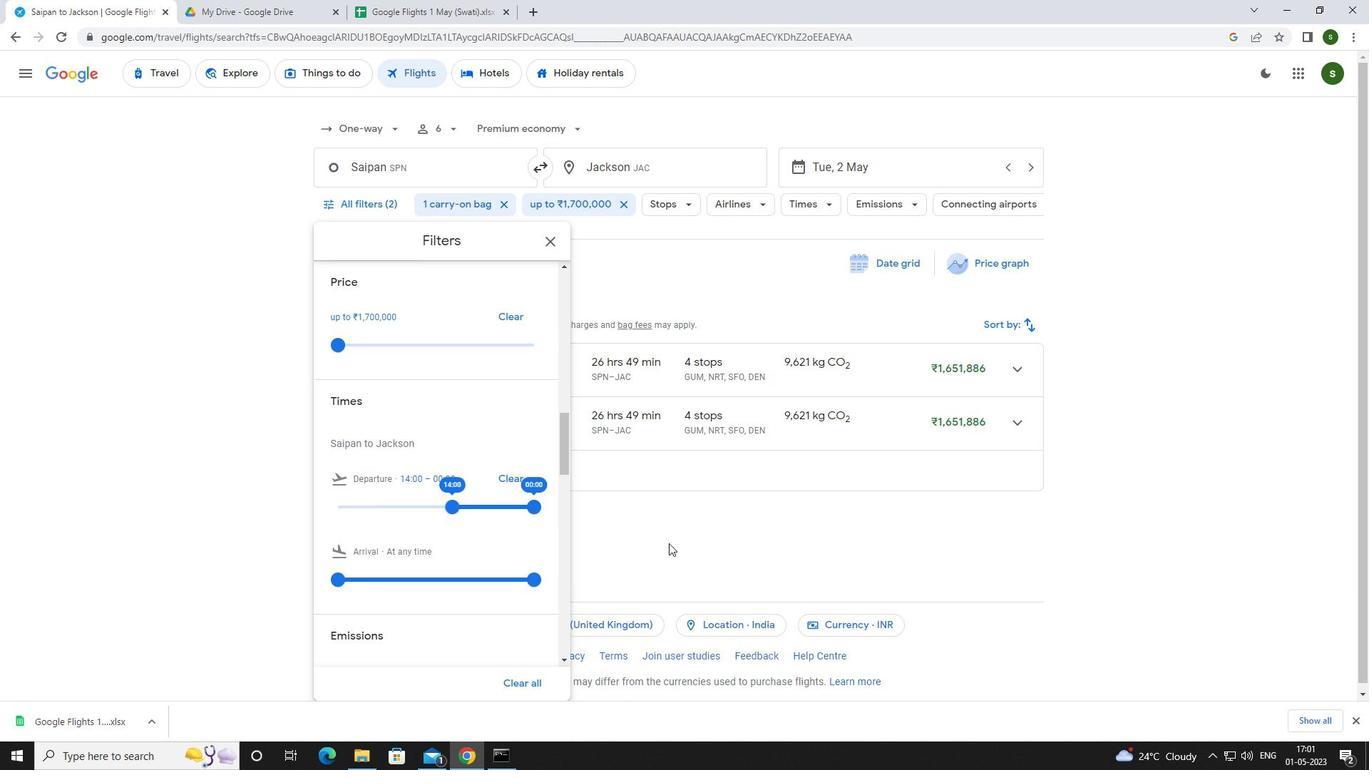 
Action: Mouse pressed left at (671, 543)
Screenshot: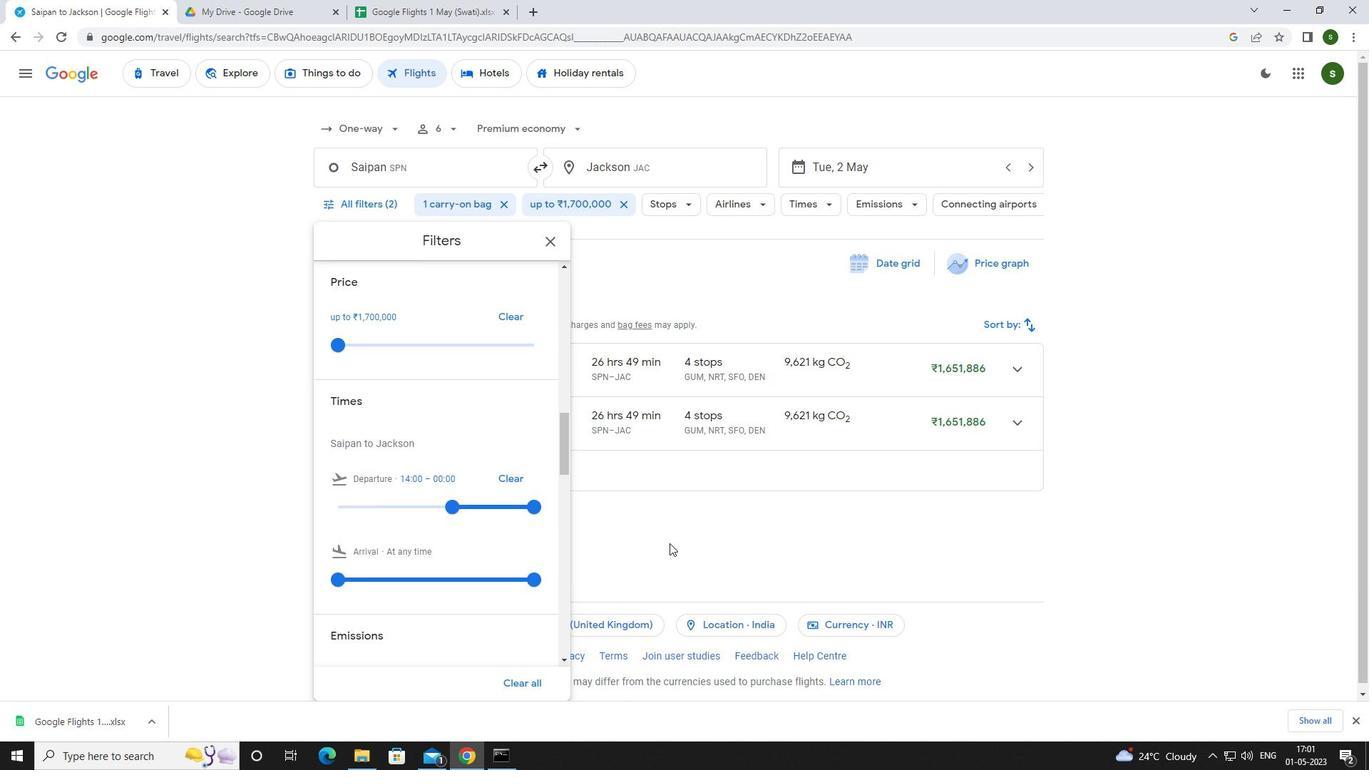 
Action: Mouse moved to (670, 539)
Screenshot: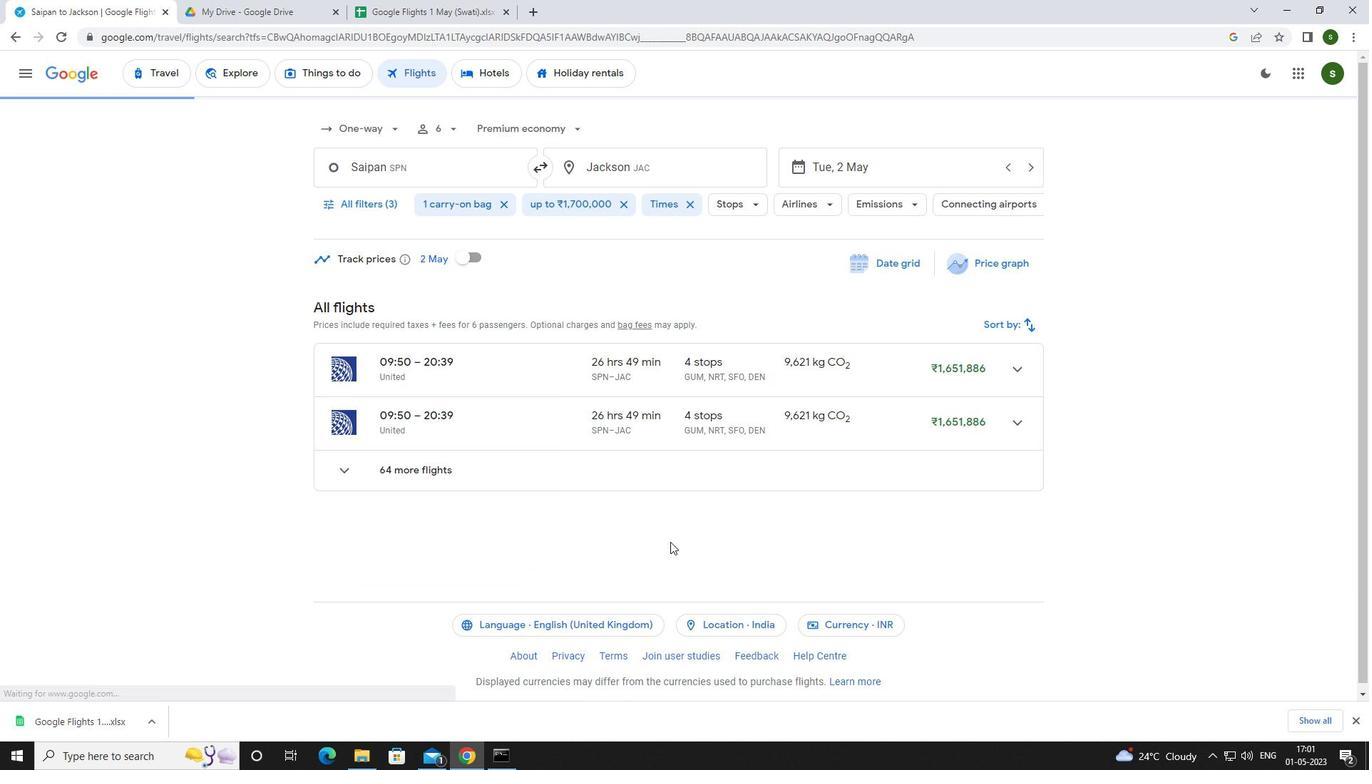 
